 Task: Add a signature Genevieve Ramirez containing Best wishes for a happy Memorial Day, Genevieve Ramirez to email address softage.5@softage.net and add a folder Skincare
Action: Mouse moved to (367, 689)
Screenshot: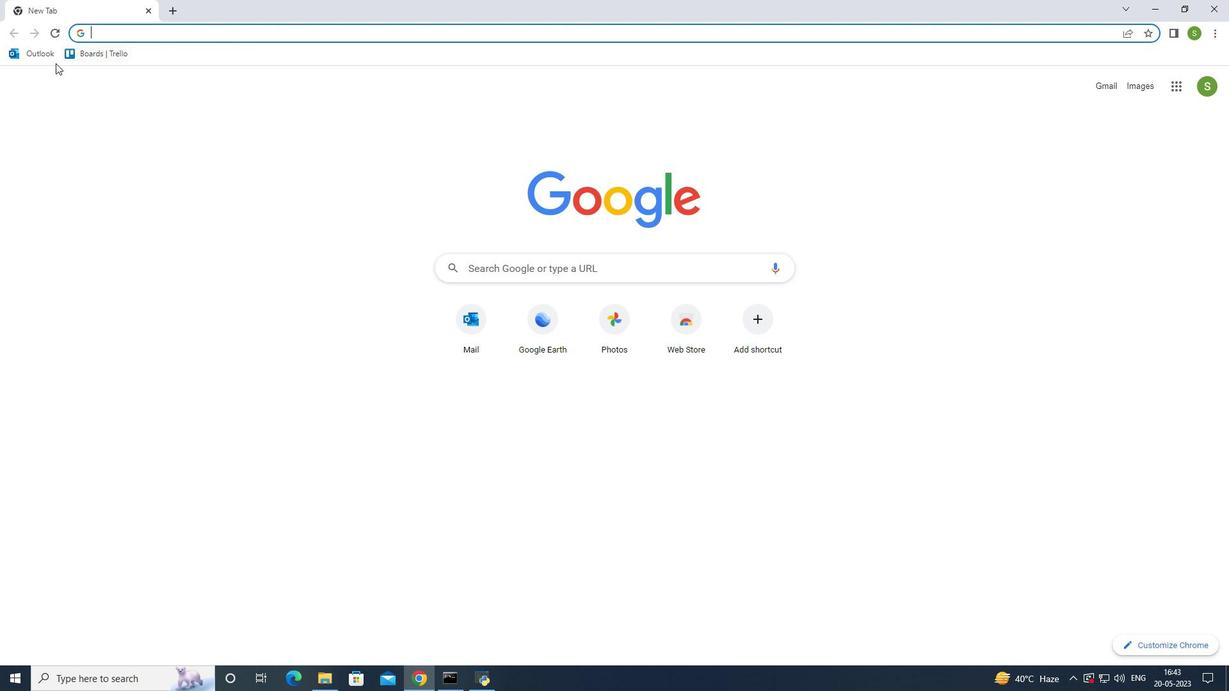 
Action: Mouse pressed left at (367, 689)
Screenshot: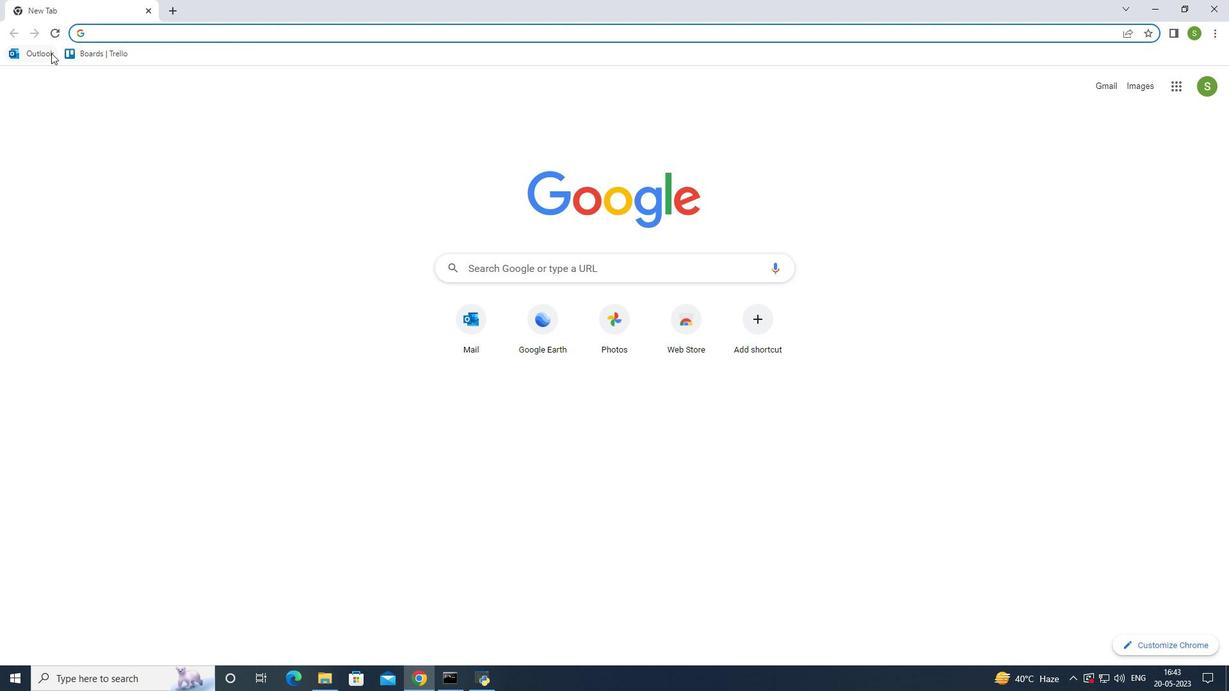 
Action: Mouse moved to (388, 682)
Screenshot: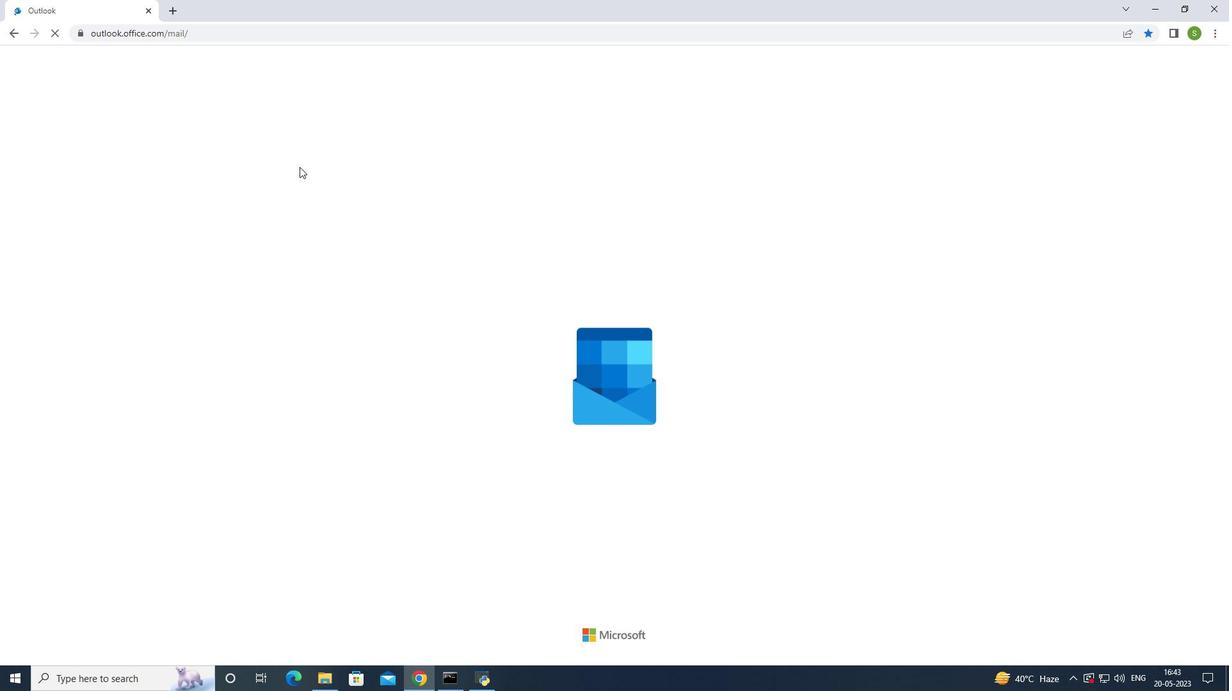 
Action: Mouse pressed left at (388, 682)
Screenshot: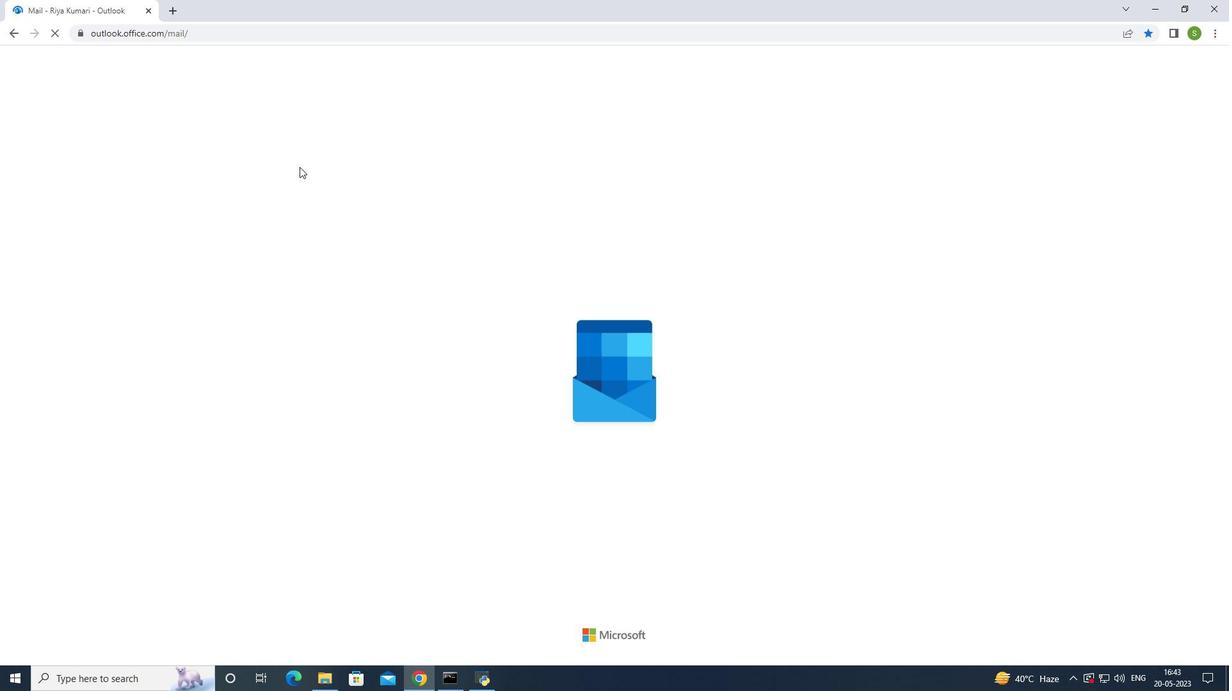 
Action: Mouse moved to (514, 333)
Screenshot: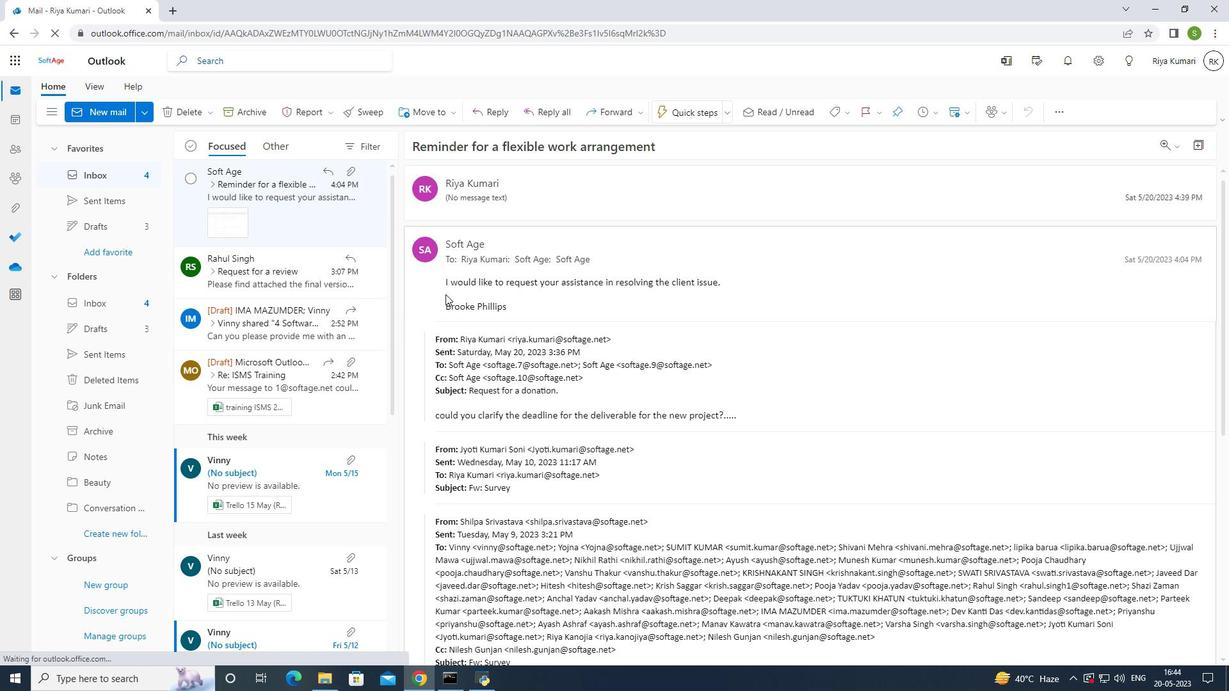 
Action: Mouse pressed left at (514, 333)
Screenshot: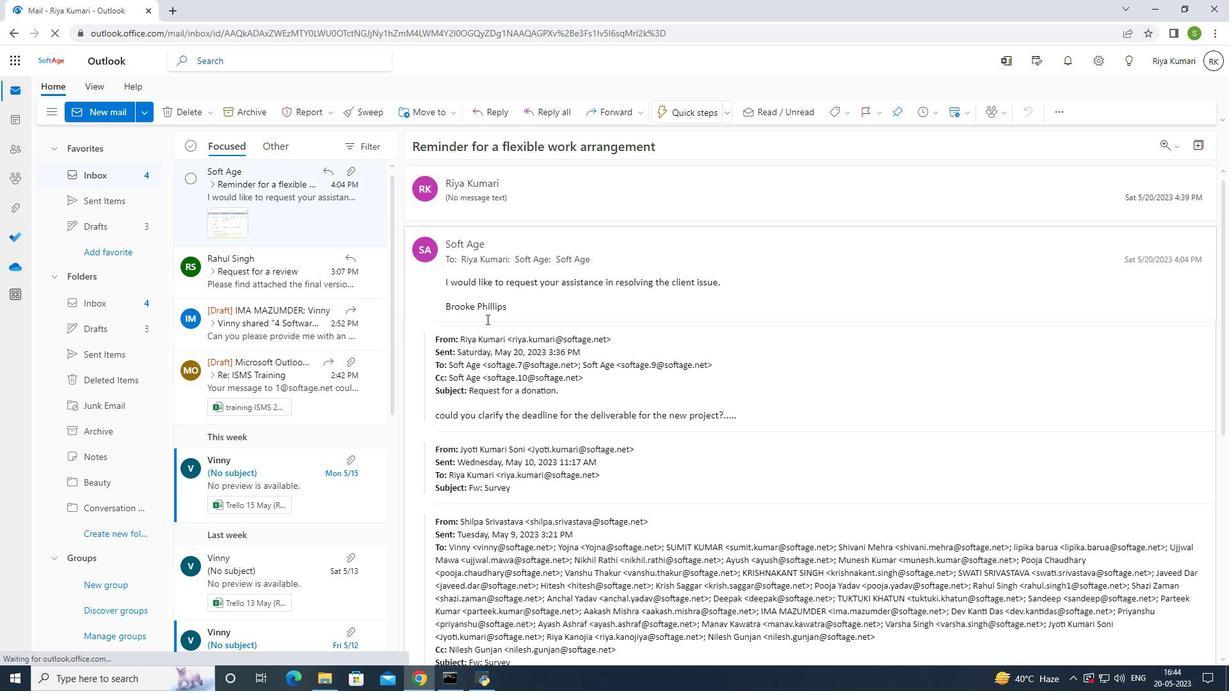 
Action: Mouse moved to (108, 111)
Screenshot: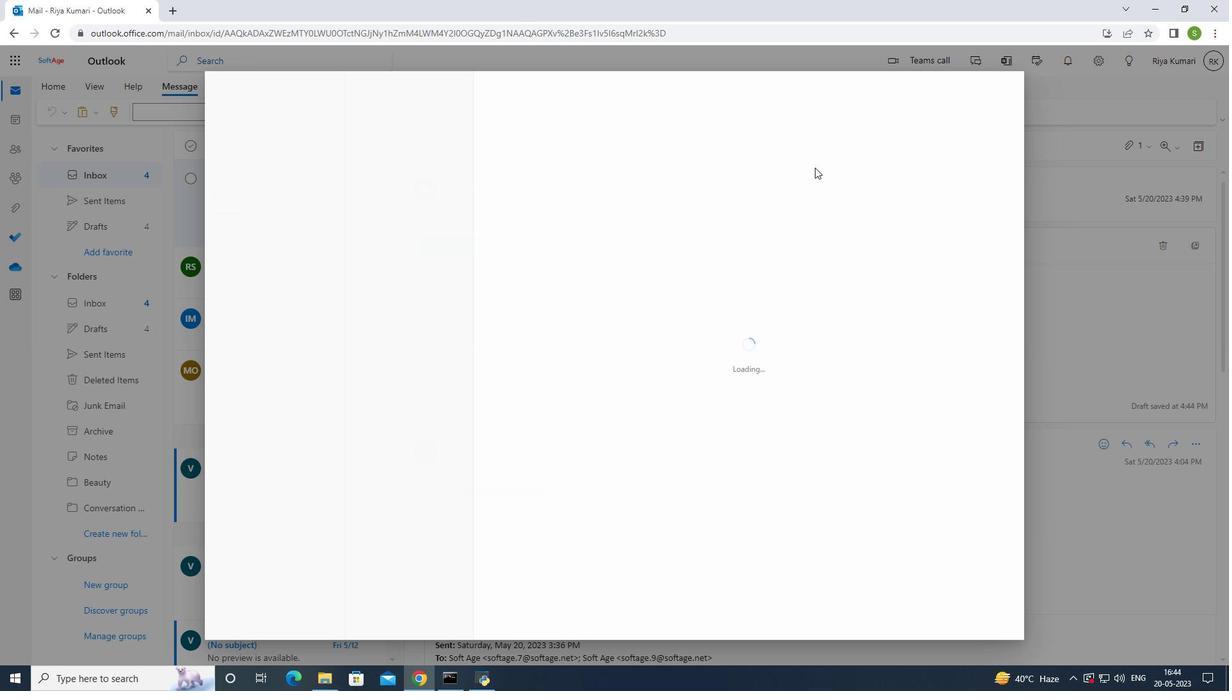 
Action: Mouse pressed left at (108, 111)
Screenshot: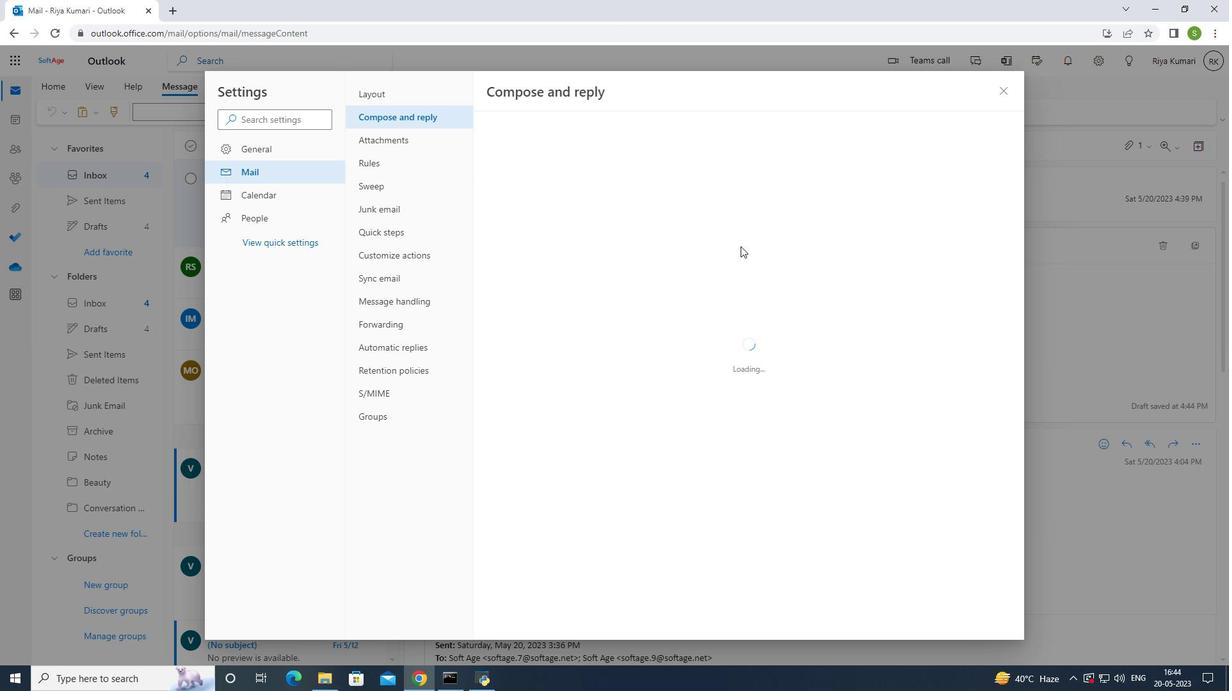 
Action: Mouse moved to (493, 322)
Screenshot: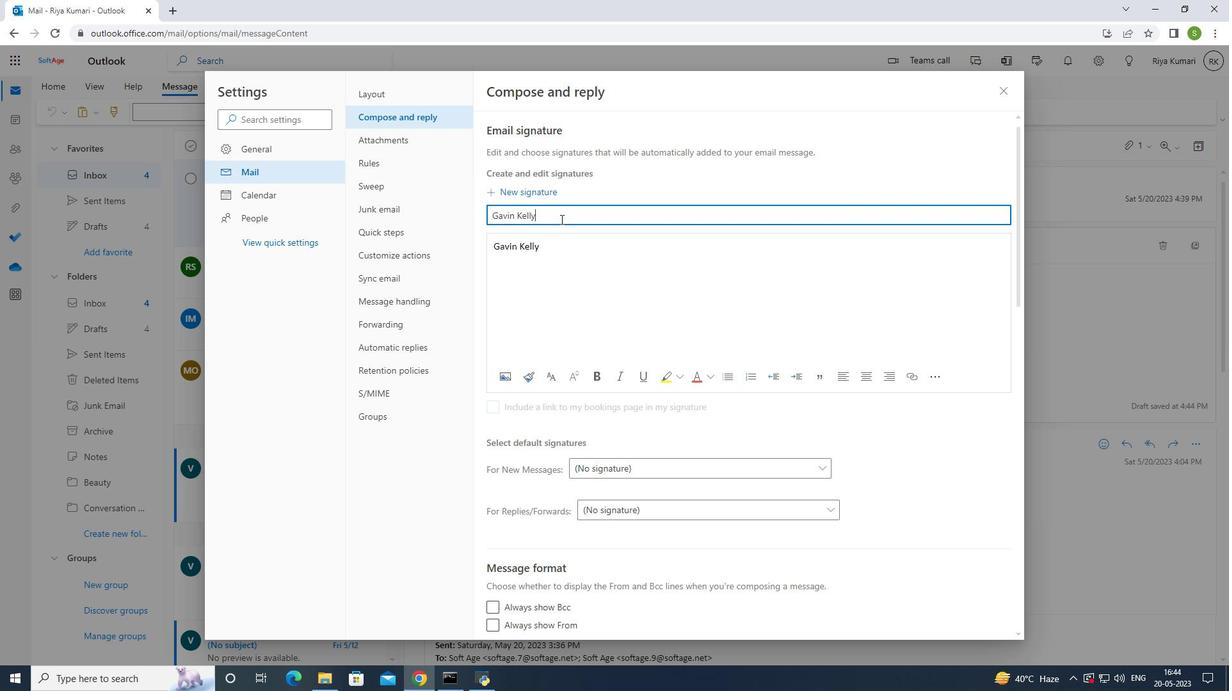 
Action: Mouse pressed left at (493, 322)
Screenshot: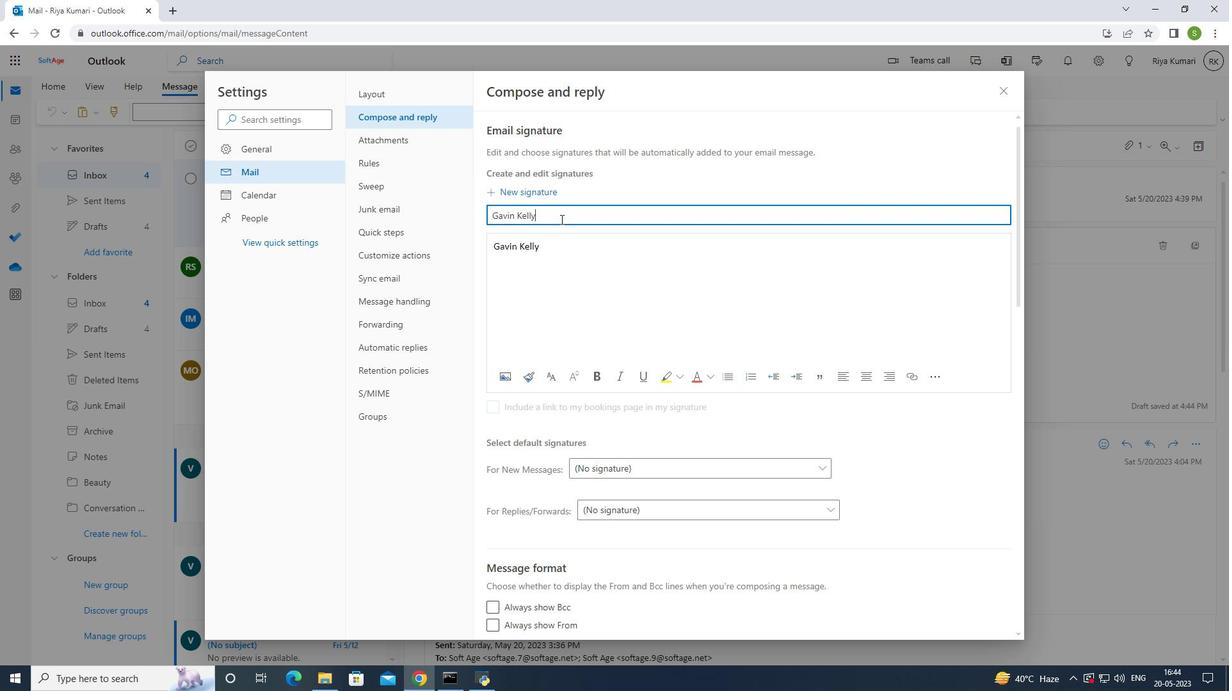 
Action: Mouse moved to (833, 114)
Screenshot: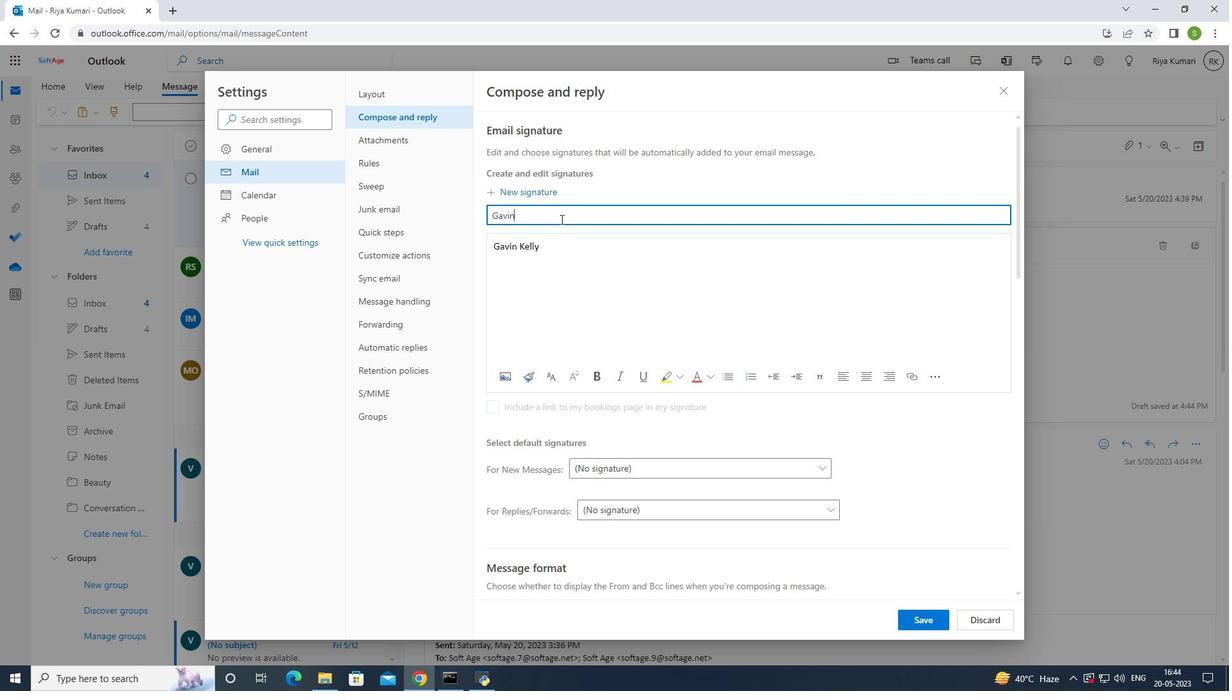 
Action: Mouse pressed left at (833, 114)
Screenshot: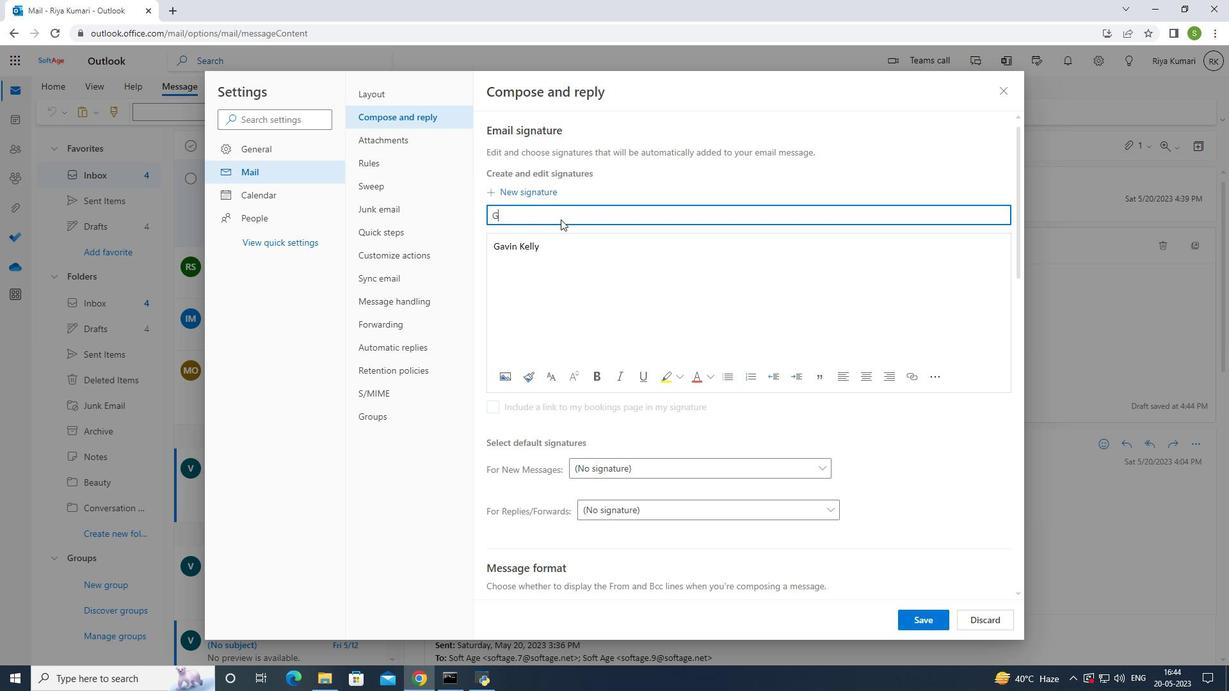 
Action: Mouse moved to (826, 141)
Screenshot: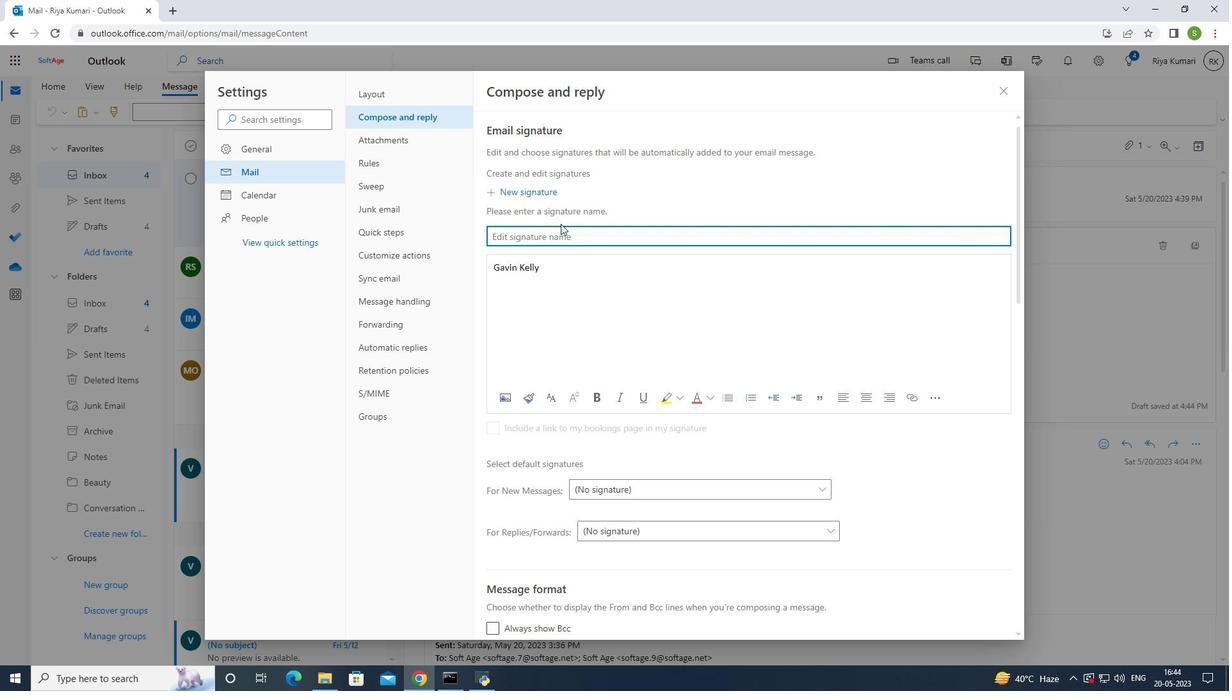 
Action: Mouse pressed left at (826, 141)
Screenshot: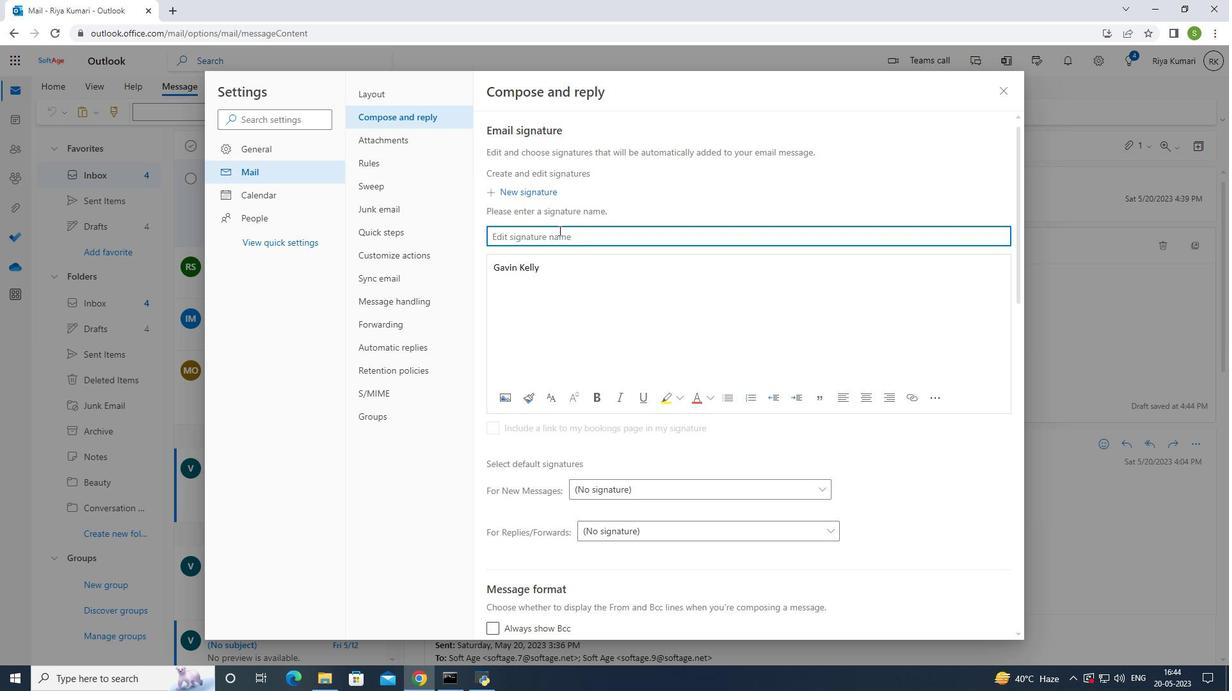 
Action: Mouse moved to (550, 217)
Screenshot: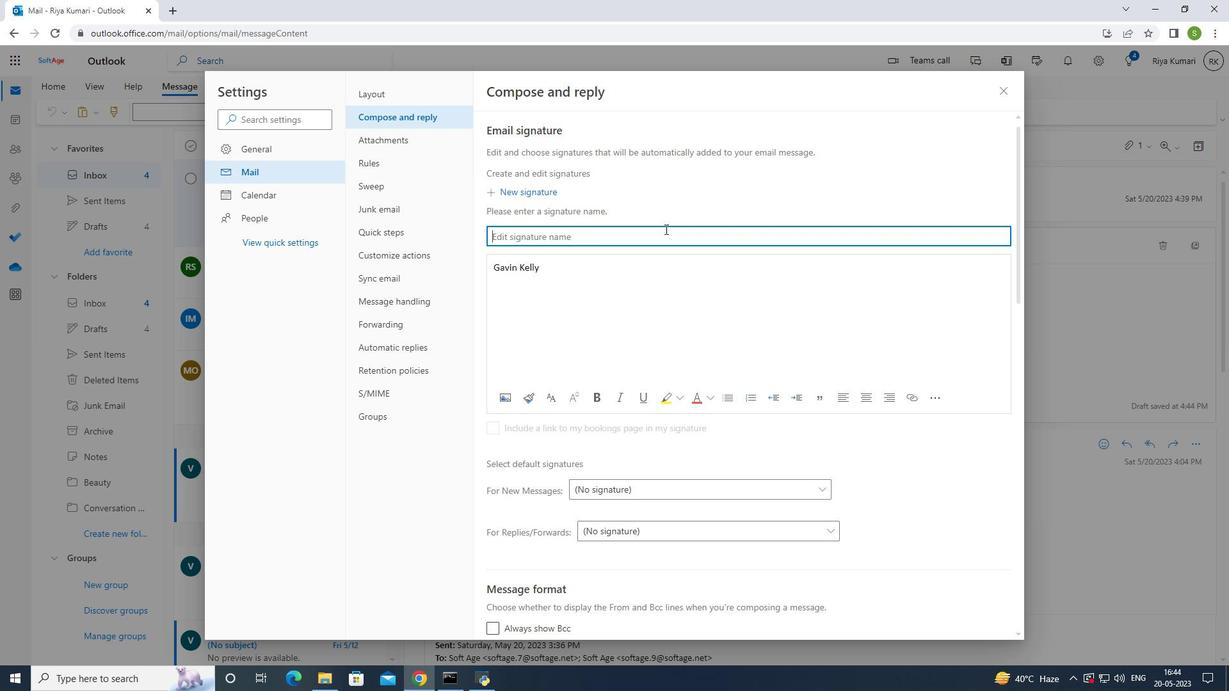 
Action: Mouse pressed left at (550, 217)
Screenshot: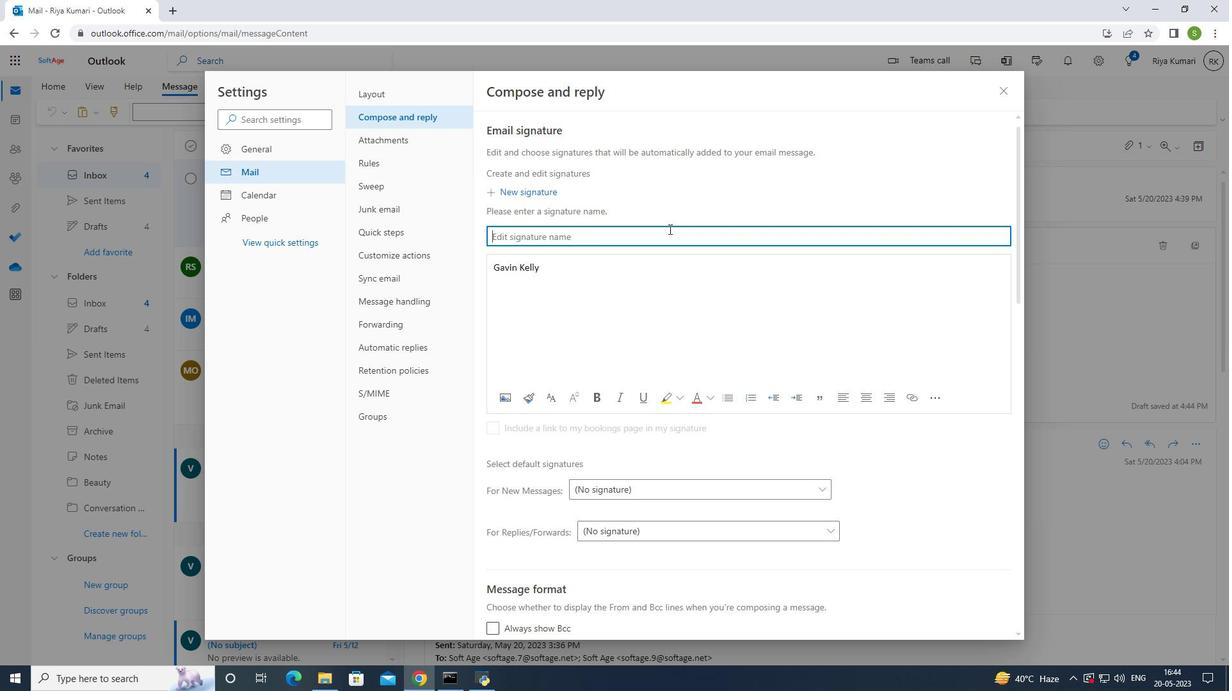 
Action: Key pressed <Key.caps_lock>G<Key.caps_lock>enevieve<Key.space><Key.caps_lock>R<Key.caps_lock>amirez
Screenshot: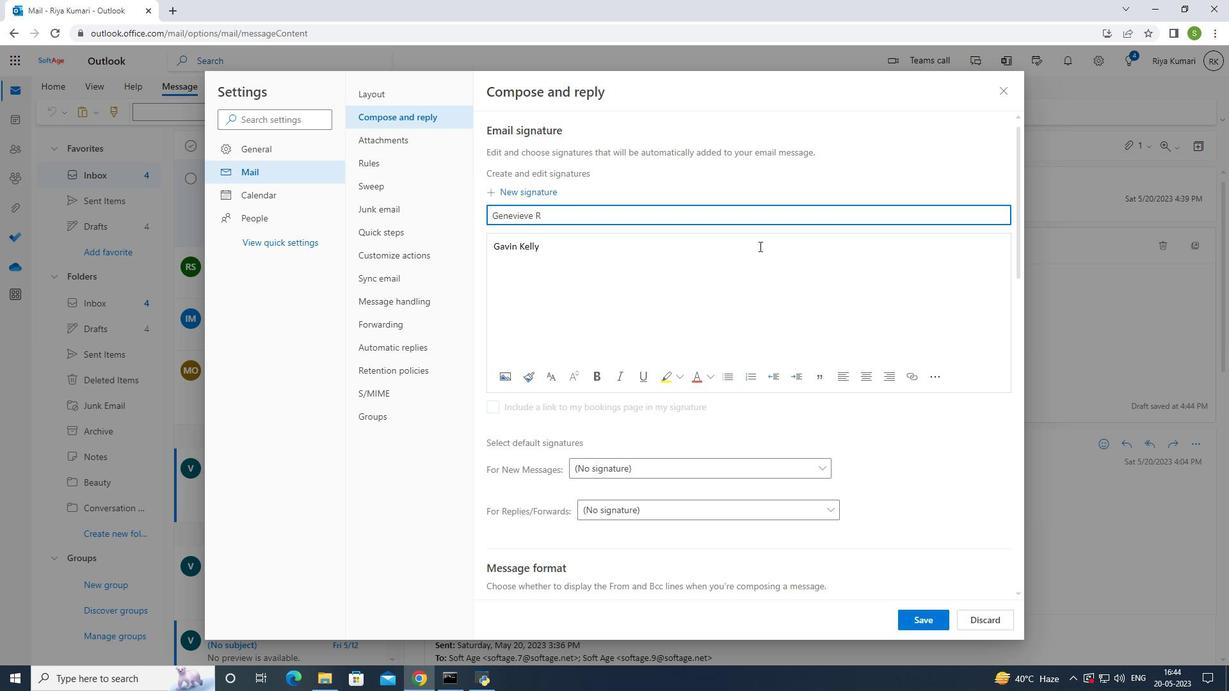 
Action: Mouse moved to (544, 245)
Screenshot: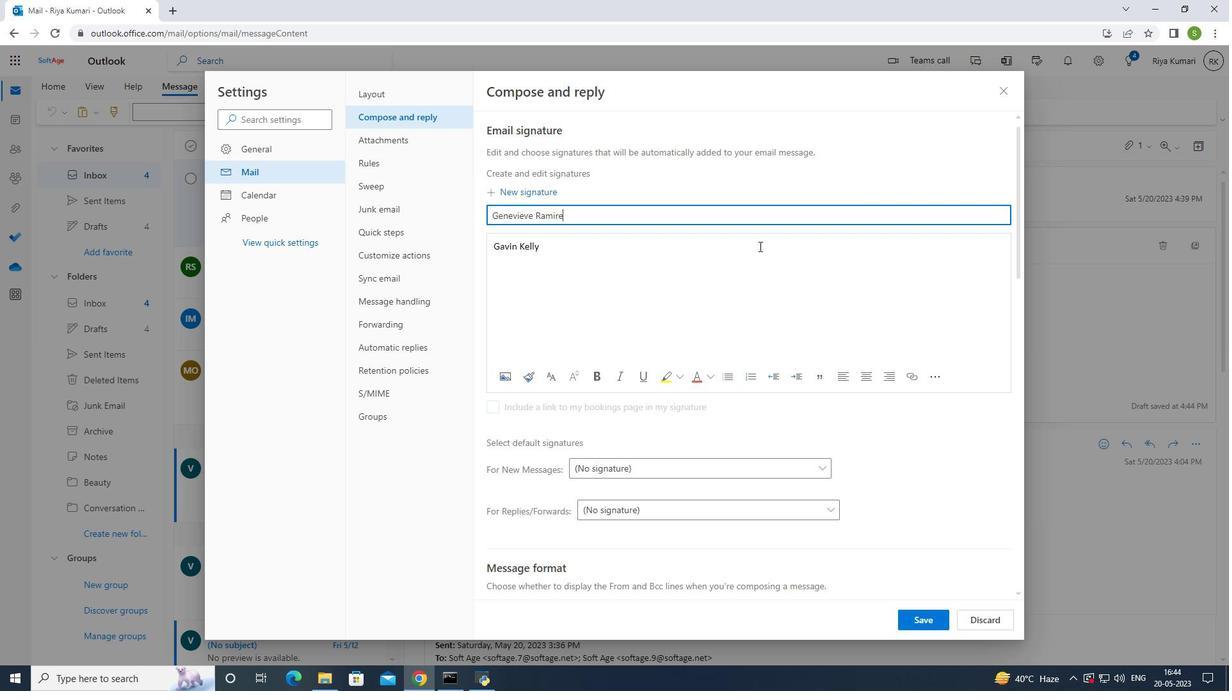 
Action: Mouse pressed left at (544, 245)
Screenshot: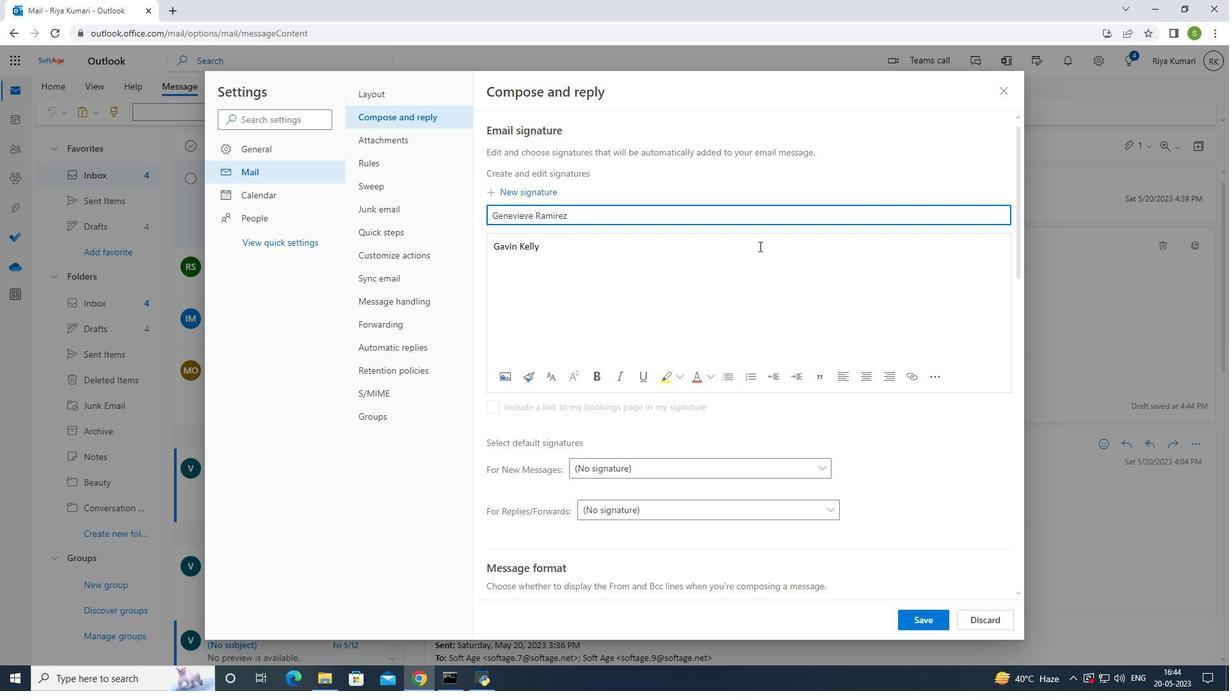 
Action: Mouse moved to (518, 262)
Screenshot: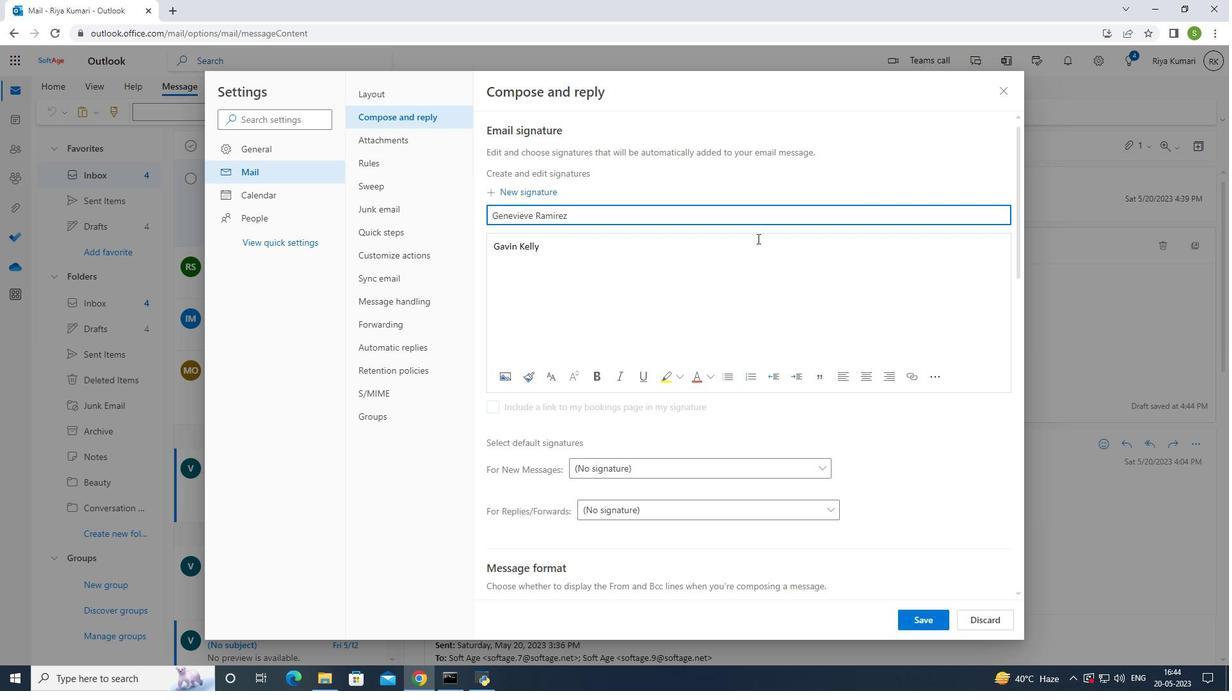 
Action: Key pressed <Key.caps_lock>G<Key.caps_lock>enevieve<Key.space><Key.caps_lock>R<Key.caps_lock>amirez
Screenshot: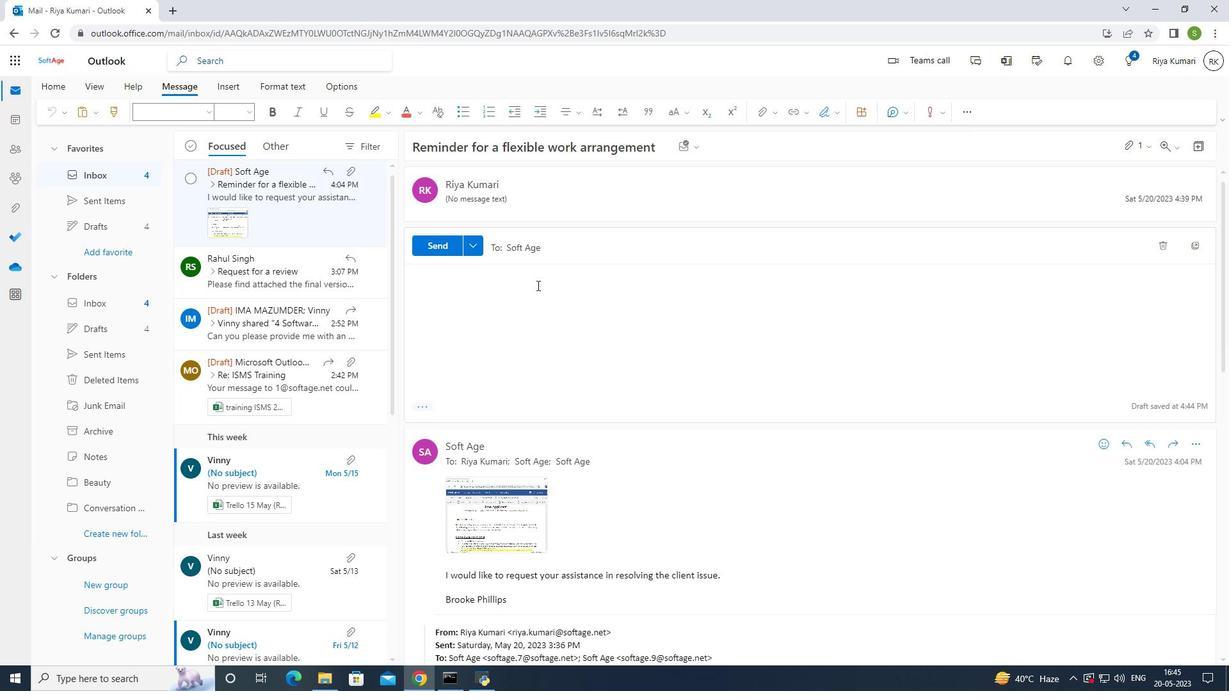 
Action: Mouse moved to (927, 620)
Screenshot: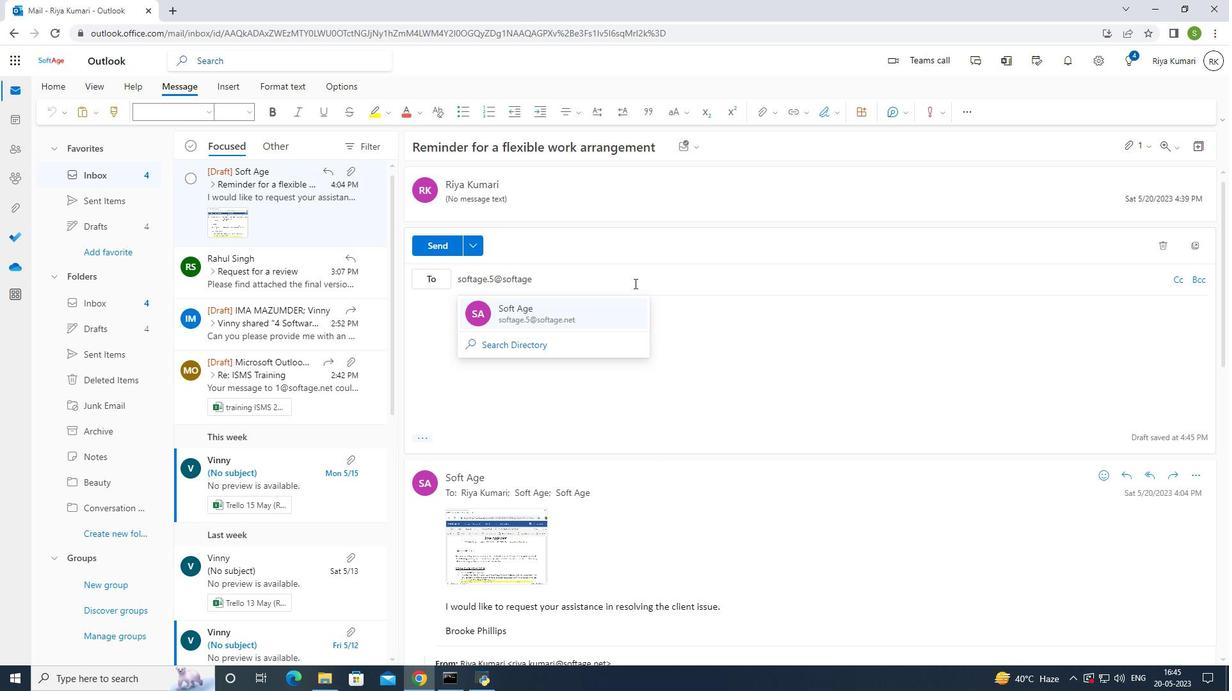 
Action: Mouse pressed left at (927, 620)
Screenshot: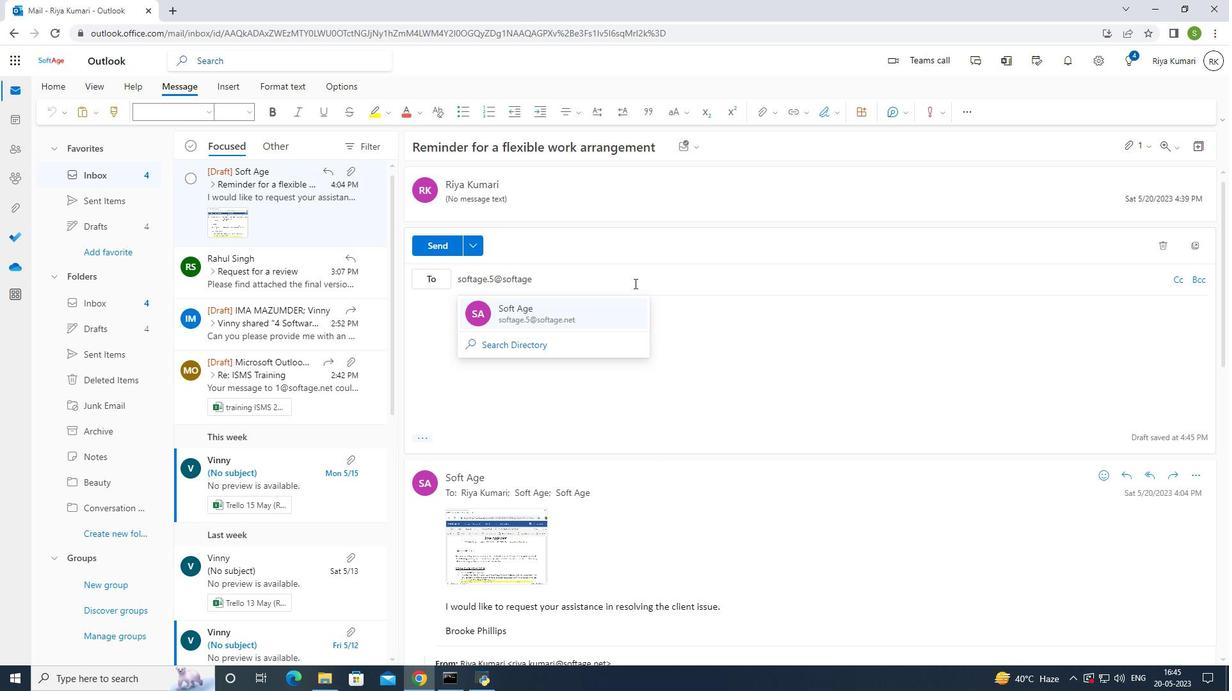 
Action: Mouse moved to (1003, 93)
Screenshot: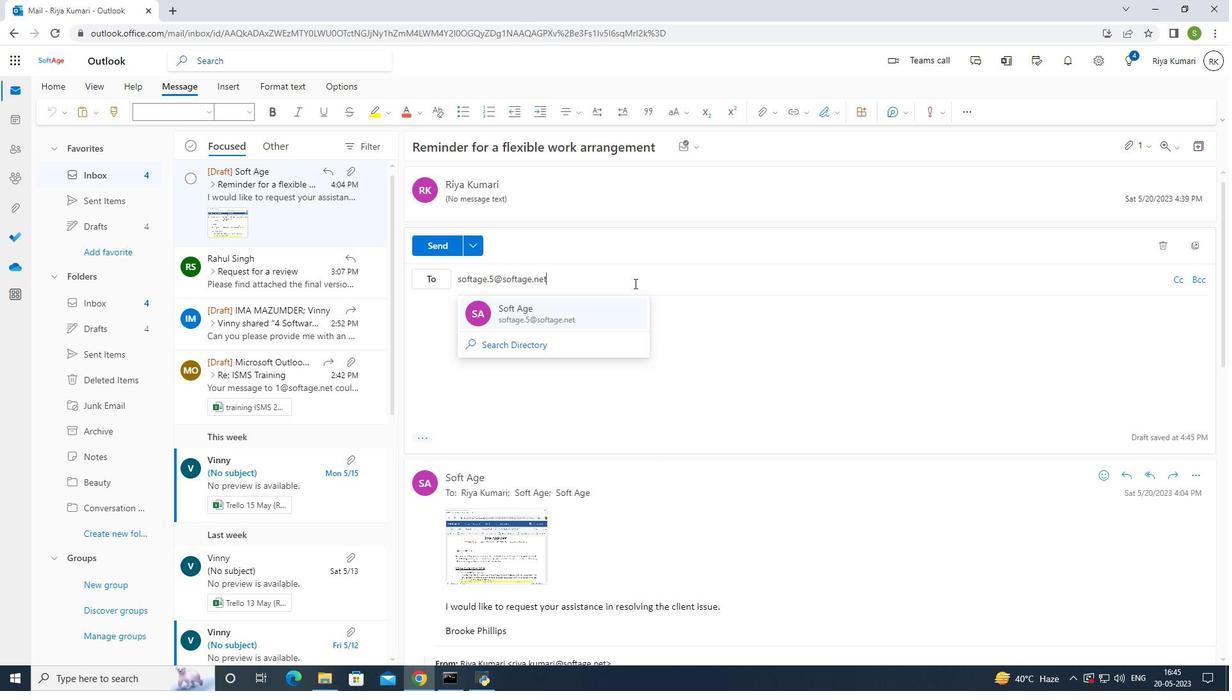 
Action: Mouse pressed left at (1003, 93)
Screenshot: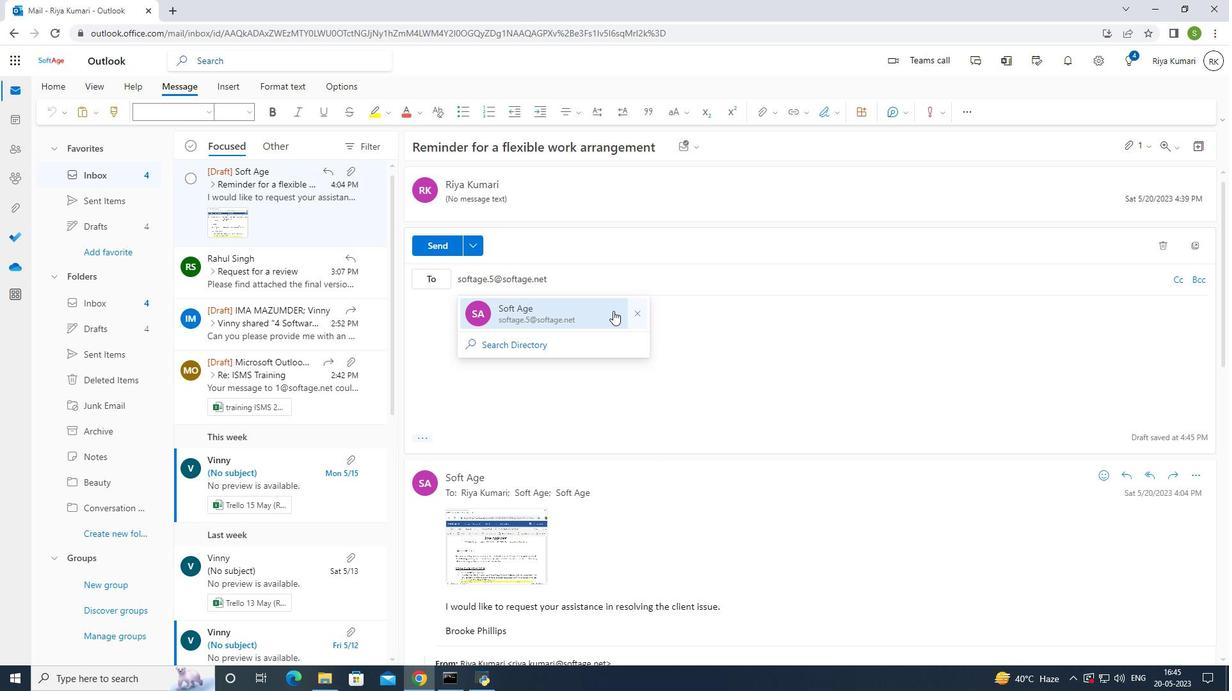 
Action: Mouse moved to (1202, 102)
Screenshot: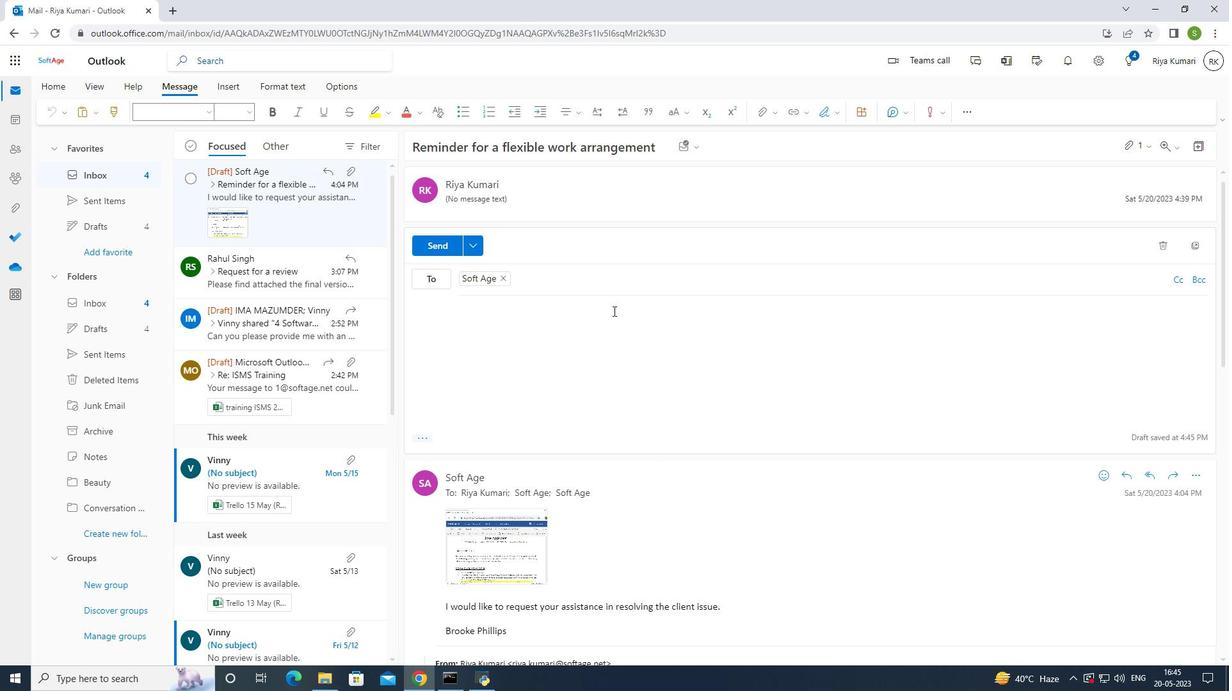 
Action: Mouse pressed left at (1202, 102)
Screenshot: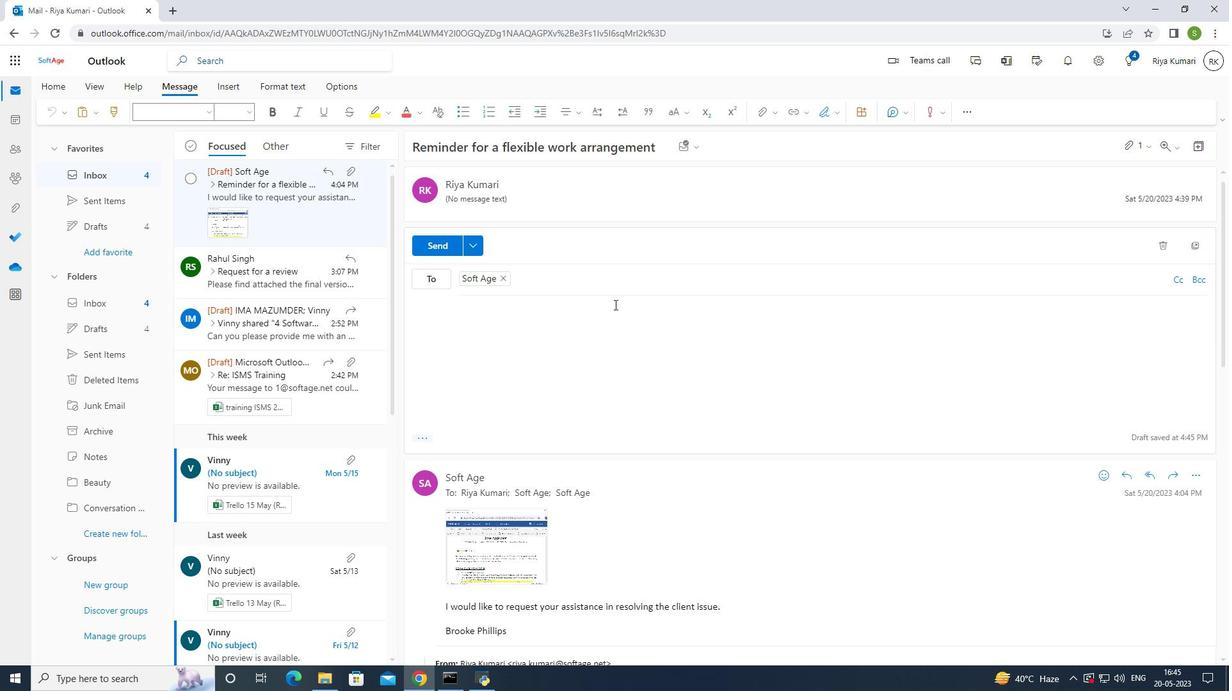 
Action: Mouse moved to (831, 112)
Screenshot: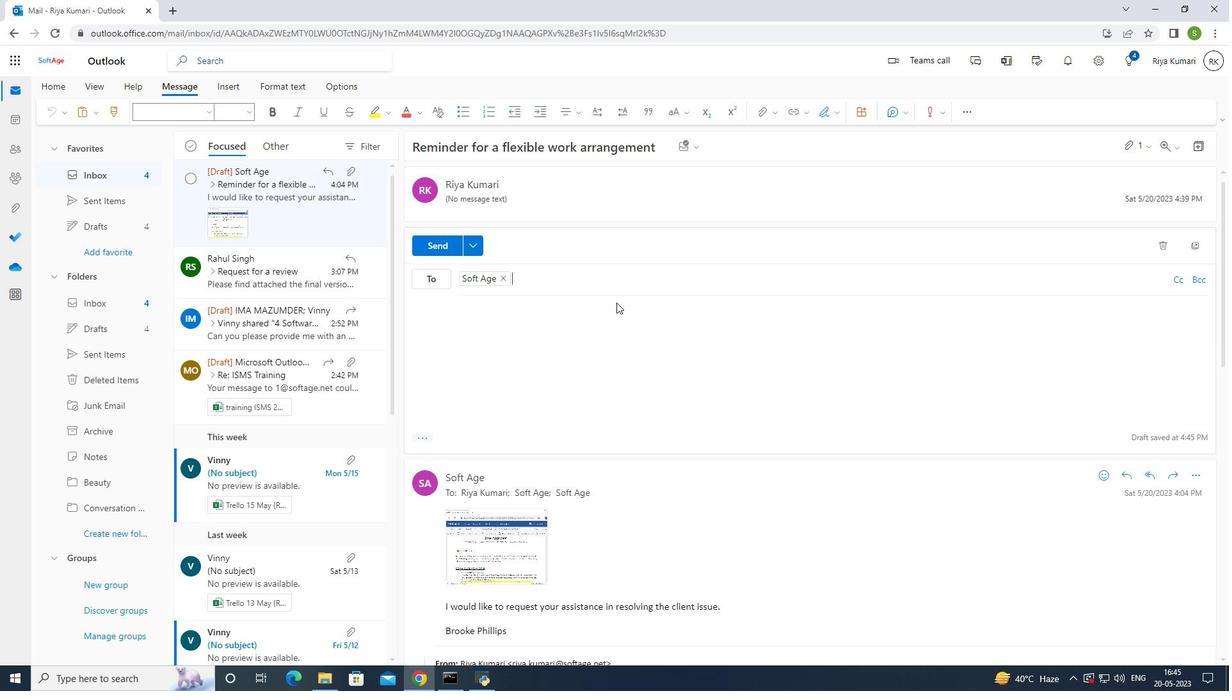 
Action: Mouse pressed left at (831, 112)
Screenshot: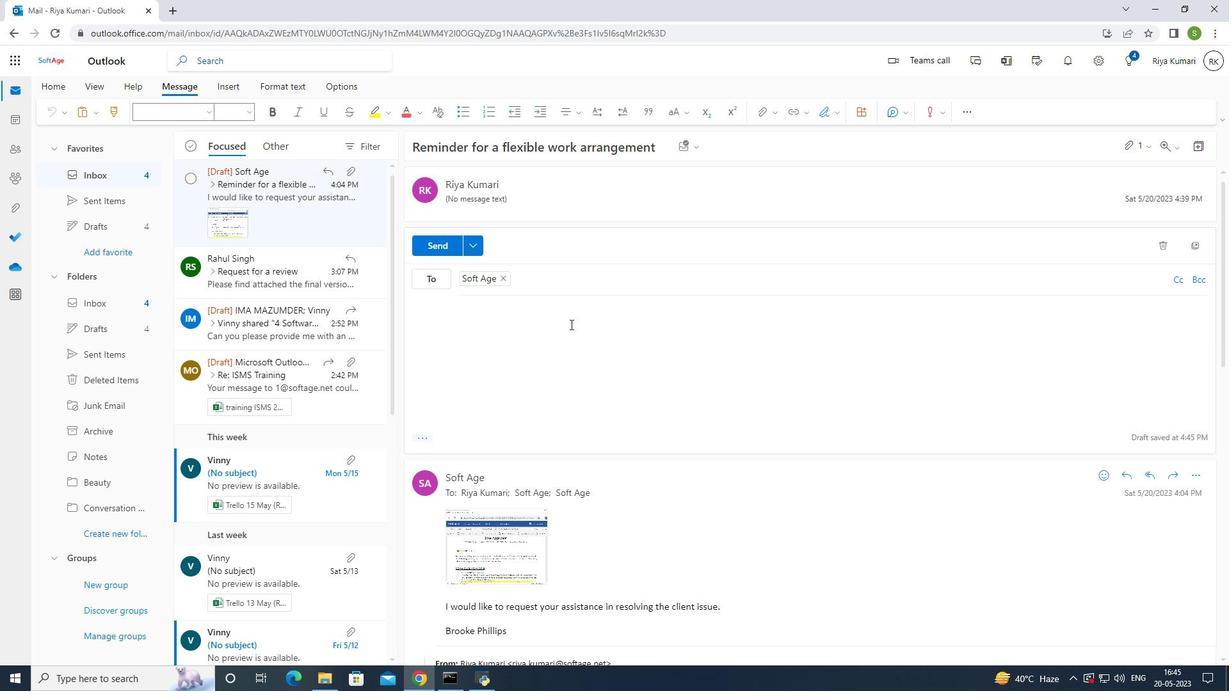 
Action: Mouse moved to (810, 140)
Screenshot: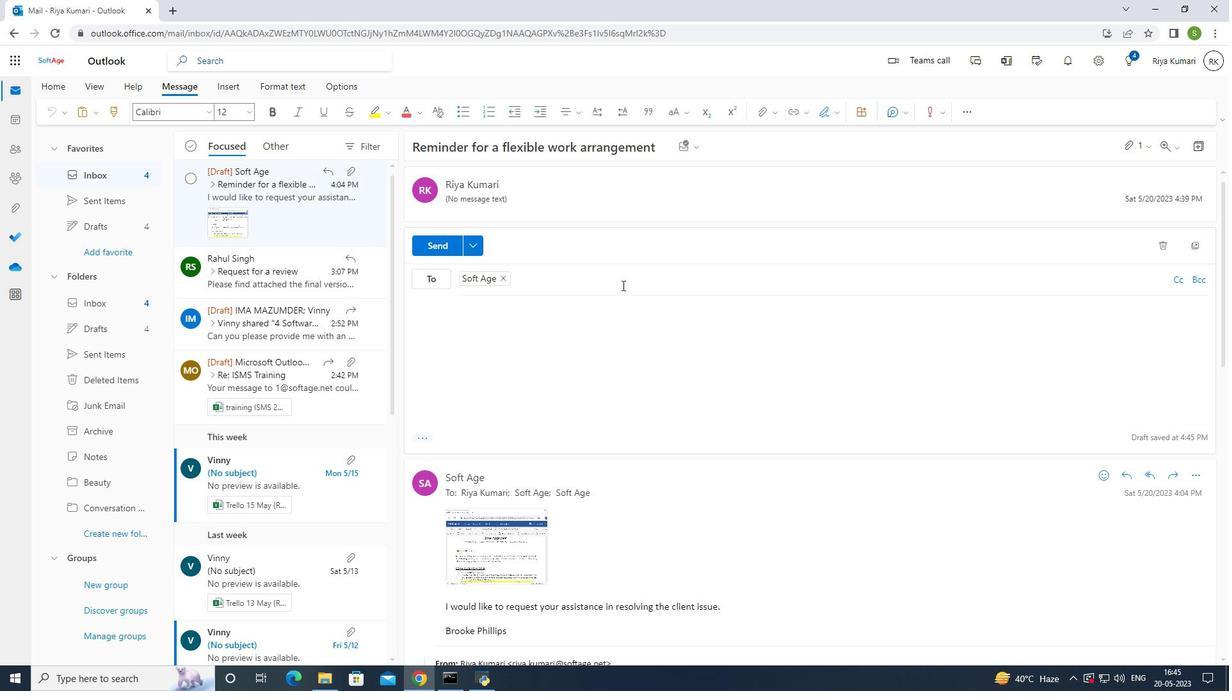 
Action: Mouse pressed left at (810, 140)
Screenshot: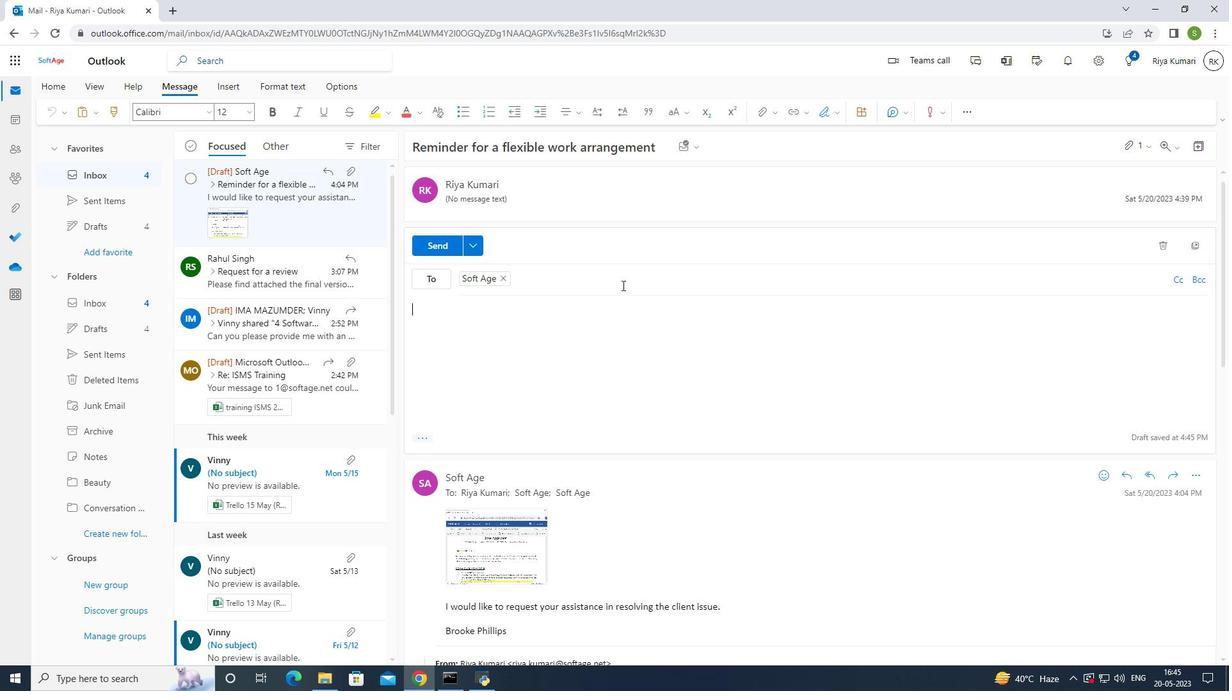 
Action: Mouse moved to (432, 281)
Screenshot: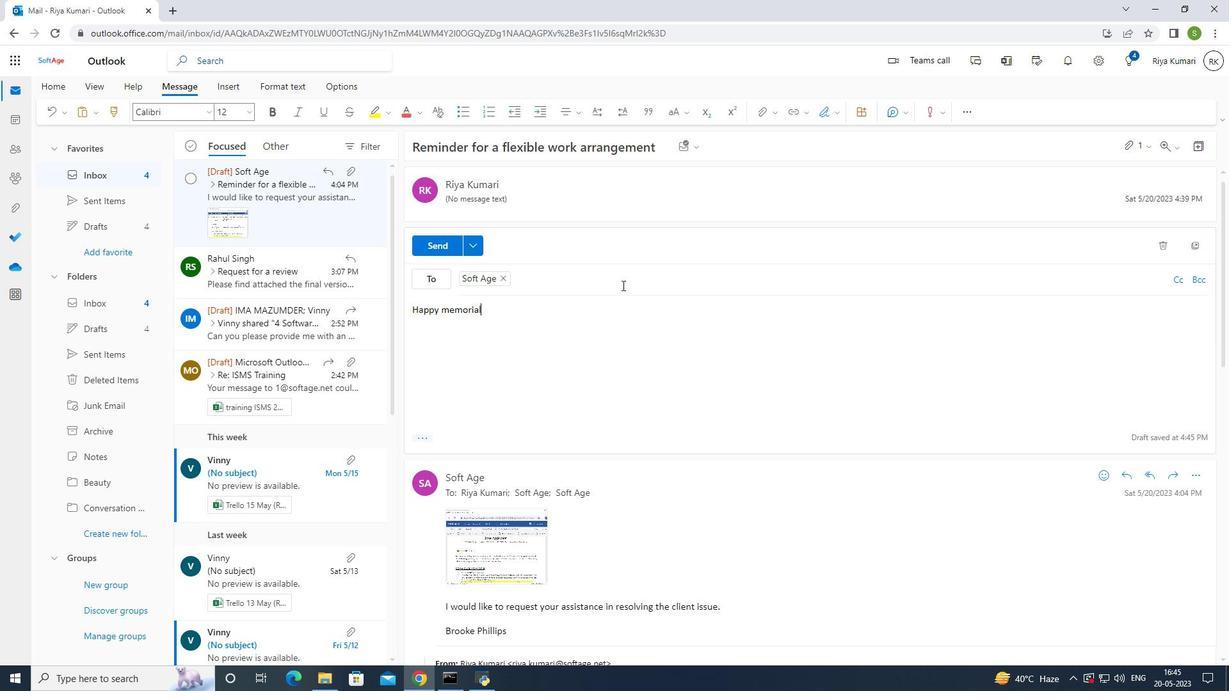 
Action: Key pressed <Key.caps_lock>B<Key.caps_lock>est<Key.space>wishesfor<Key.backspace><Key.backspace><Key.backspace><Key.space>for<Key.space>a<Key.space>happy<Key.space><Key.caps_lock>M<Key.caps_lock>emorial<Key.space><Key.caps_lock>D<Key.caps_lock>ay,
Screenshot: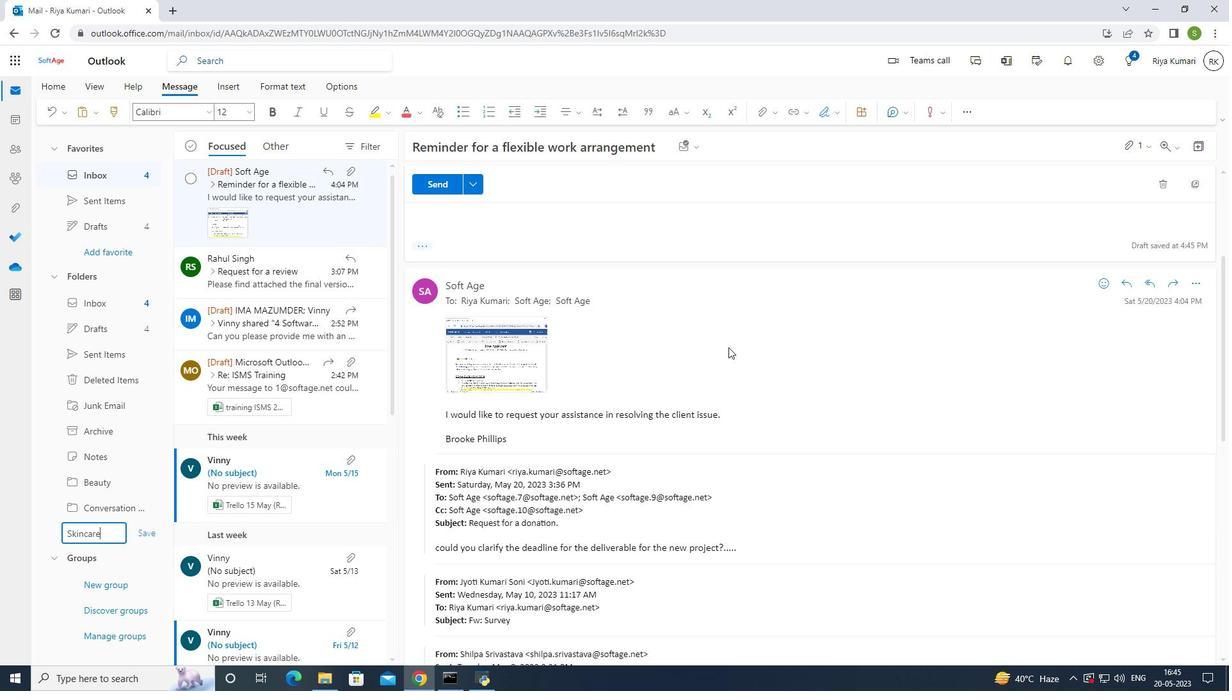 
Action: Mouse moved to (511, 189)
Screenshot: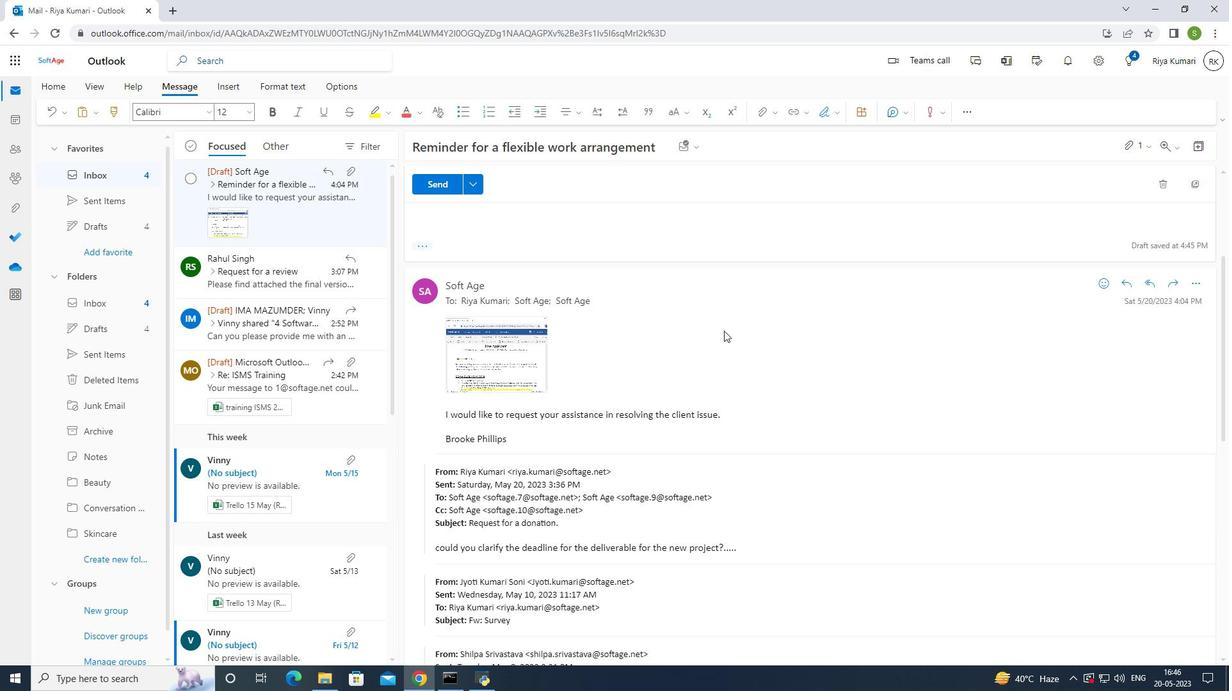 
Action: Mouse pressed left at (511, 189)
Screenshot: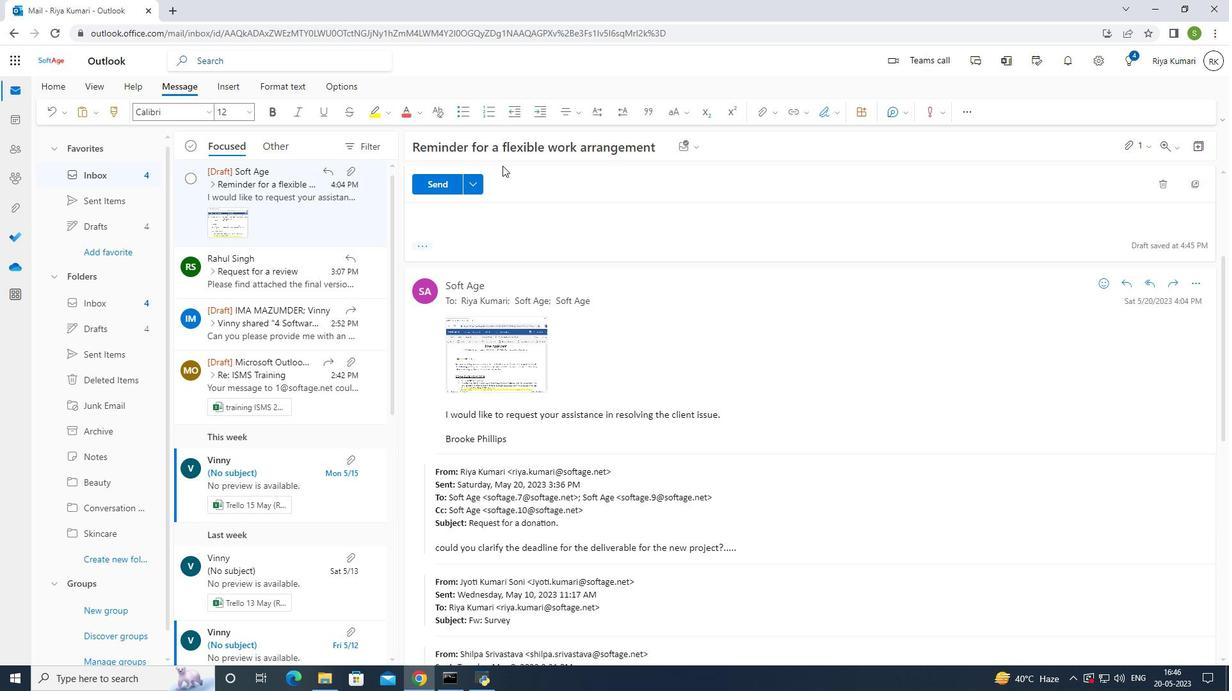 
Action: Key pressed softage.5<Key.shift>@softage.net
Screenshot: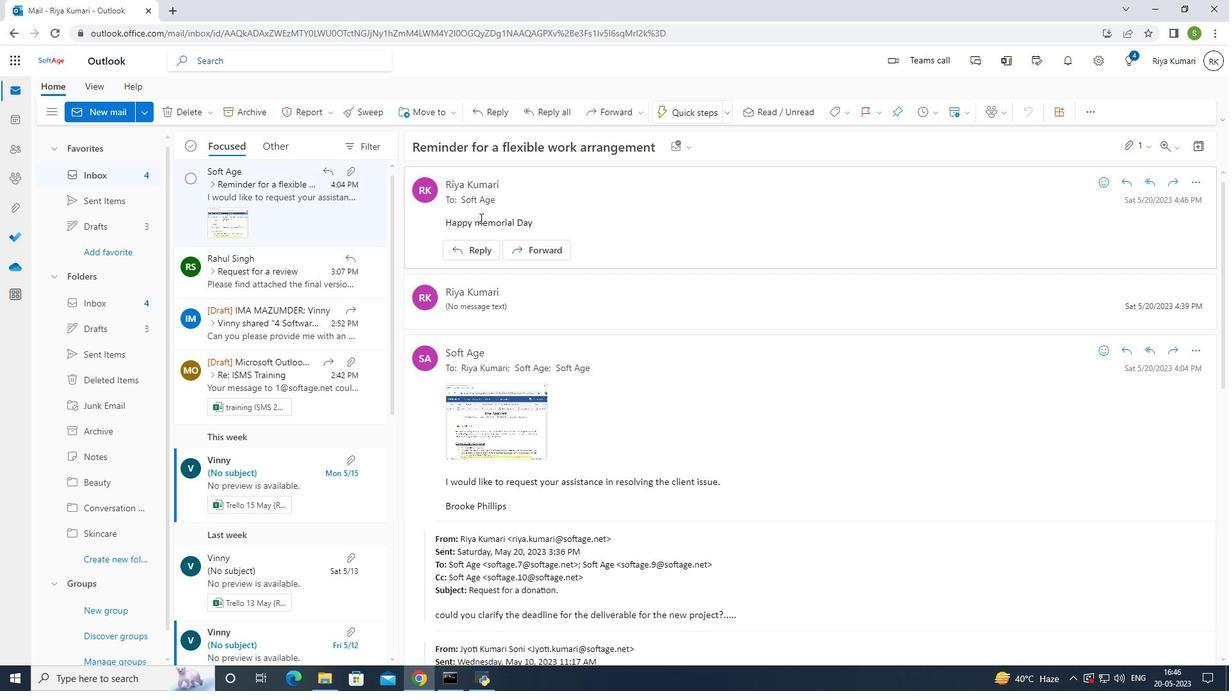 
Action: Mouse moved to (523, 211)
Screenshot: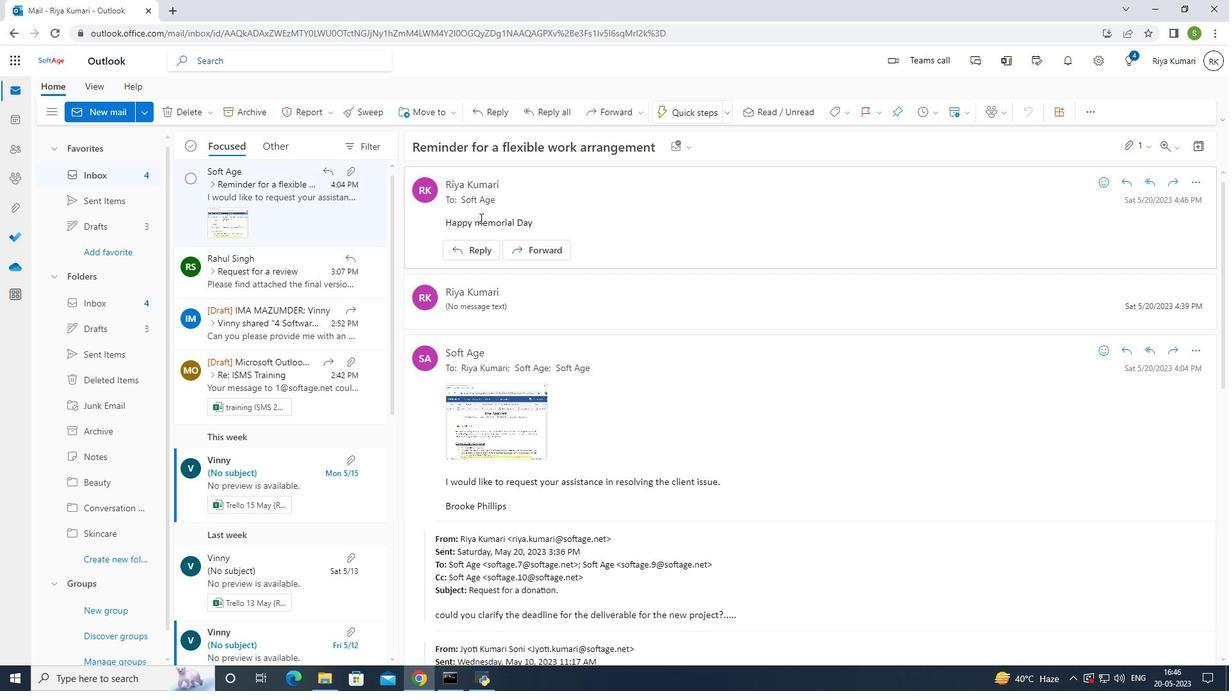 
Action: Mouse pressed left at (523, 211)
Screenshot: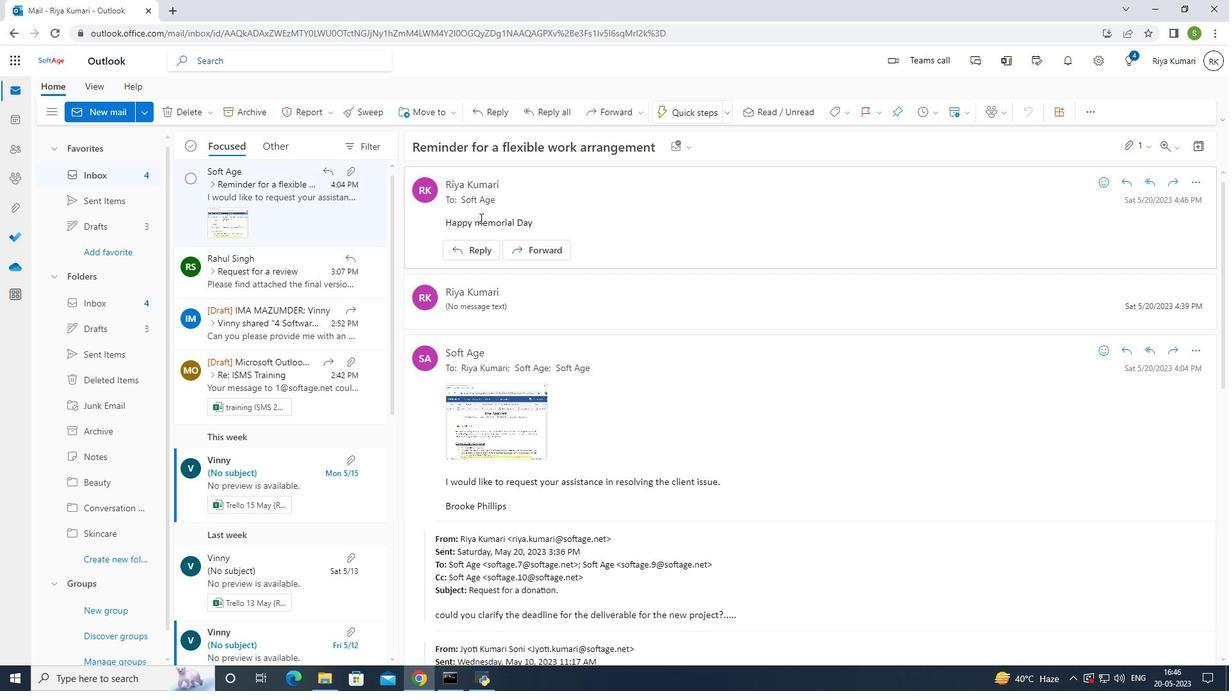 
Action: Mouse moved to (128, 536)
Screenshot: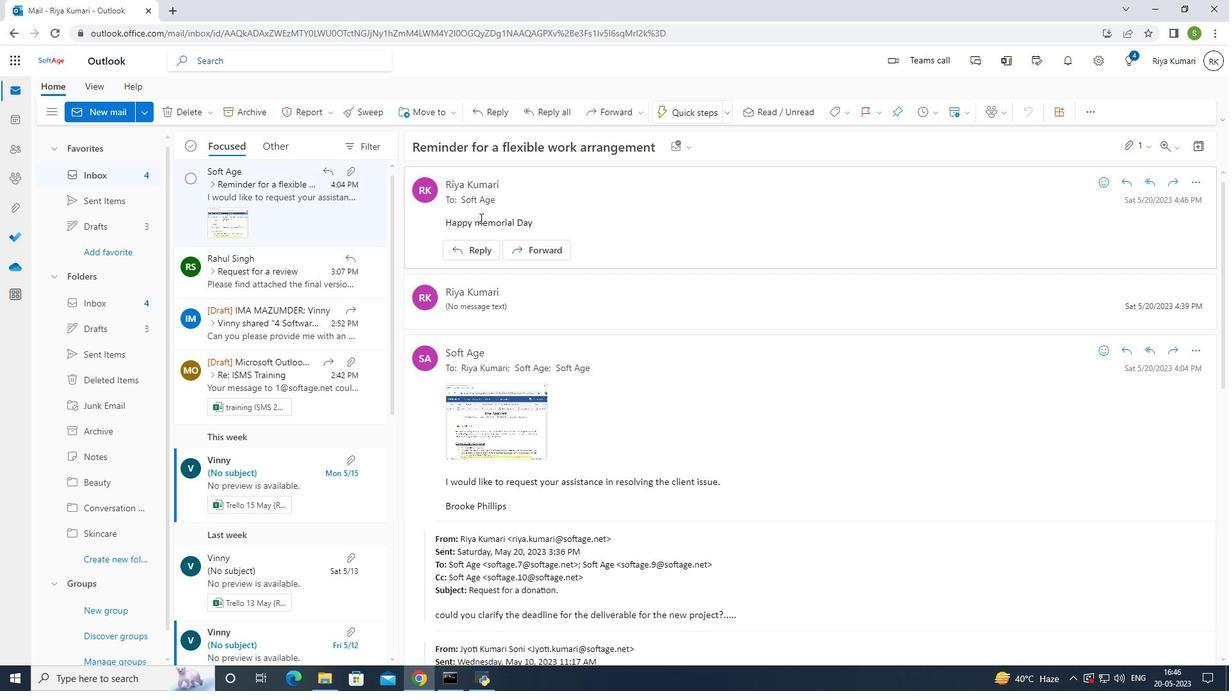 
Action: Mouse pressed left at (128, 536)
Screenshot: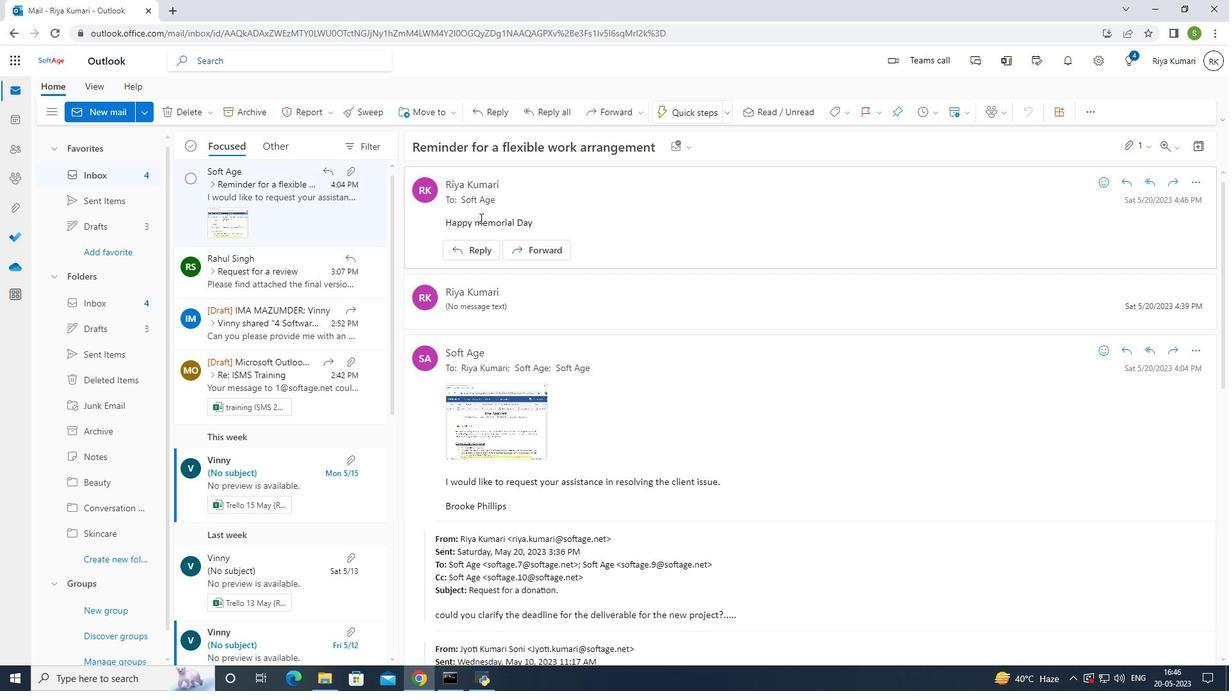 
Action: Mouse moved to (113, 532)
Screenshot: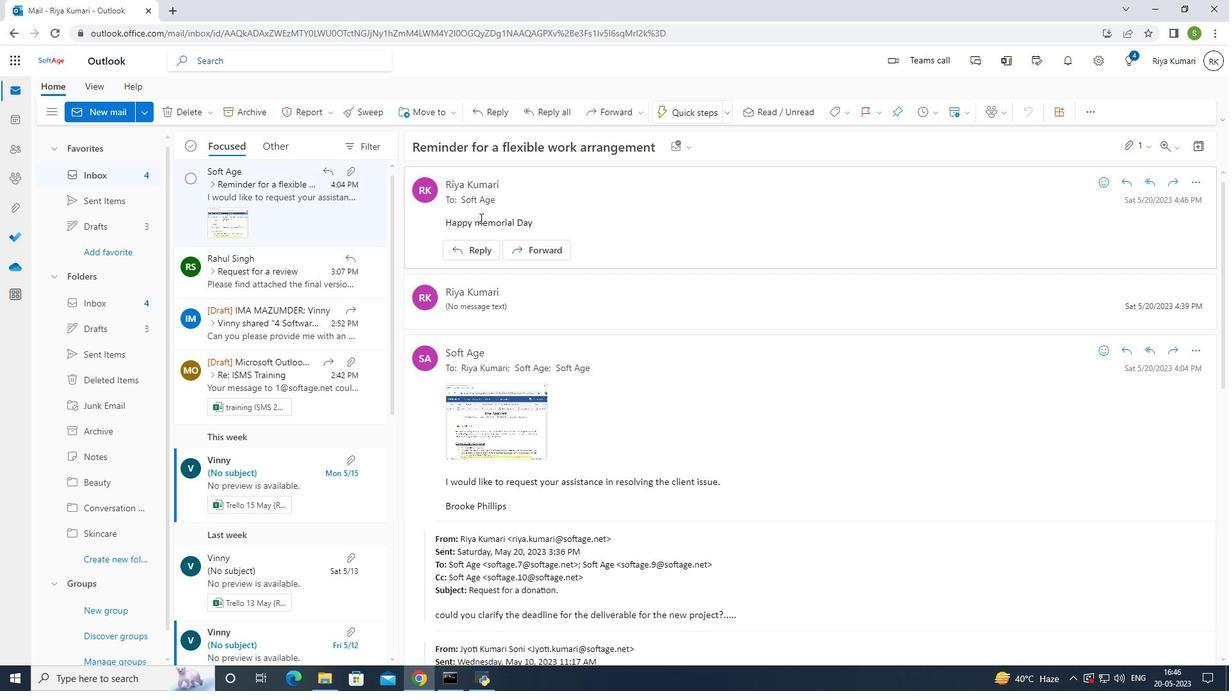 
Action: Mouse pressed left at (113, 532)
Screenshot: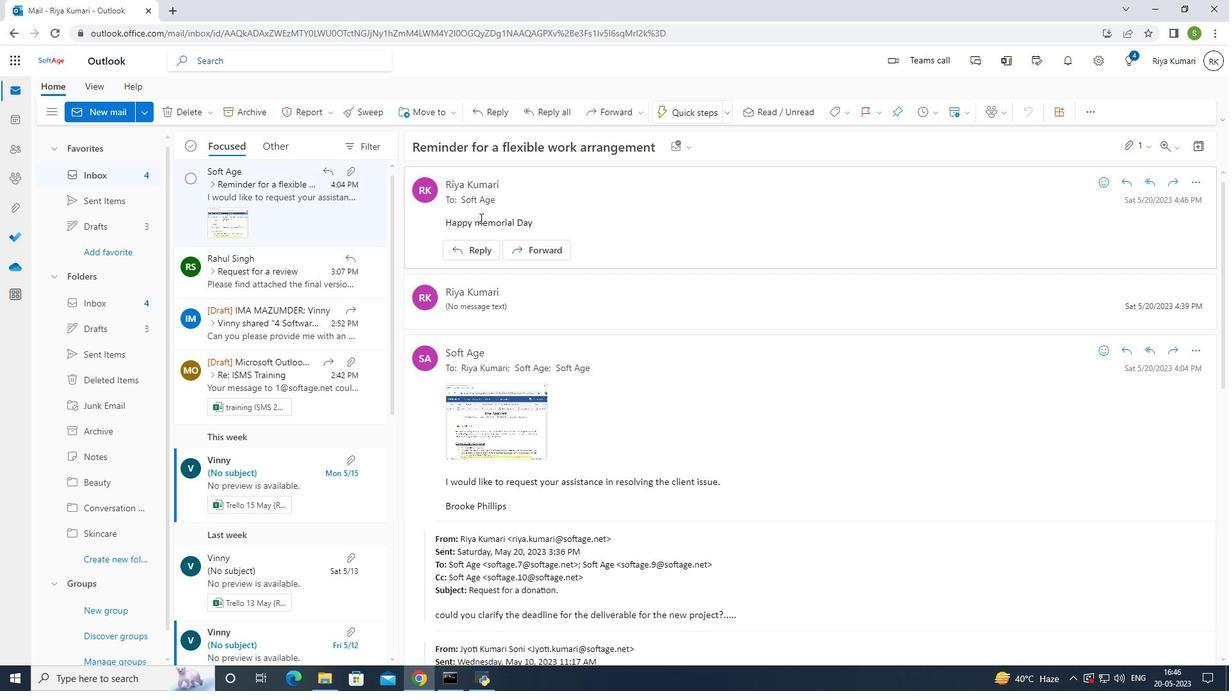 
Action: Key pressed <Key.caps_lock>S<Key.caps_lock>kincare
Screenshot: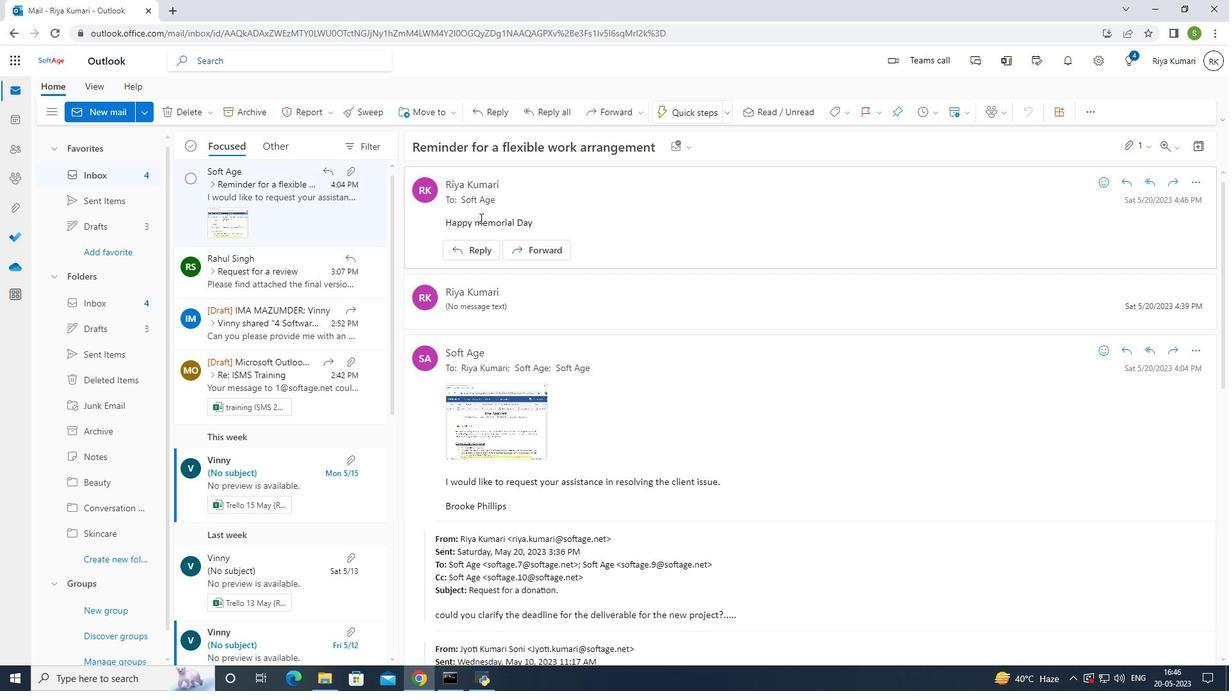 
Action: Mouse moved to (149, 536)
Screenshot: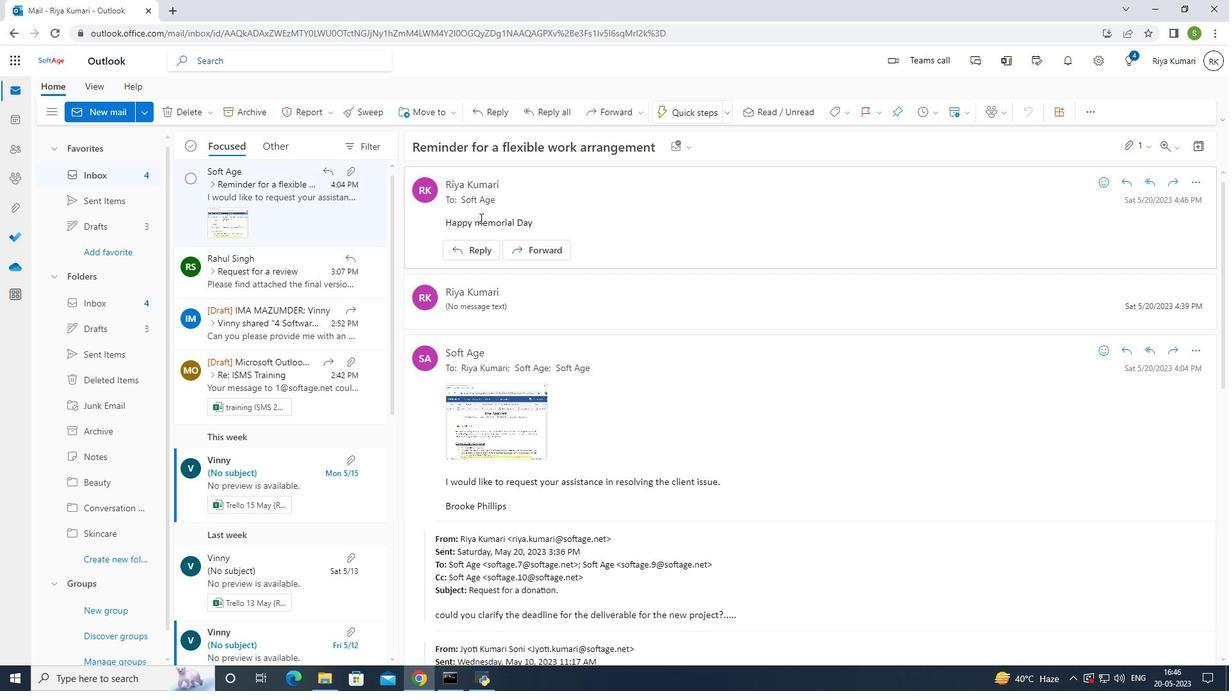 
Action: Mouse pressed left at (149, 536)
Screenshot: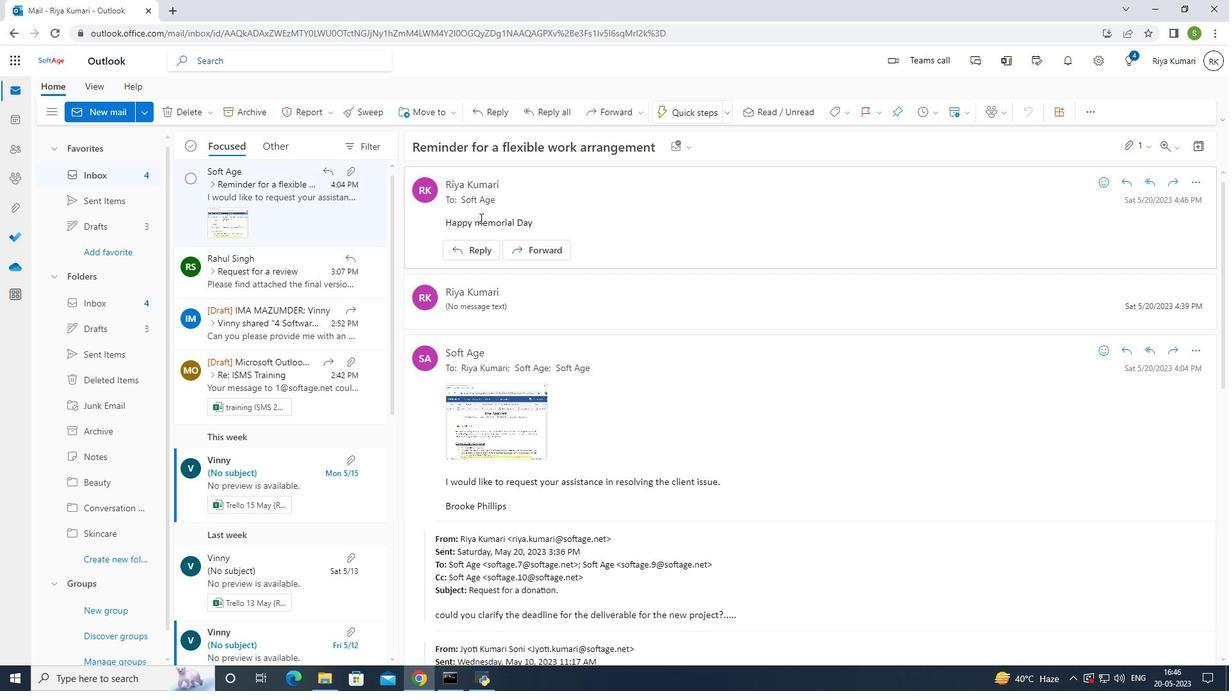 
Action: Mouse moved to (687, 386)
Screenshot: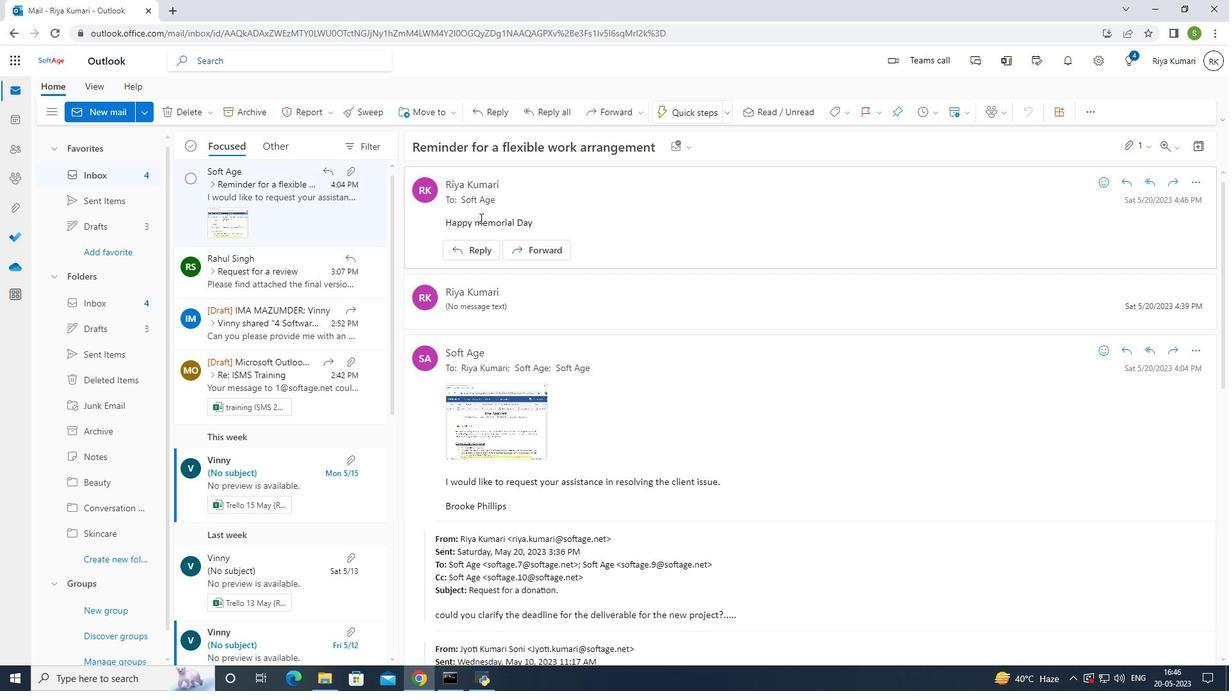 
Action: Mouse pressed left at (687, 386)
Screenshot: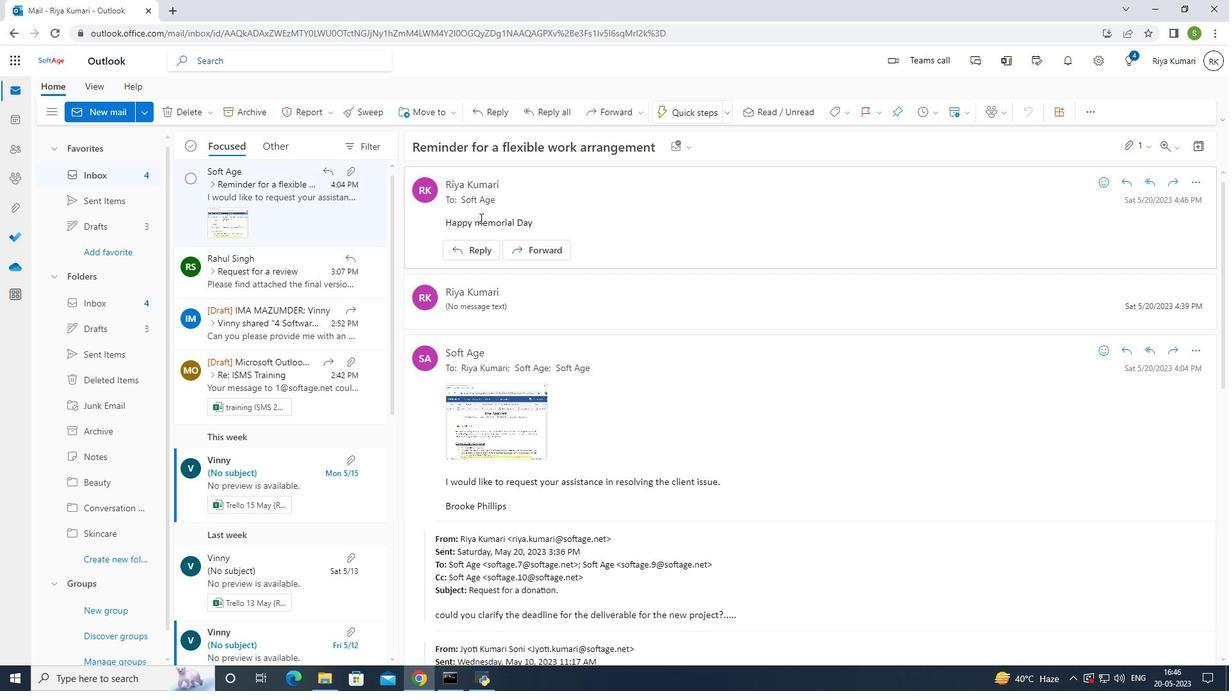 
Action: Mouse moved to (514, 336)
Screenshot: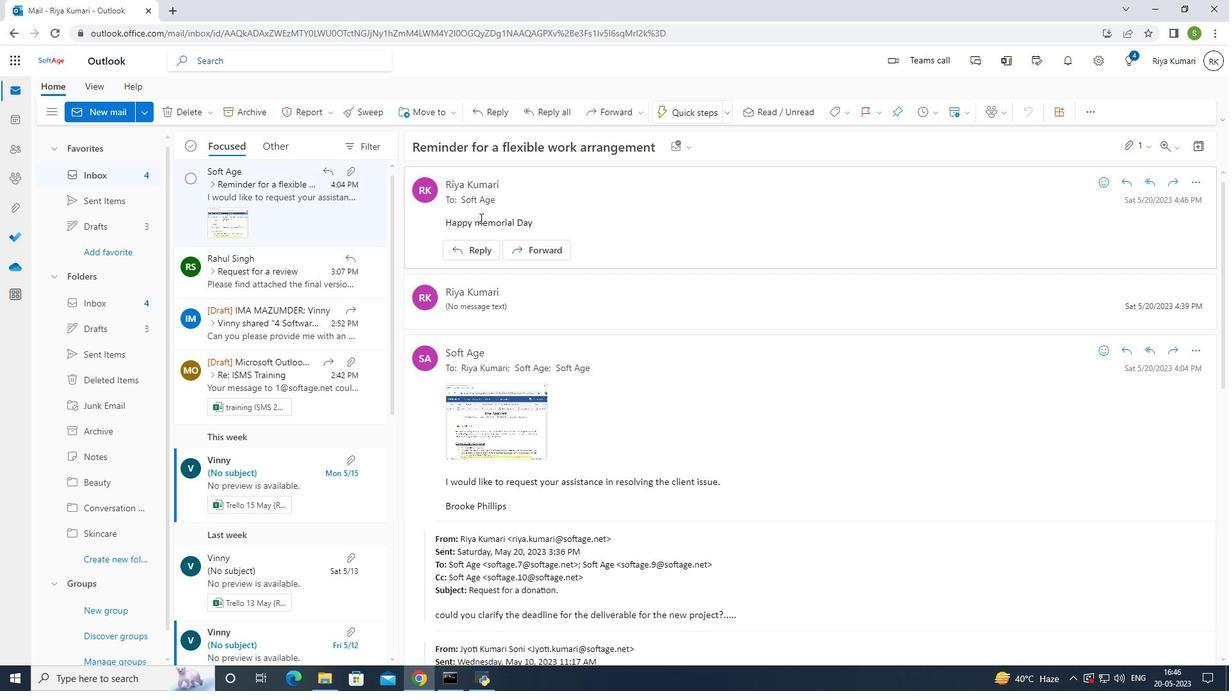 
Action: Mouse pressed left at (514, 336)
Screenshot: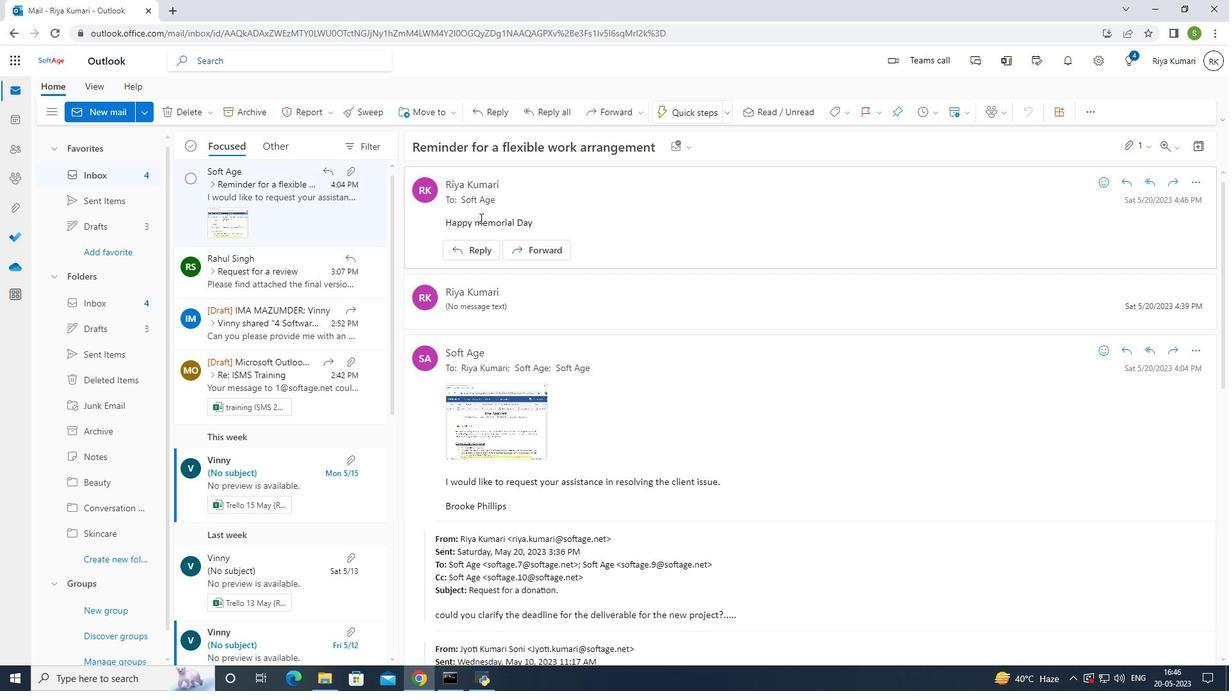 
Action: Mouse moved to (449, 174)
Screenshot: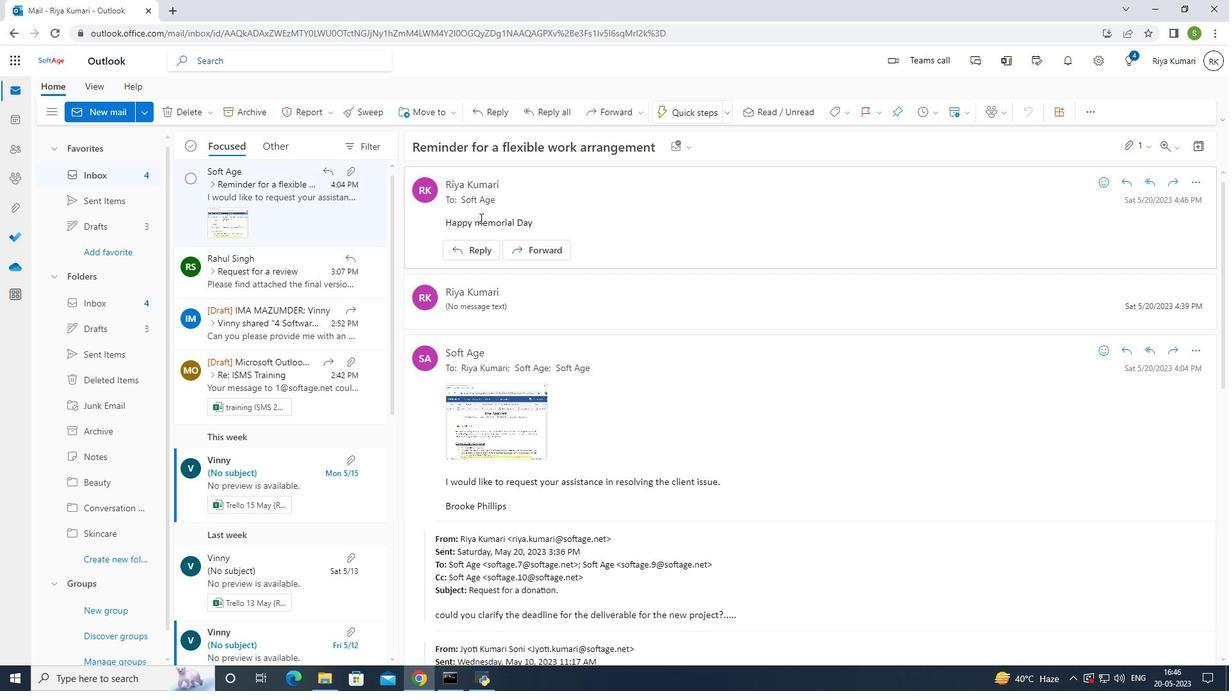 
Action: Mouse pressed left at (449, 174)
Screenshot: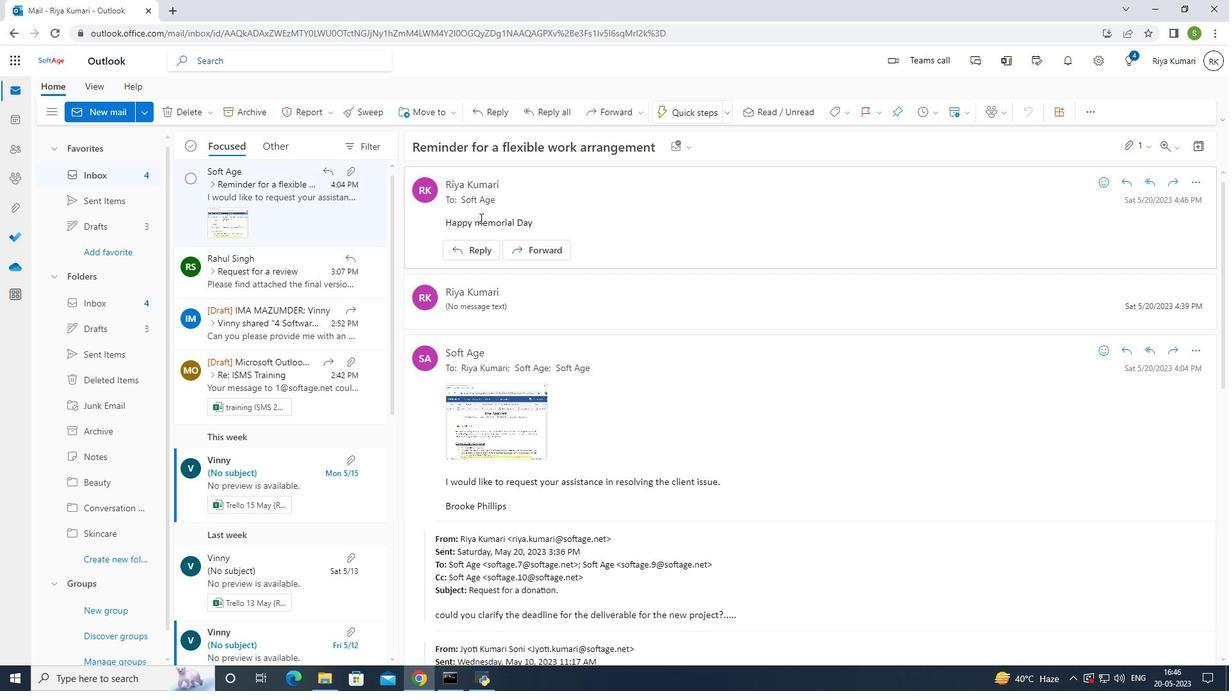
Action: Mouse moved to (609, 390)
Screenshot: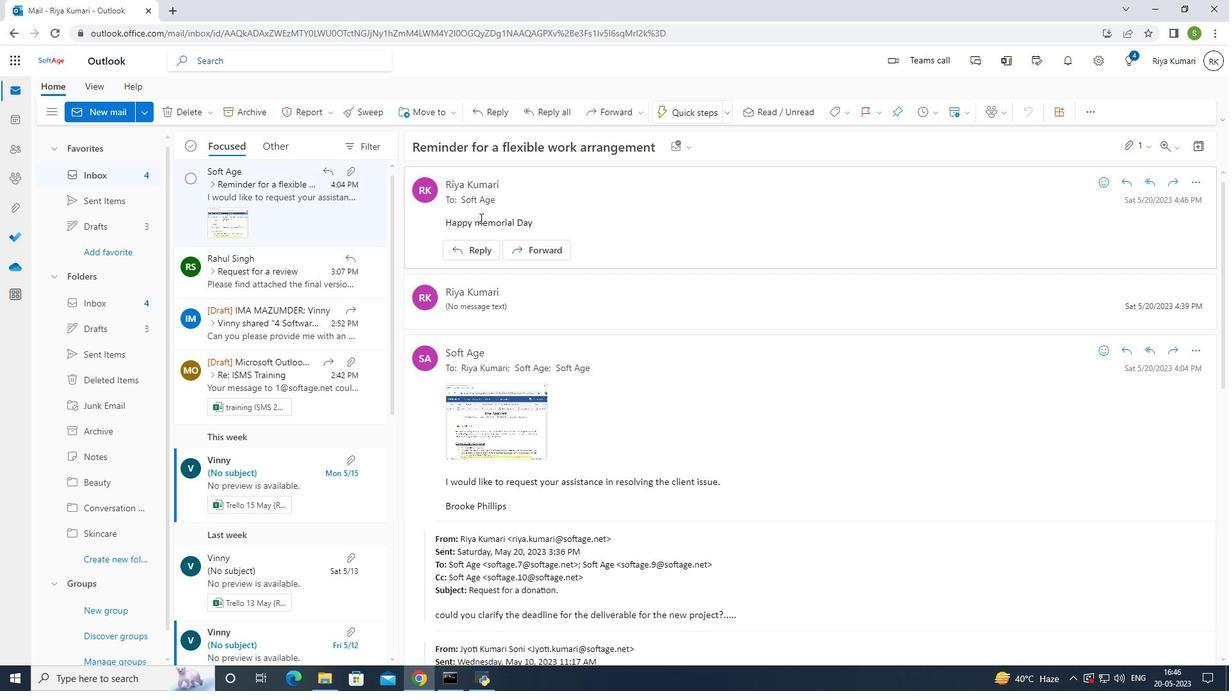 
Action: Mouse pressed left at (609, 390)
Screenshot: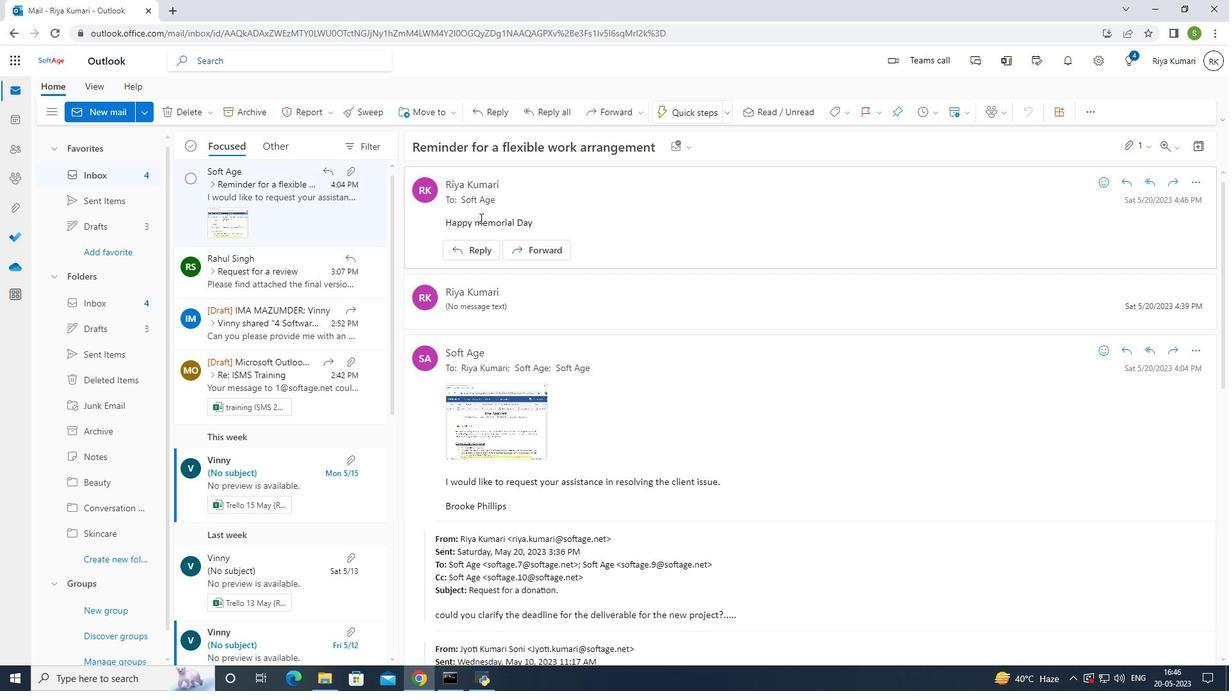 
Action: Mouse moved to (50, 57)
Screenshot: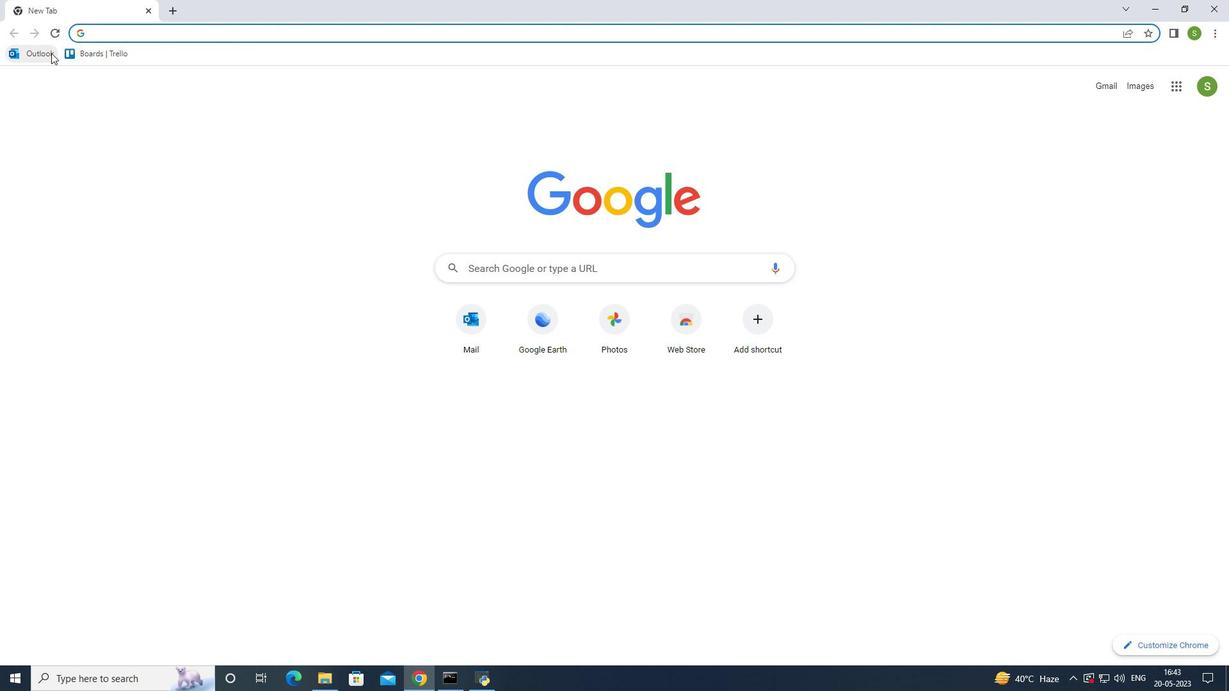 
Action: Mouse pressed left at (50, 57)
Screenshot: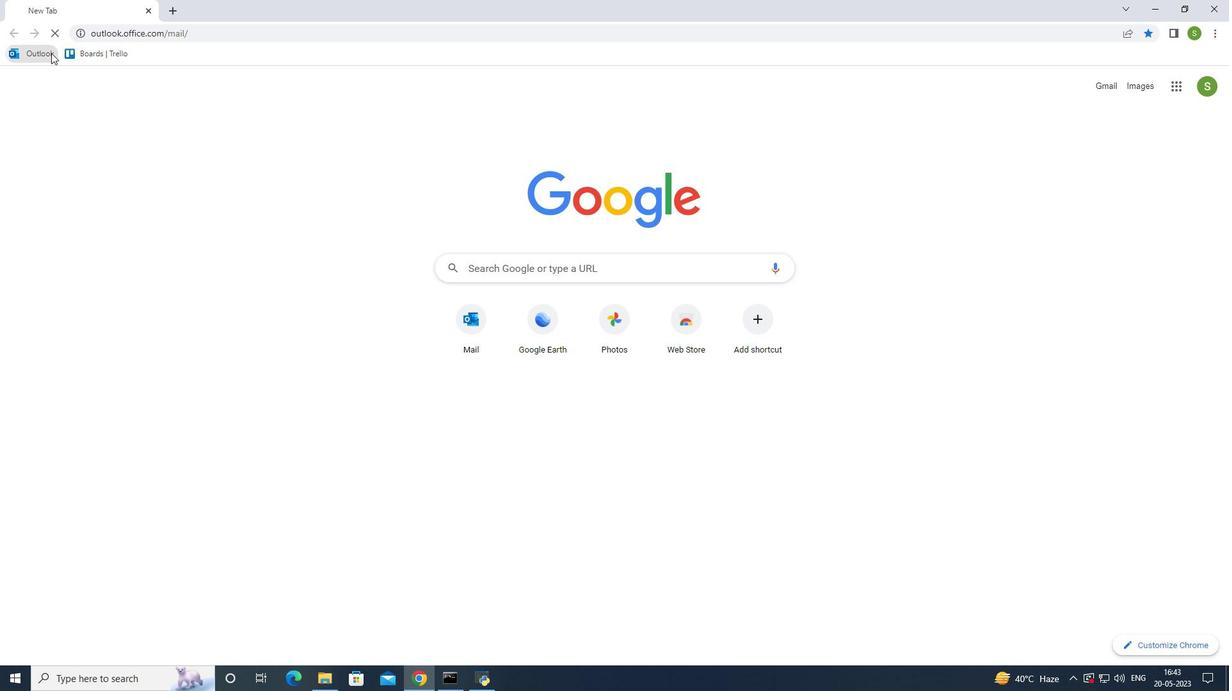 
Action: Mouse moved to (279, 188)
Screenshot: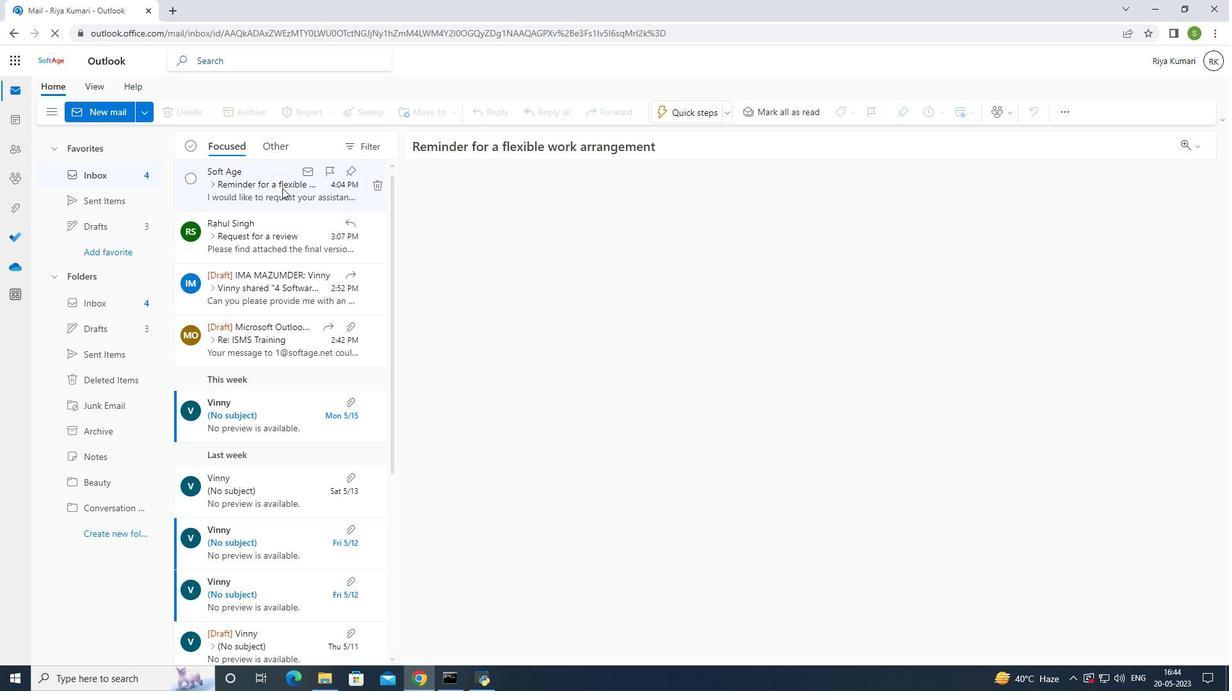 
Action: Mouse pressed left at (279, 188)
Screenshot: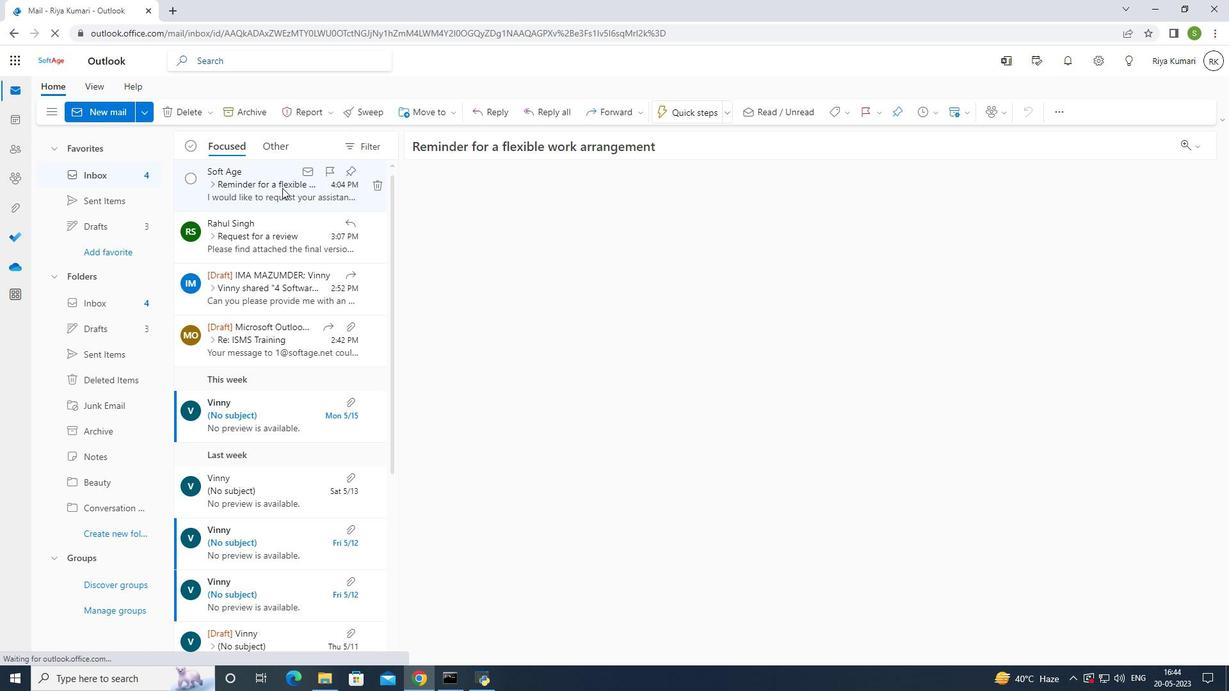 
Action: Mouse moved to (1202, 188)
Screenshot: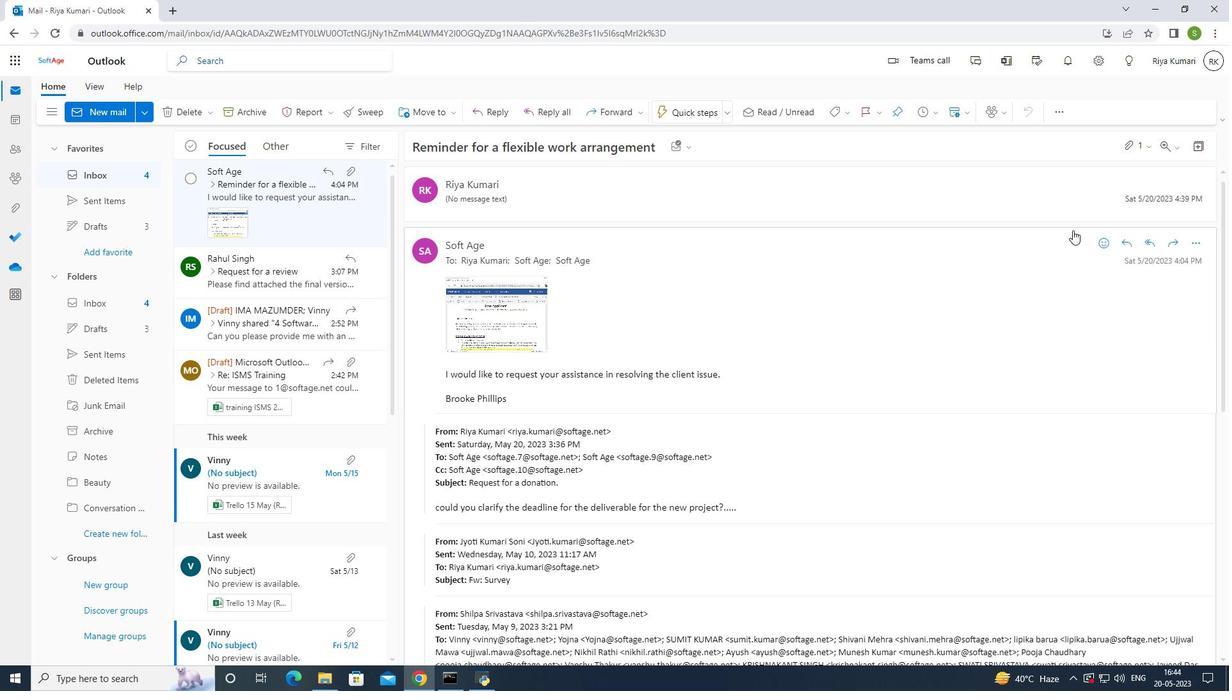 
Action: Mouse pressed left at (1202, 188)
Screenshot: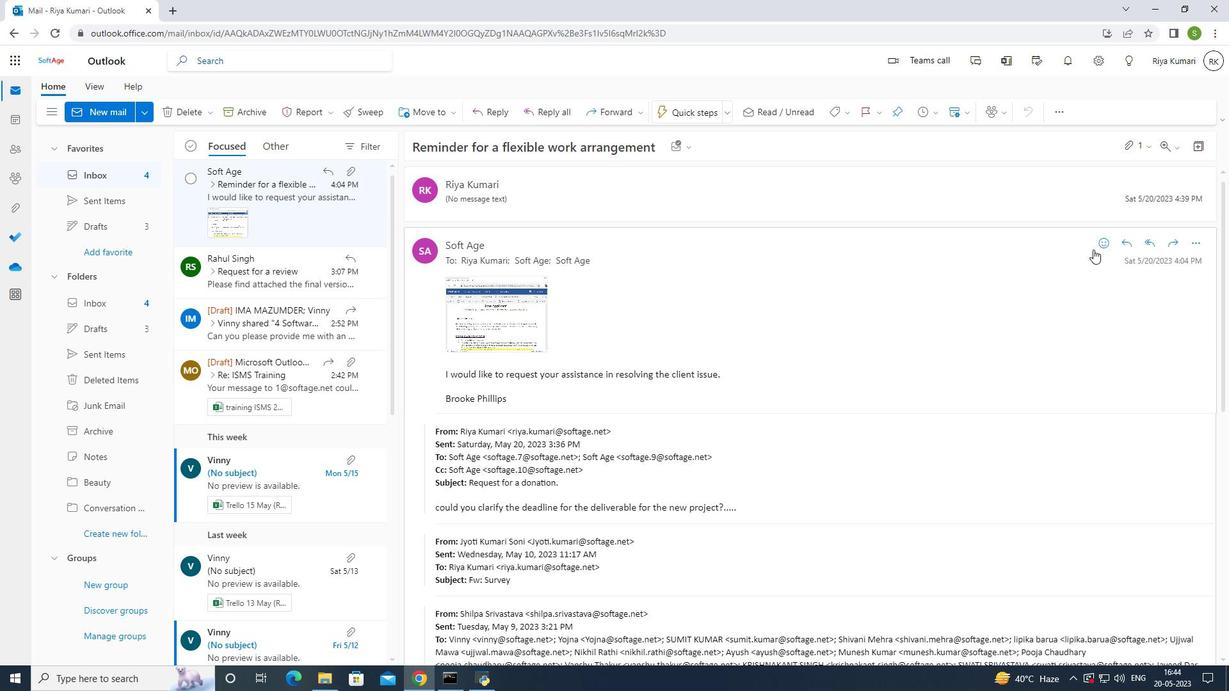 
Action: Mouse moved to (624, 199)
Screenshot: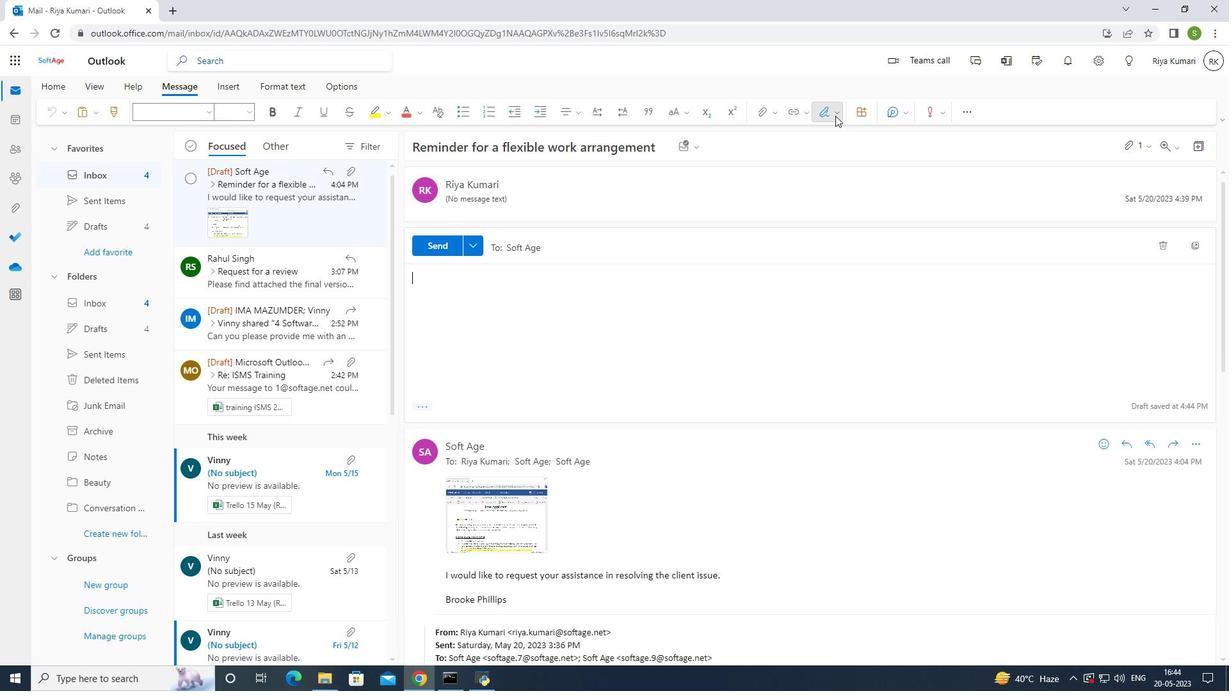 
Action: Mouse pressed left at (624, 199)
Screenshot: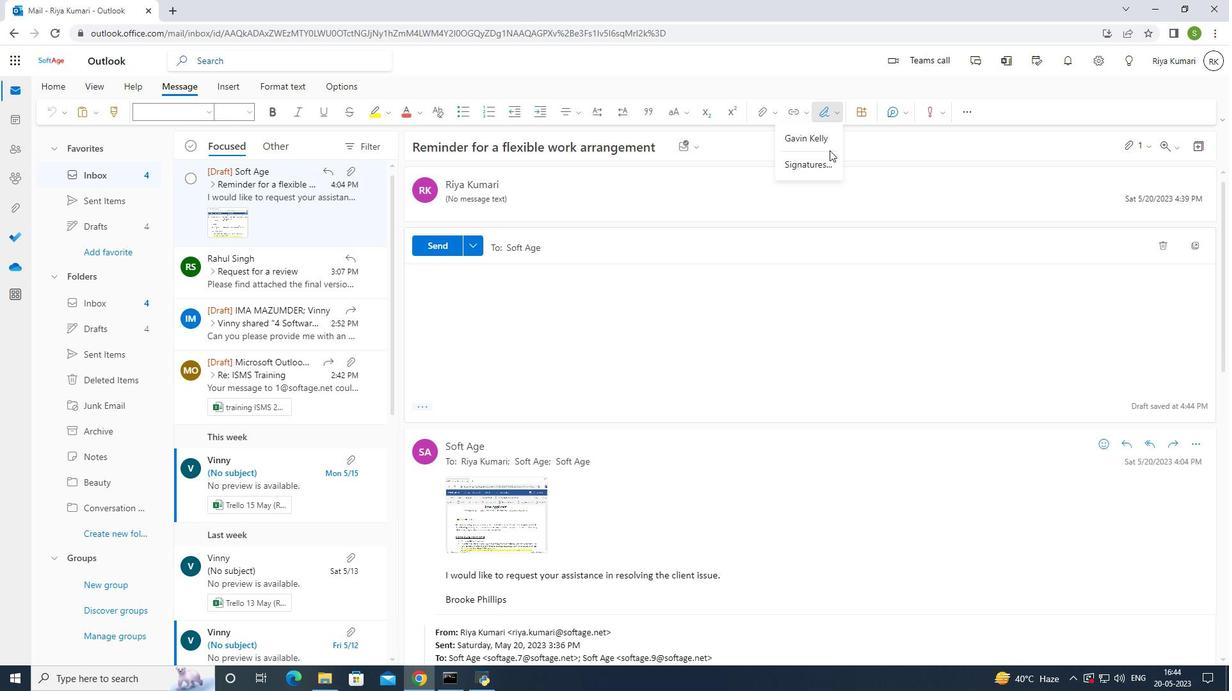 
Action: Mouse moved to (910, 220)
Screenshot: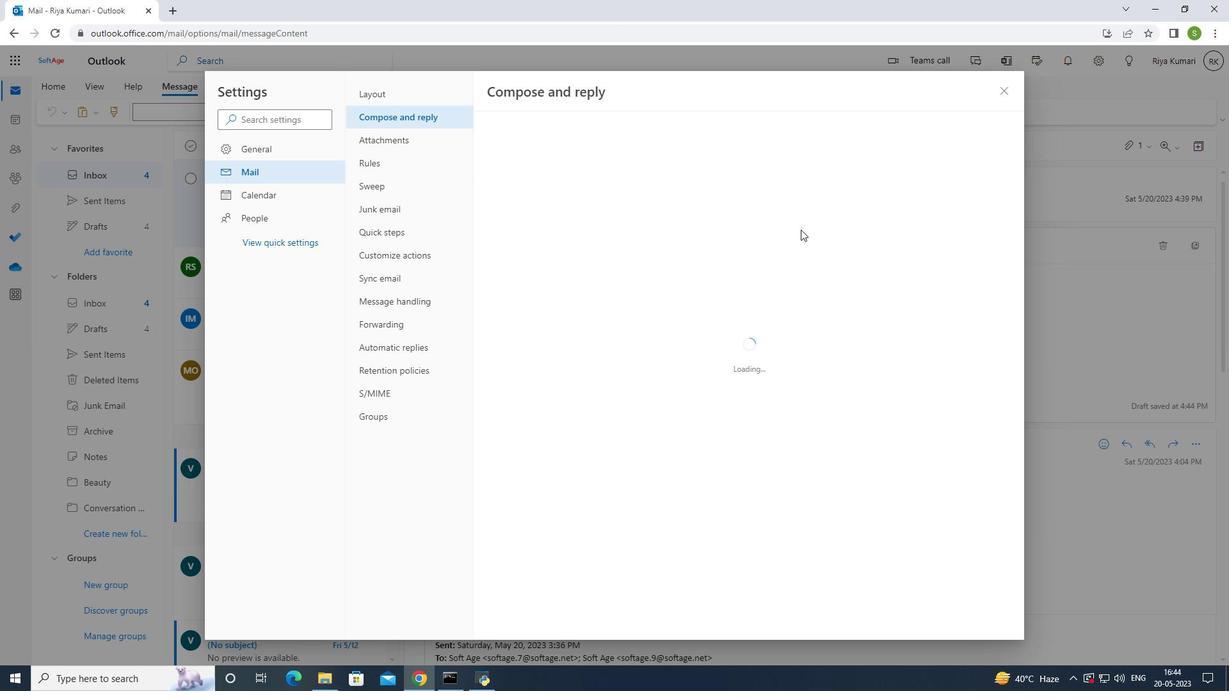
Action: Mouse pressed left at (910, 220)
Screenshot: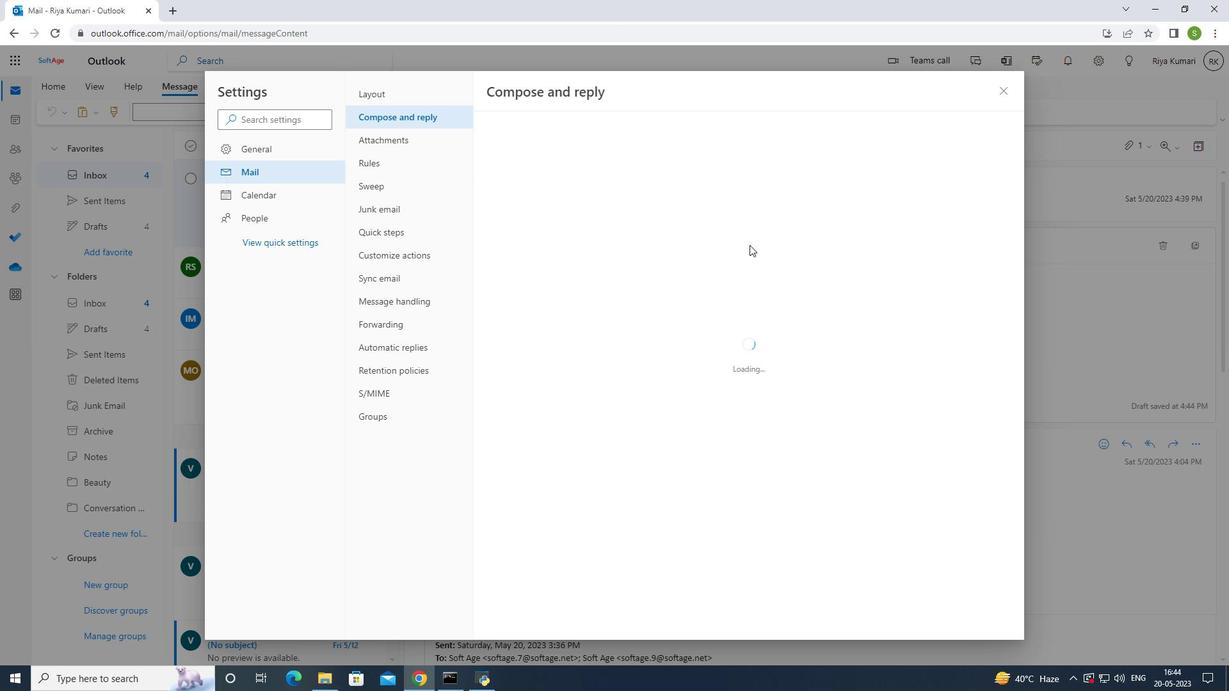 
Action: Mouse moved to (53, 55)
Screenshot: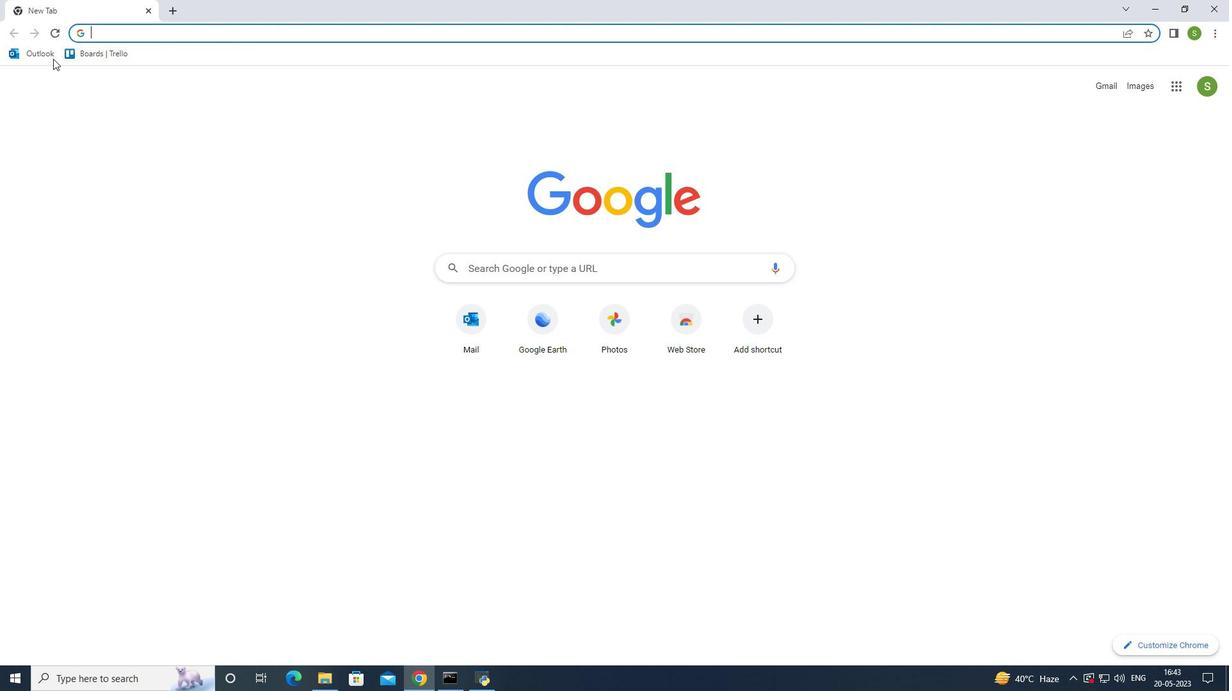 
Action: Mouse pressed left at (53, 55)
Screenshot: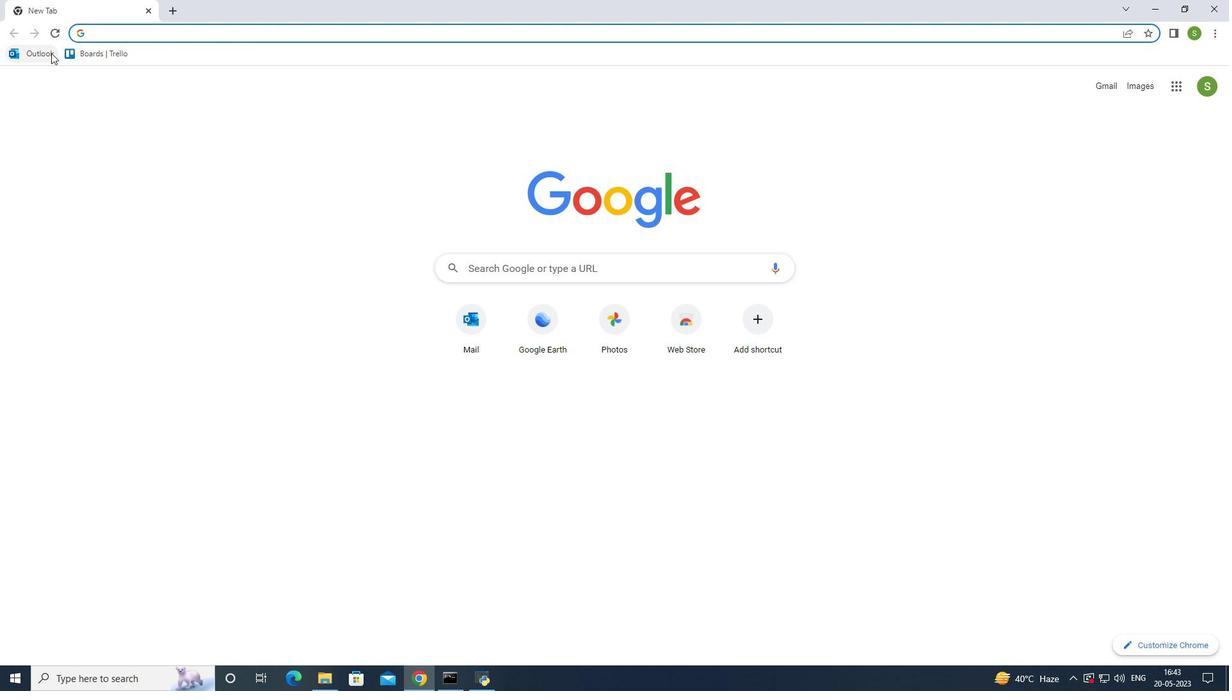 
Action: Mouse moved to (284, 190)
Screenshot: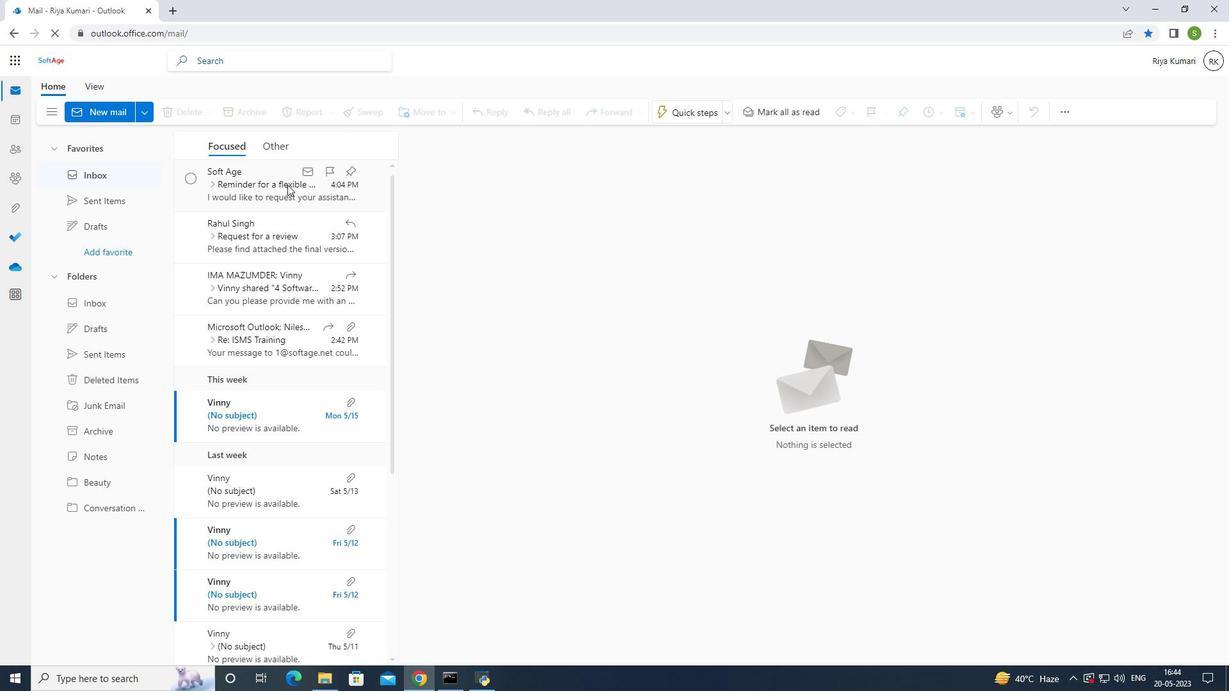 
Action: Mouse pressed left at (284, 190)
Screenshot: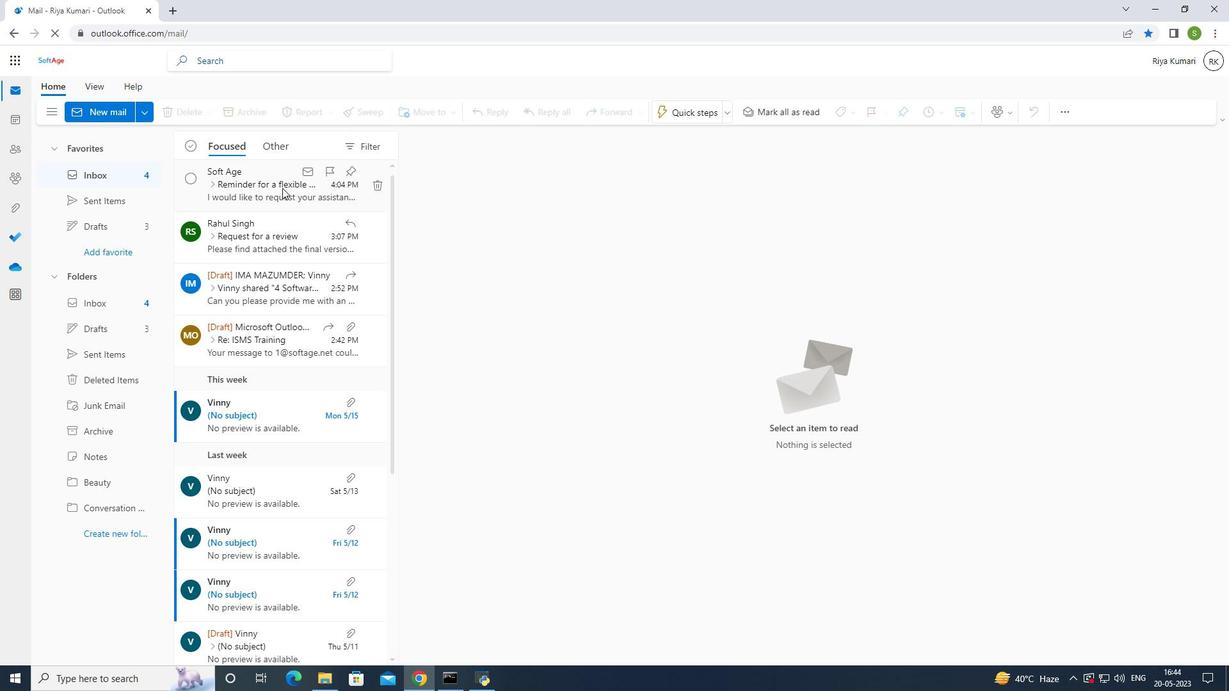 
Action: Mouse moved to (1125, 244)
Screenshot: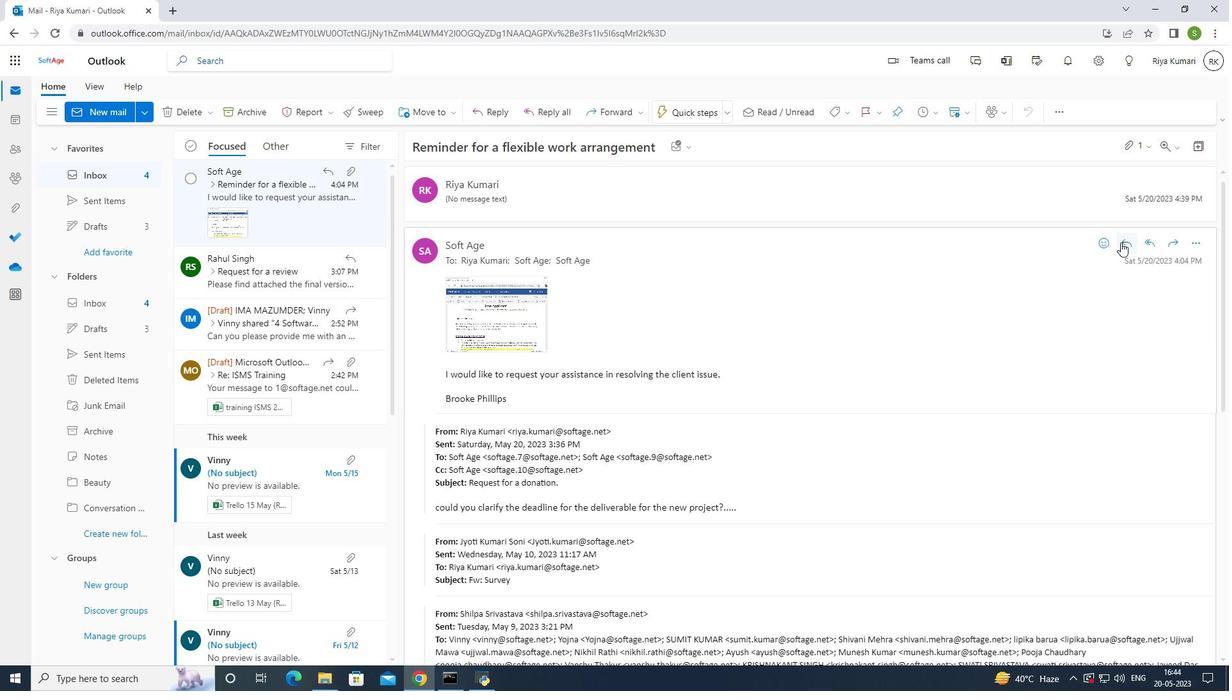 
Action: Mouse pressed left at (1125, 244)
Screenshot: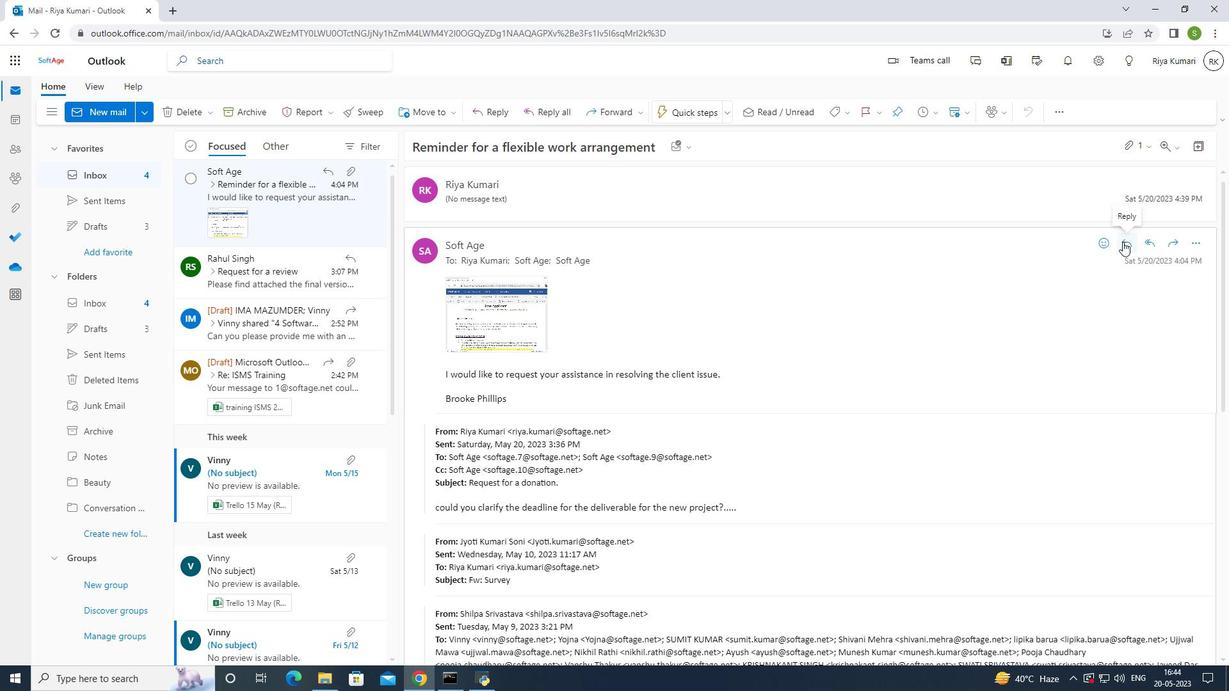 
Action: Mouse moved to (837, 117)
Screenshot: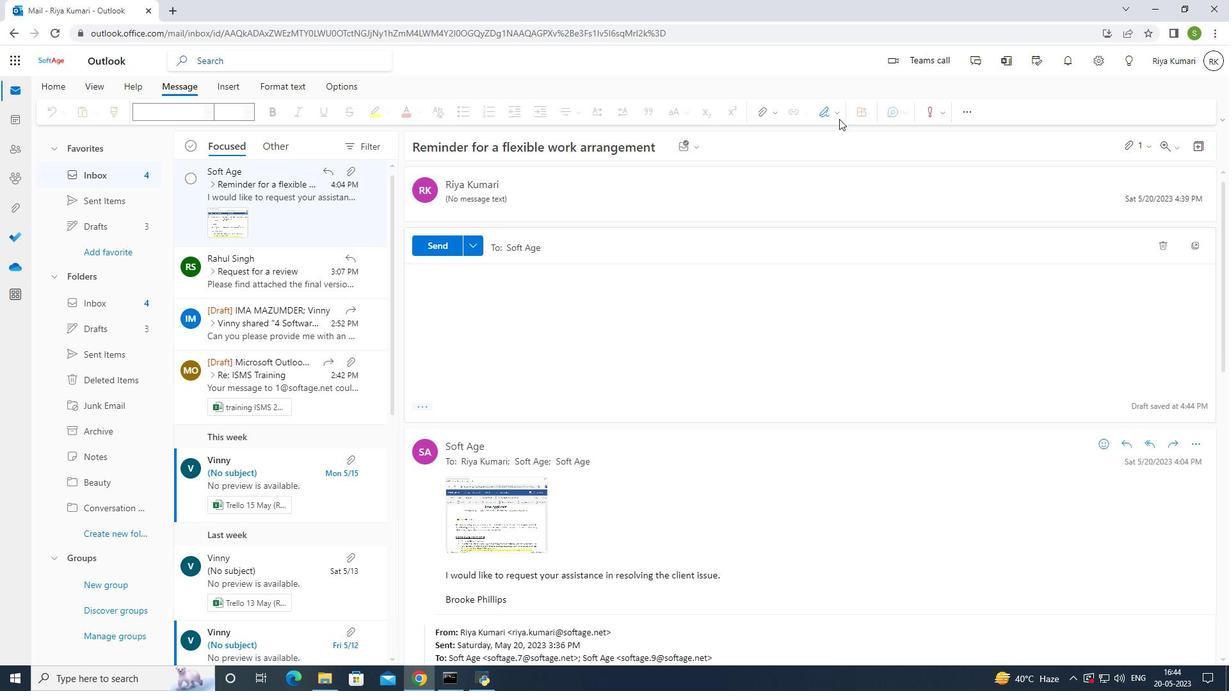 
Action: Mouse pressed left at (837, 117)
Screenshot: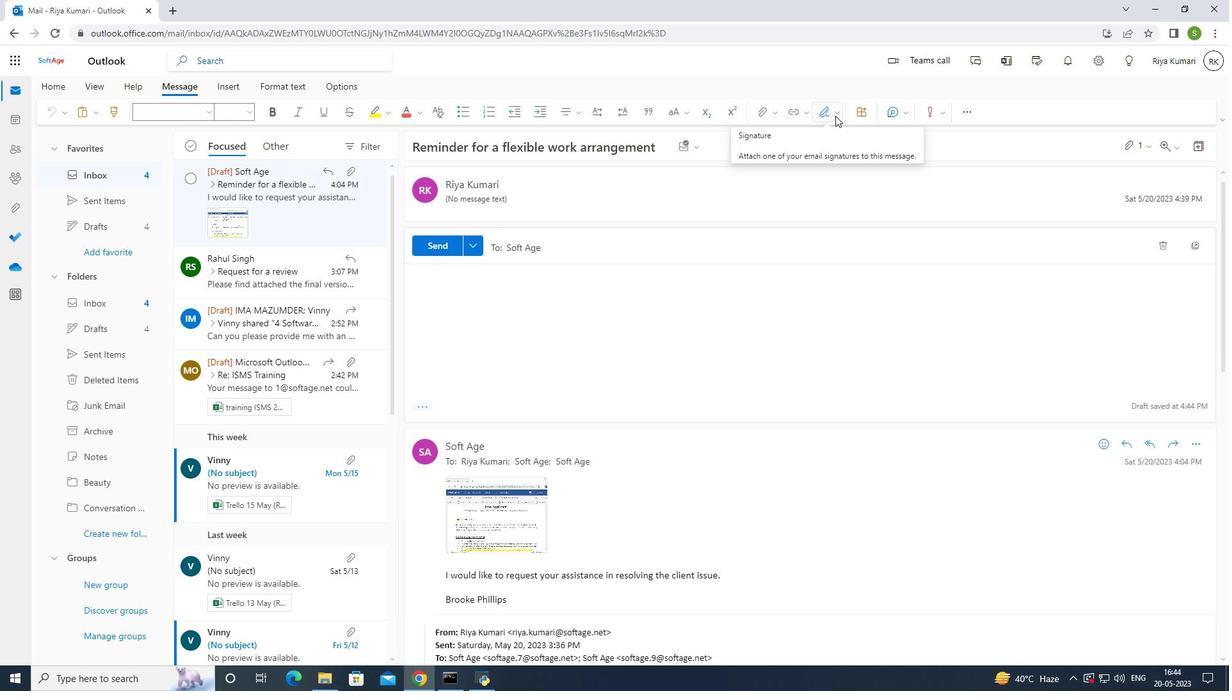 
Action: Mouse moved to (816, 169)
Screenshot: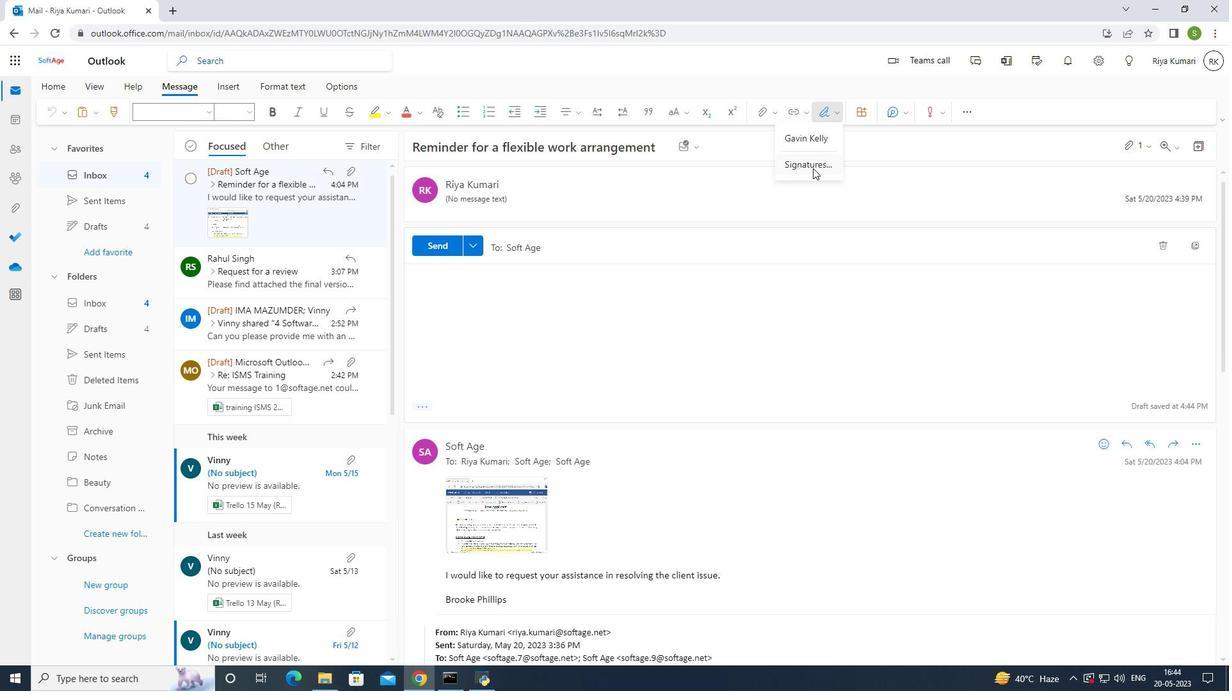 
Action: Mouse pressed left at (816, 169)
Screenshot: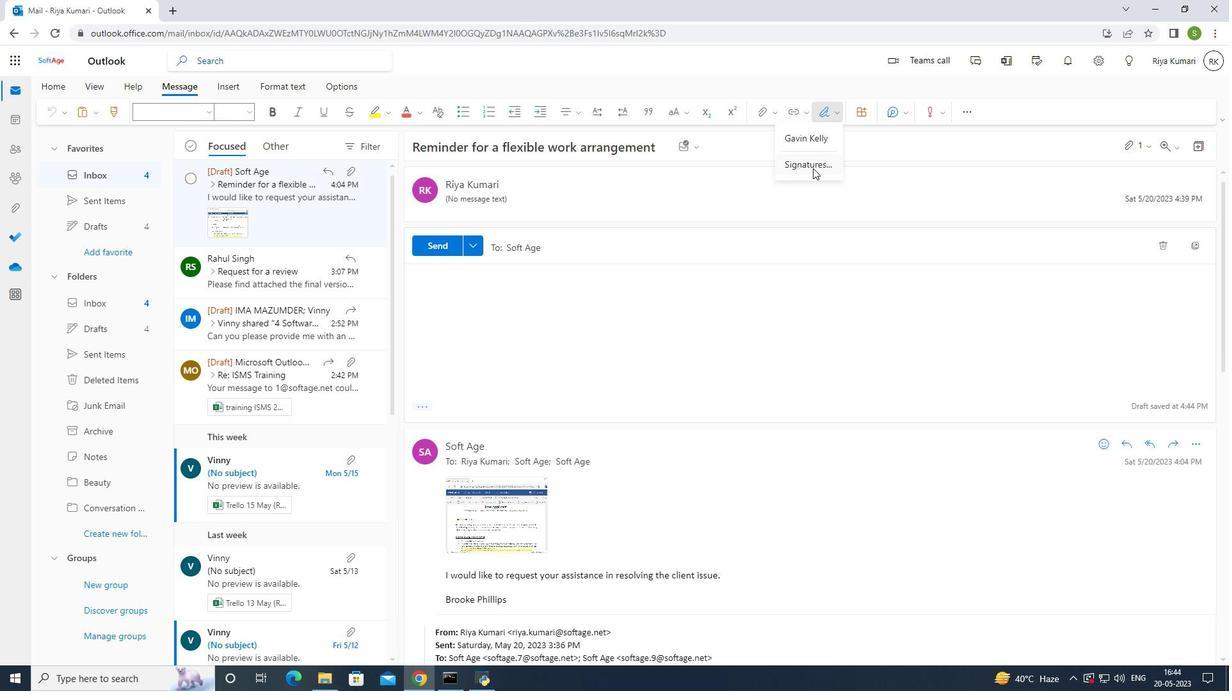 
Action: Mouse moved to (598, 218)
Screenshot: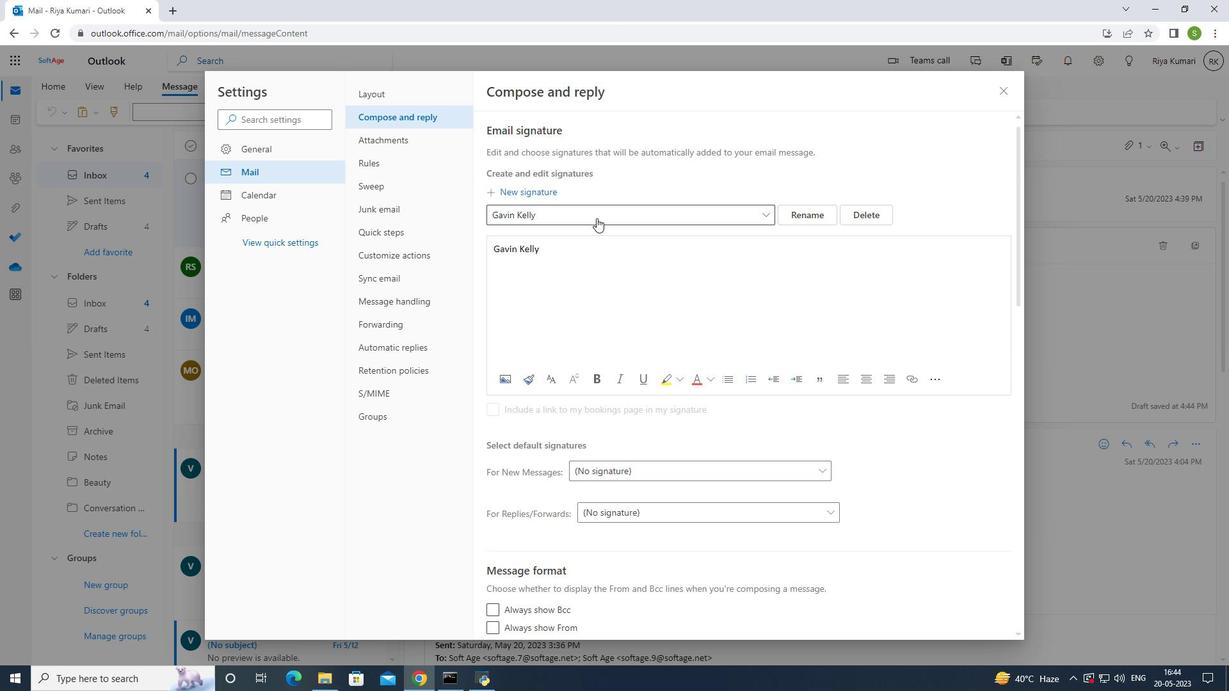 
Action: Mouse pressed left at (598, 218)
Screenshot: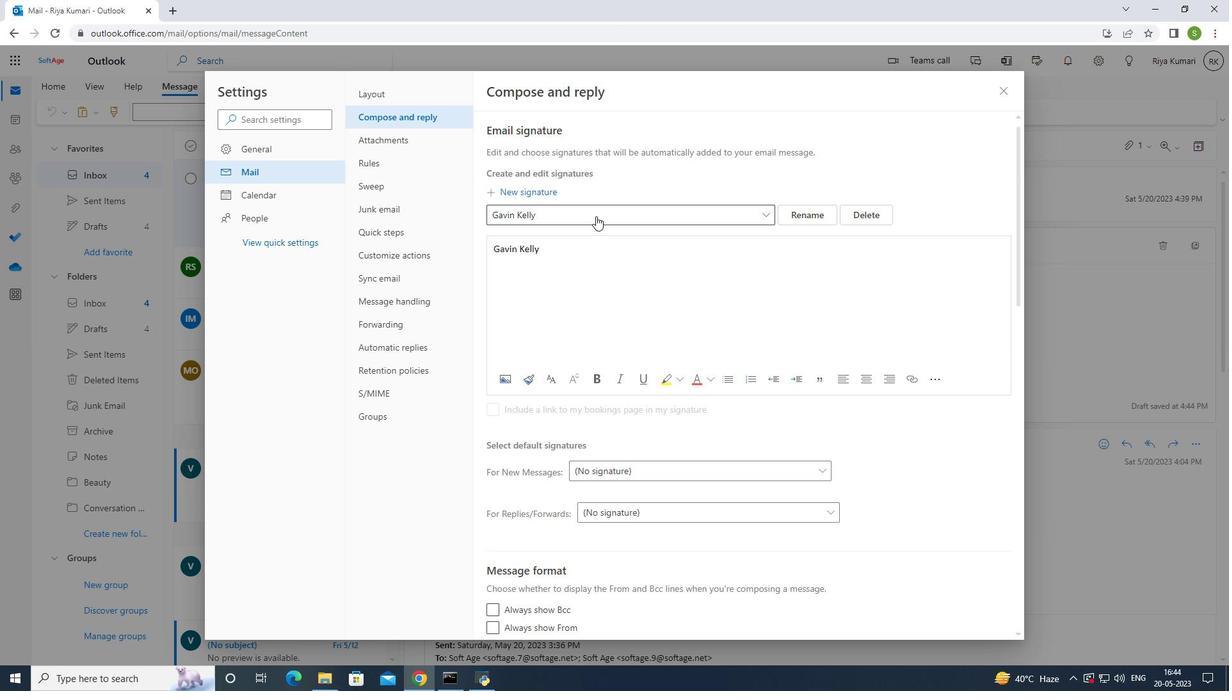 
Action: Mouse moved to (809, 214)
Screenshot: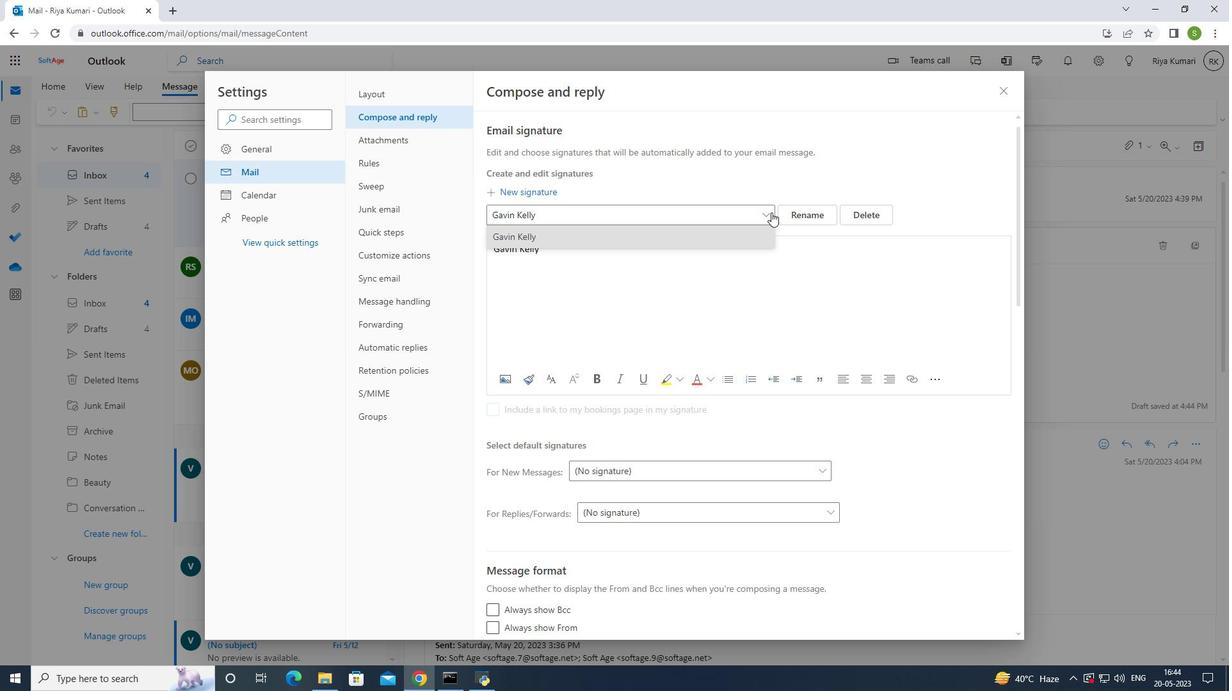 
Action: Mouse pressed left at (809, 214)
Screenshot: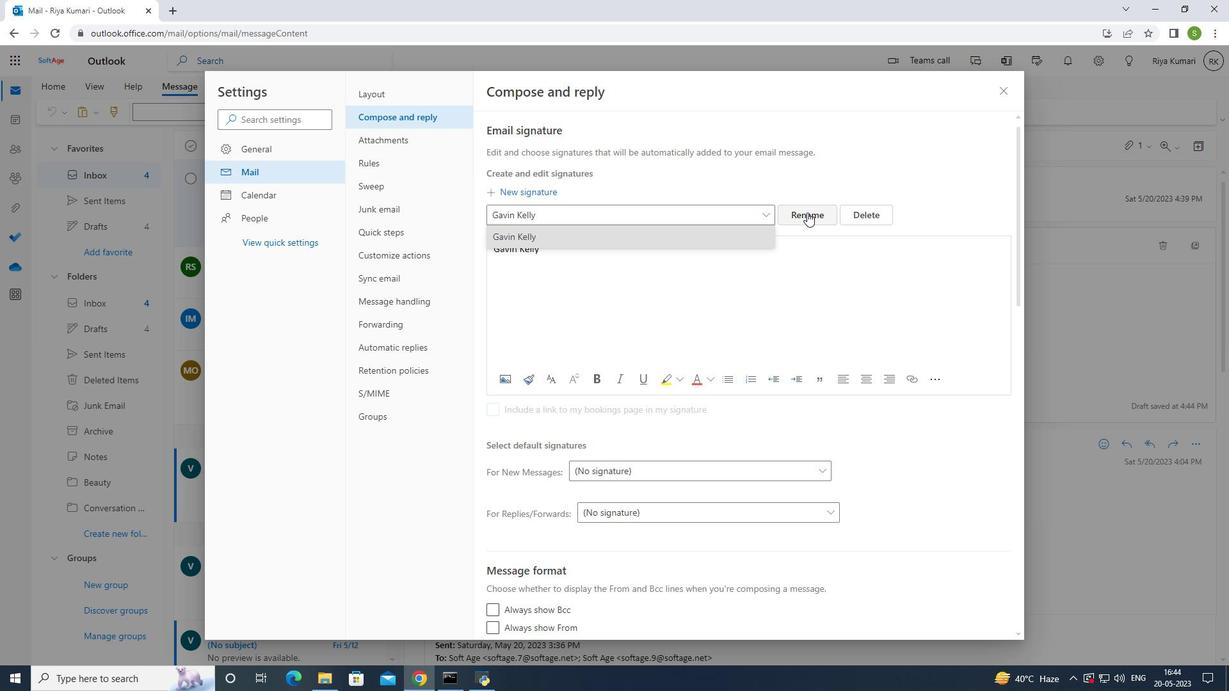 
Action: Mouse moved to (563, 221)
Screenshot: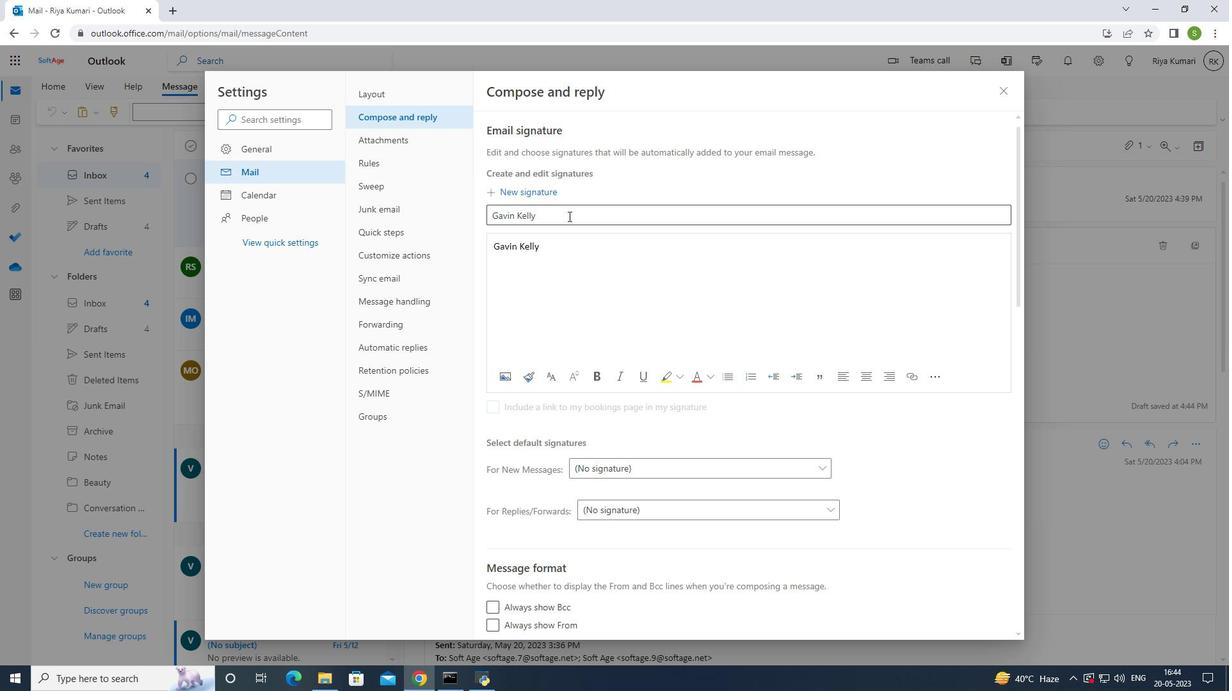
Action: Mouse pressed left at (563, 221)
Screenshot: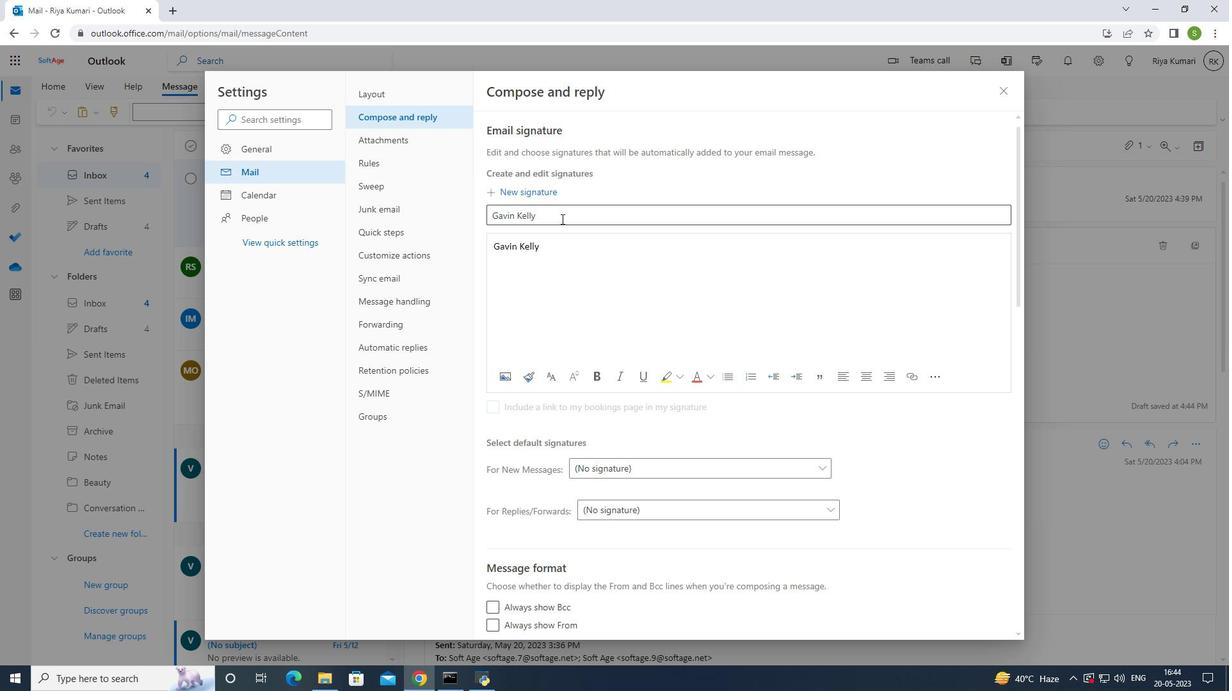 
Action: Key pressed <Key.backspace><Key.backspace><Key.backspace><Key.backspace><Key.backspace><Key.backspace><Key.backspace><Key.backspace><Key.backspace><Key.backspace><Key.backspace><Key.backspace><Key.backspace><Key.backspace><Key.backspace><Key.backspace><Key.backspace>
Screenshot: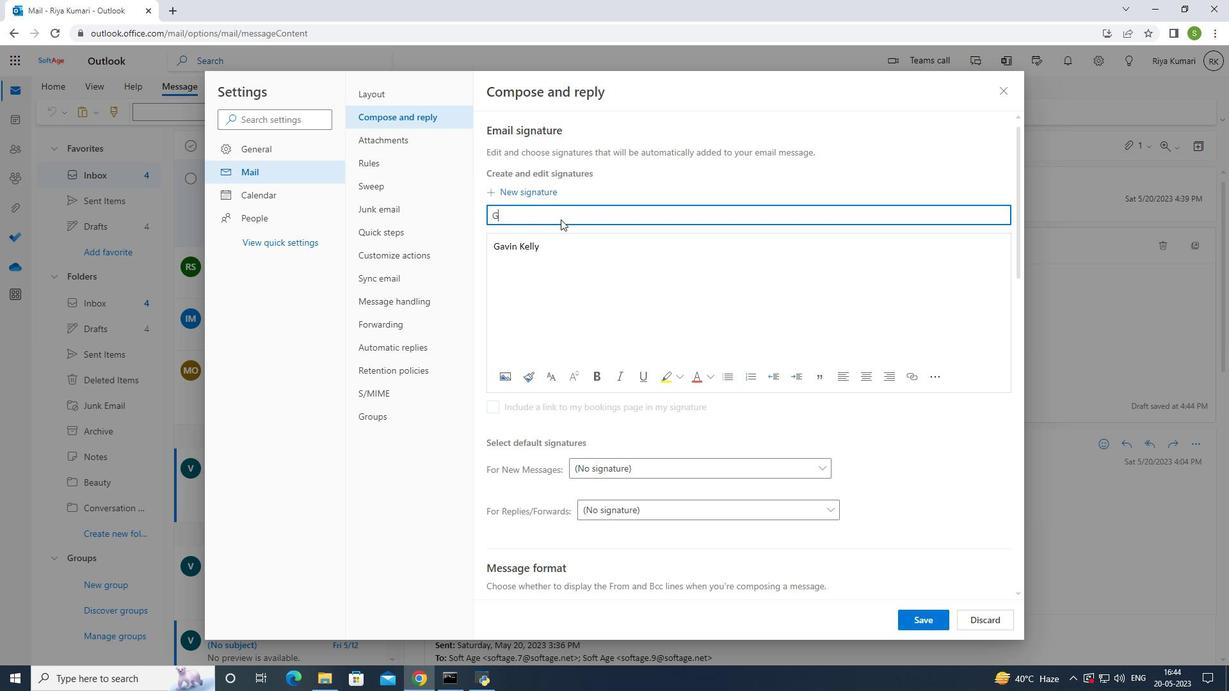 
Action: Mouse moved to (561, 232)
Screenshot: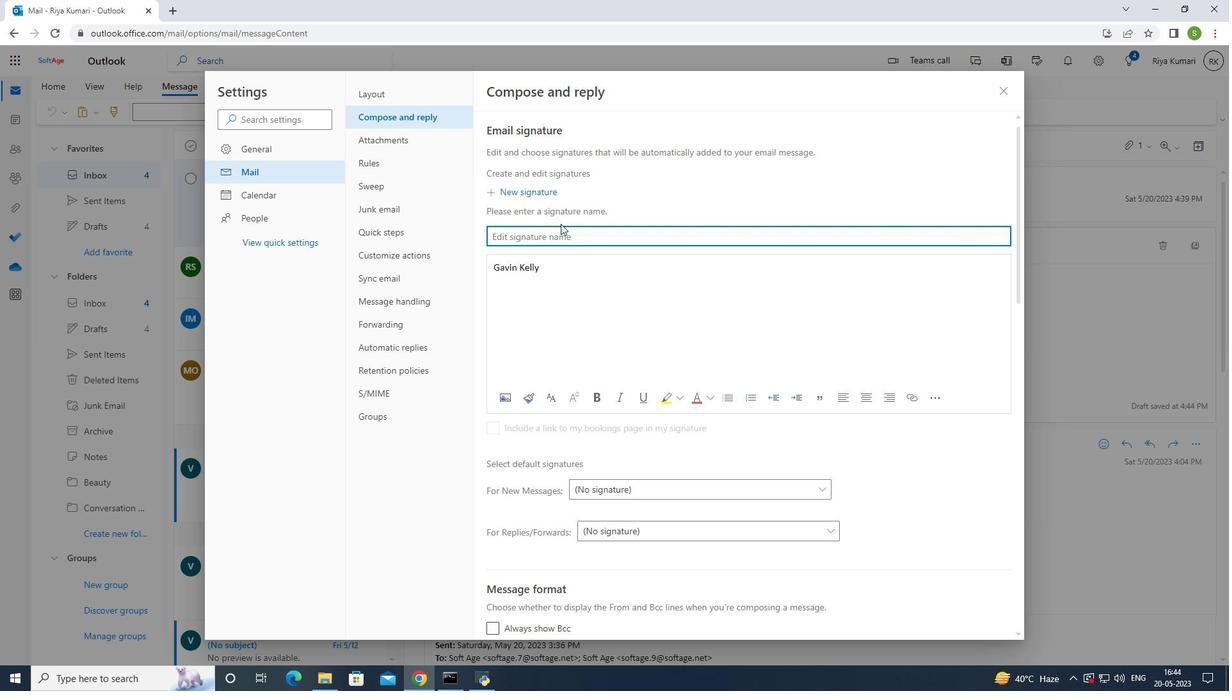
Action: Mouse pressed left at (561, 232)
Screenshot: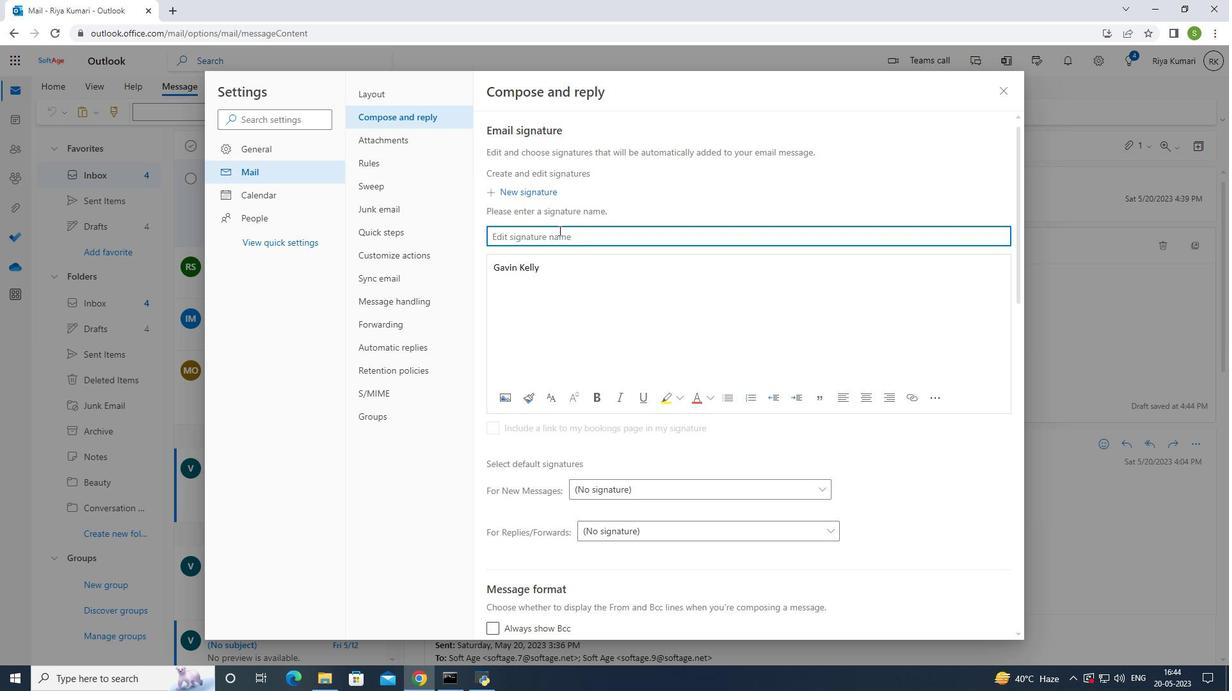 
Action: Mouse moved to (761, 248)
Screenshot: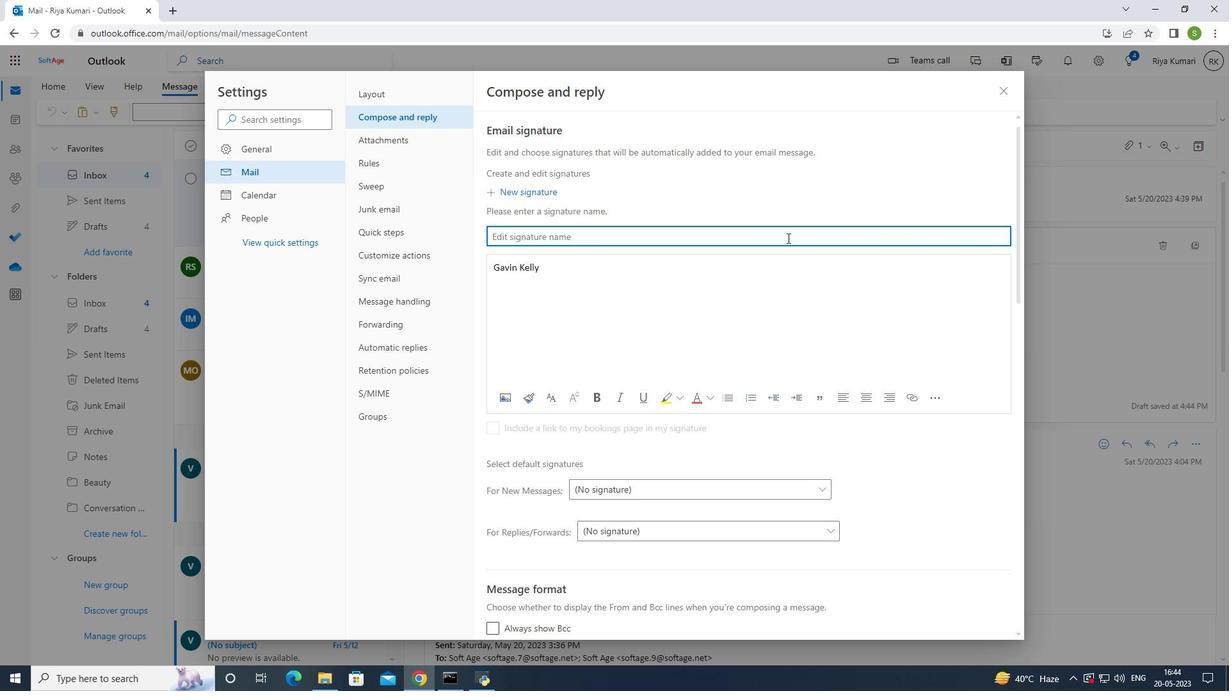 
Action: Key pressed <Key.shift><Key.shift><Key.shift><Key.shift><Key.shift><Key.shift><Key.shift><Key.shift><Key.shift><Key.shift><Key.shift><Key.shift><Key.shift><Key.shift><Key.shift><Key.shift><Key.shift><Key.shift>Ge<Key.space>ne<Key.backspace><Key.backspace><Key.backspace>nevieve<Key.space><Key.shift>Ramirez
Screenshot: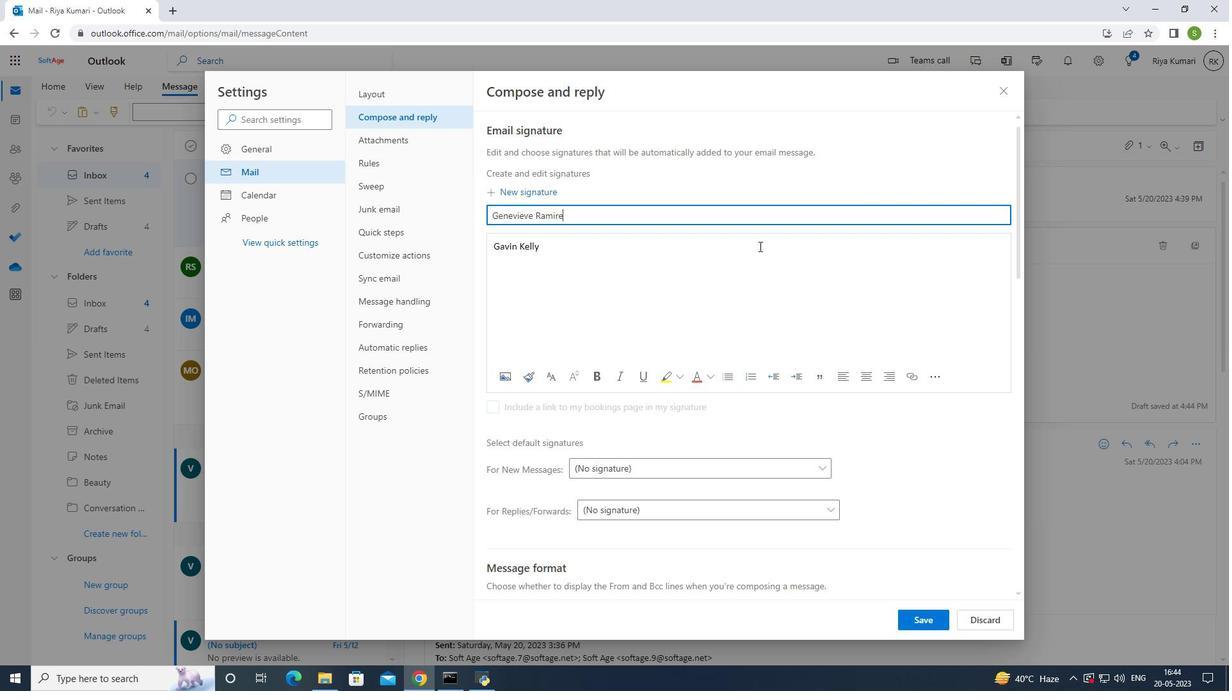 
Action: Mouse moved to (637, 237)
Screenshot: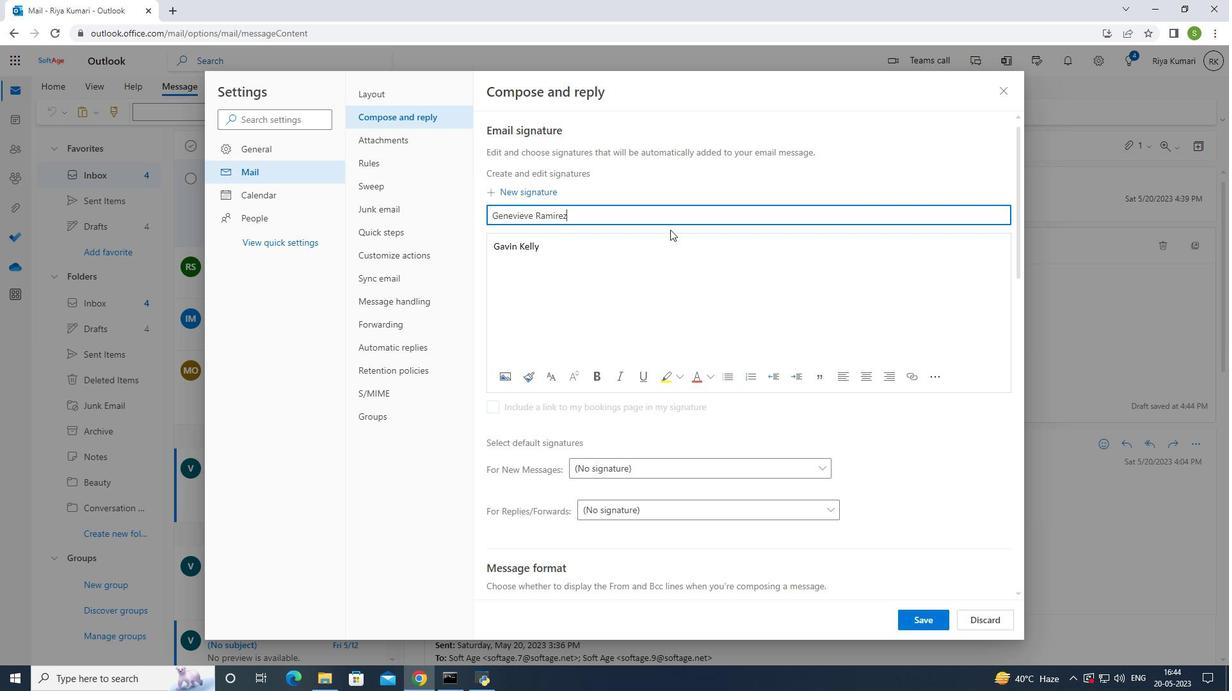 
Action: Key pressed ctrl+A
Screenshot: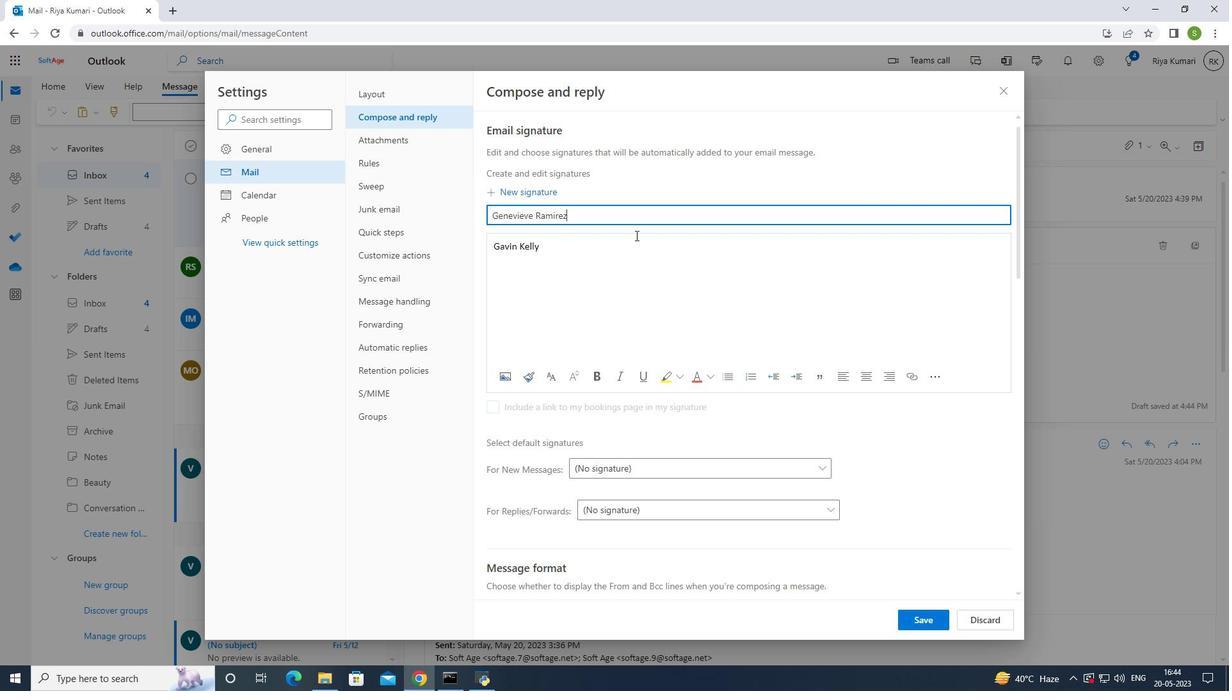 
Action: Mouse moved to (637, 244)
Screenshot: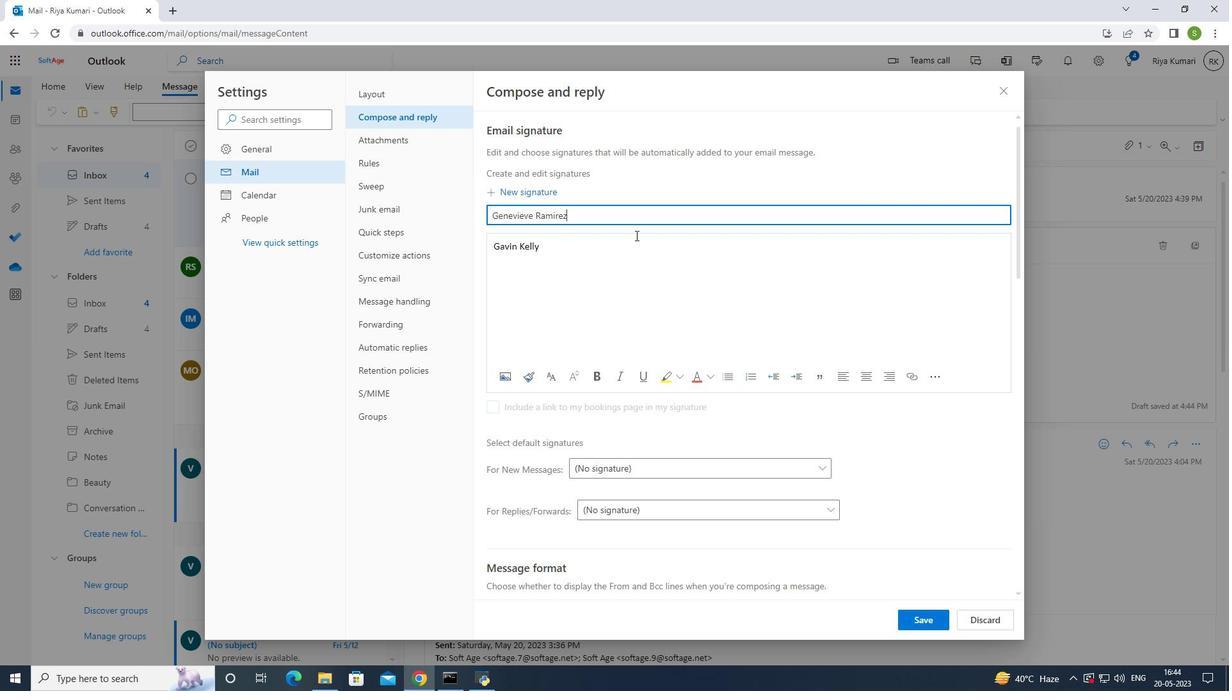 
Action: Key pressed <'\x03'>
Screenshot: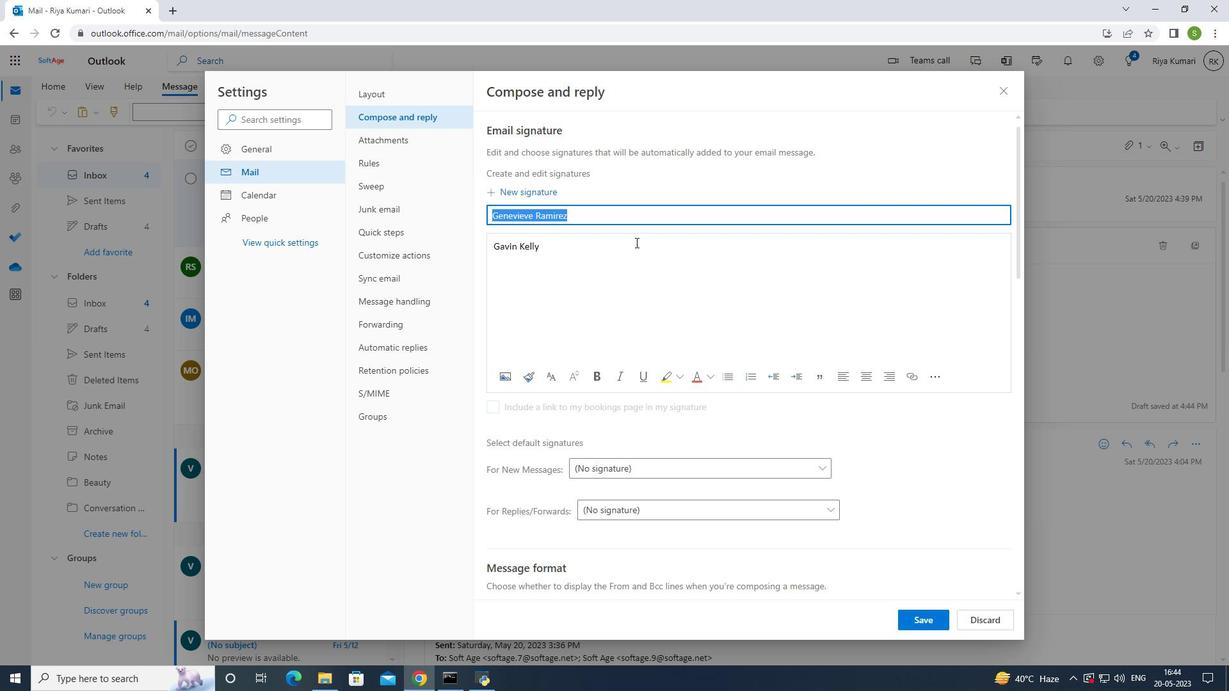 
Action: Mouse moved to (549, 247)
Screenshot: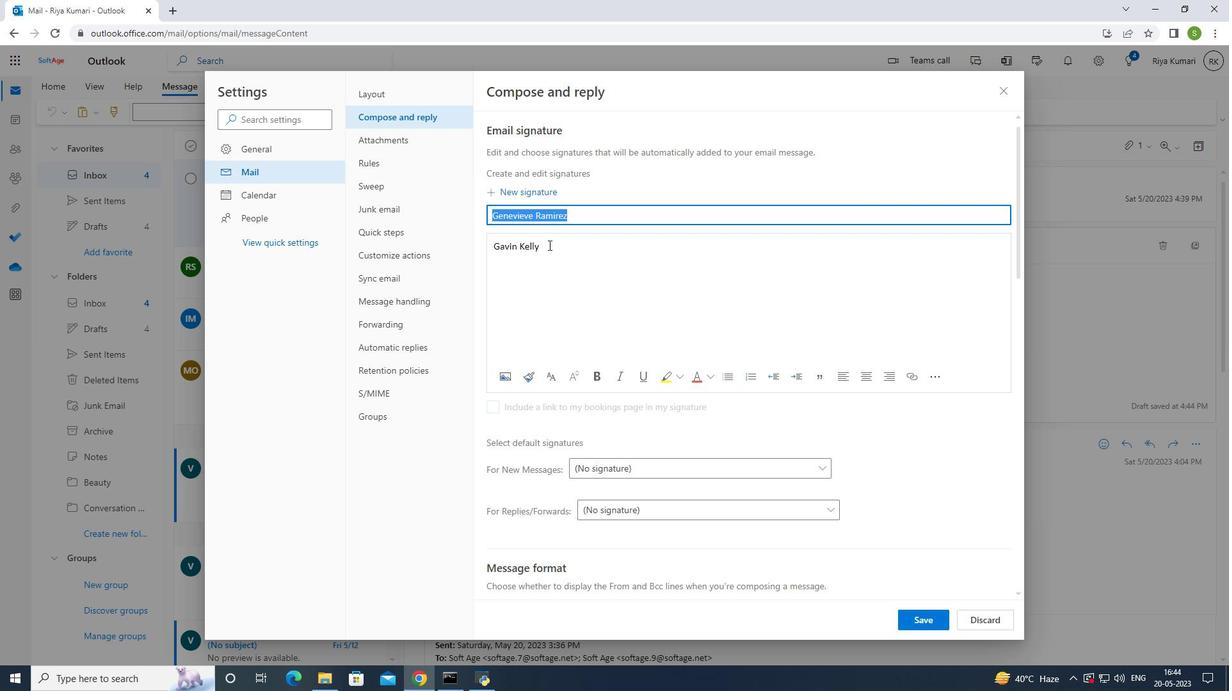 
Action: Mouse pressed left at (549, 247)
Screenshot: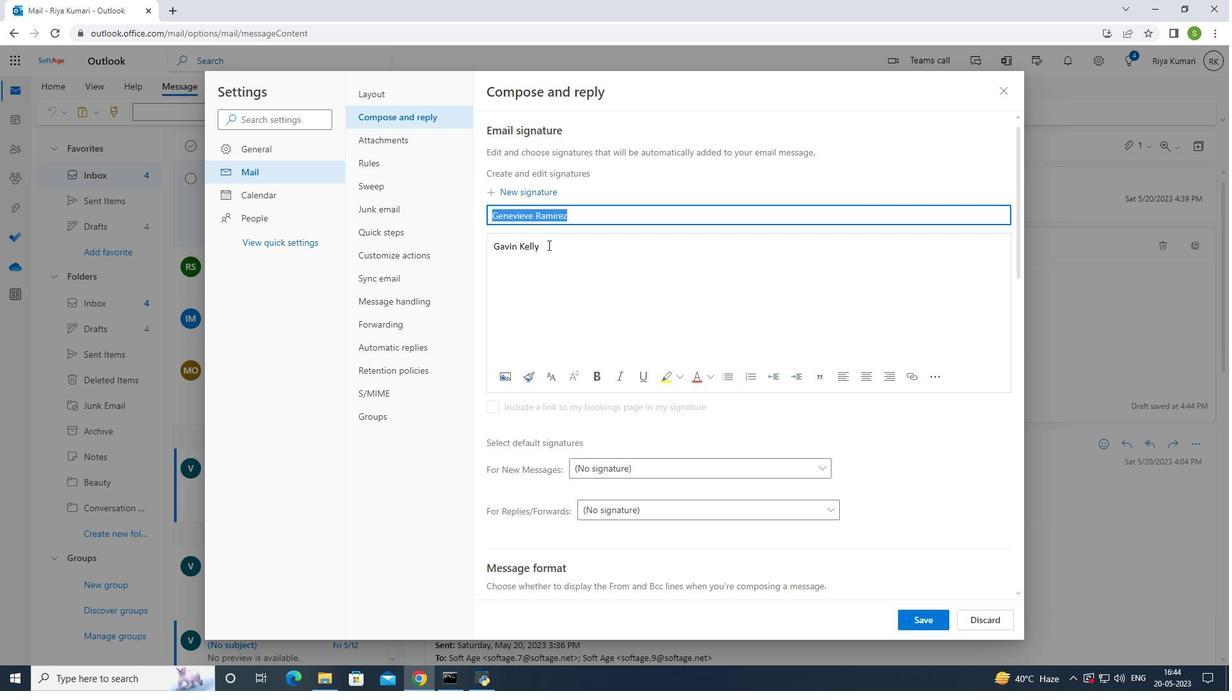 
Action: Mouse moved to (577, 256)
Screenshot: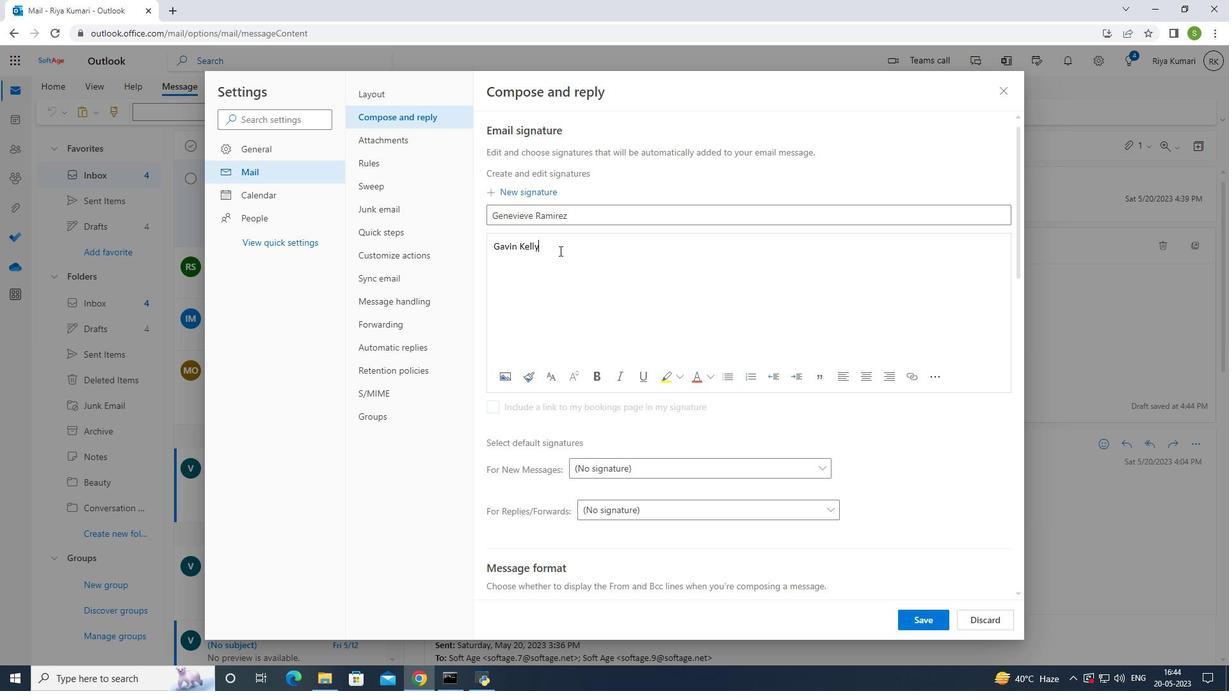 
Action: Key pressed <Key.backspace><Key.backspace><Key.backspace><Key.backspace><Key.backspace><Key.backspace><Key.backspace><Key.backspace><Key.backspace><Key.backspace><Key.backspace><Key.backspace><Key.backspace><Key.backspace><Key.backspace><Key.backspace><Key.backspace><Key.backspace>ctrl+V
Screenshot: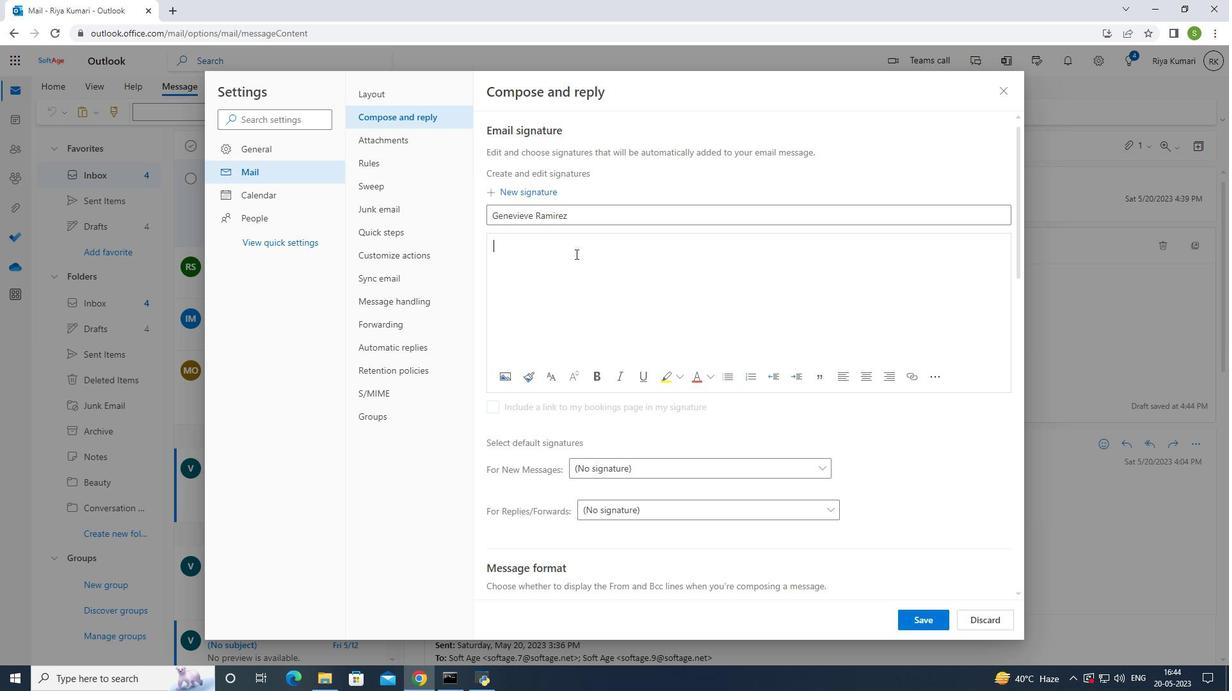 
Action: Mouse moved to (916, 624)
Screenshot: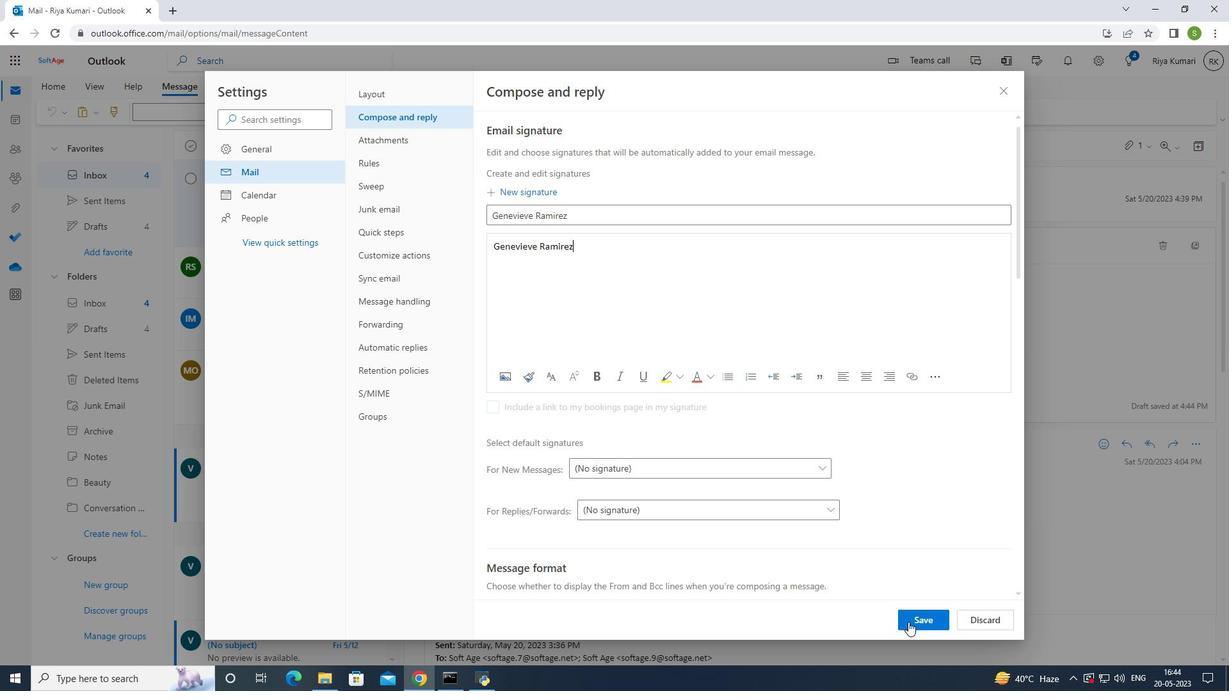 
Action: Mouse pressed left at (916, 624)
Screenshot: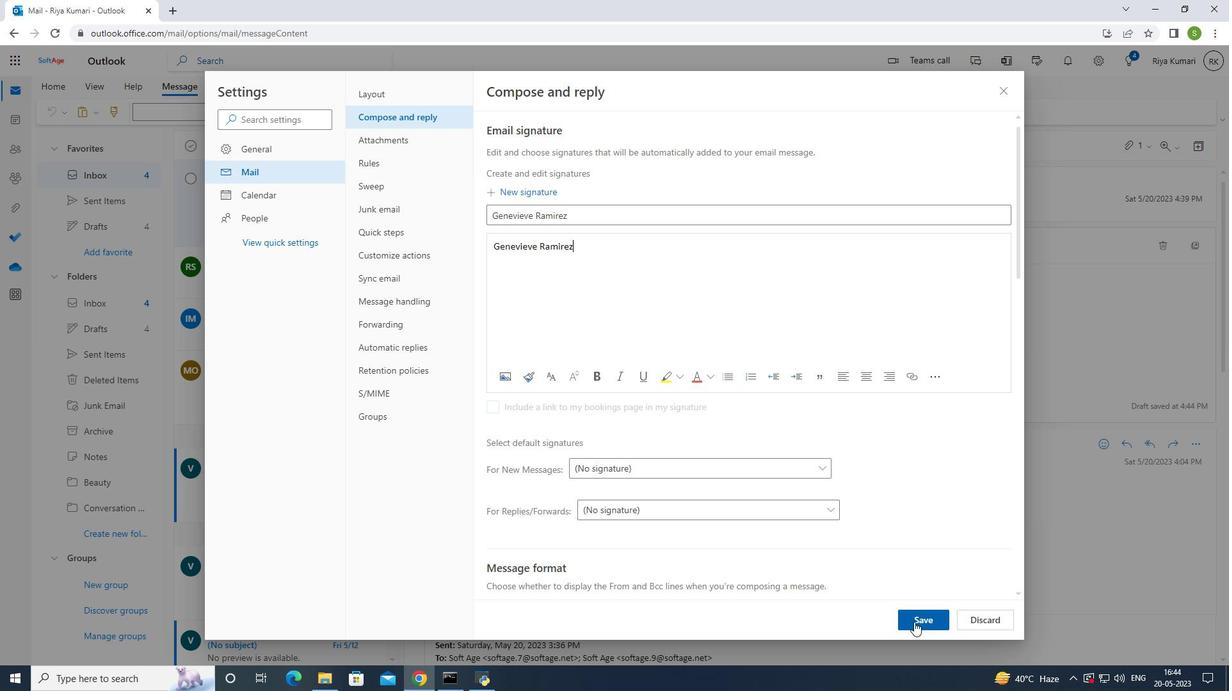 
Action: Mouse moved to (1004, 98)
Screenshot: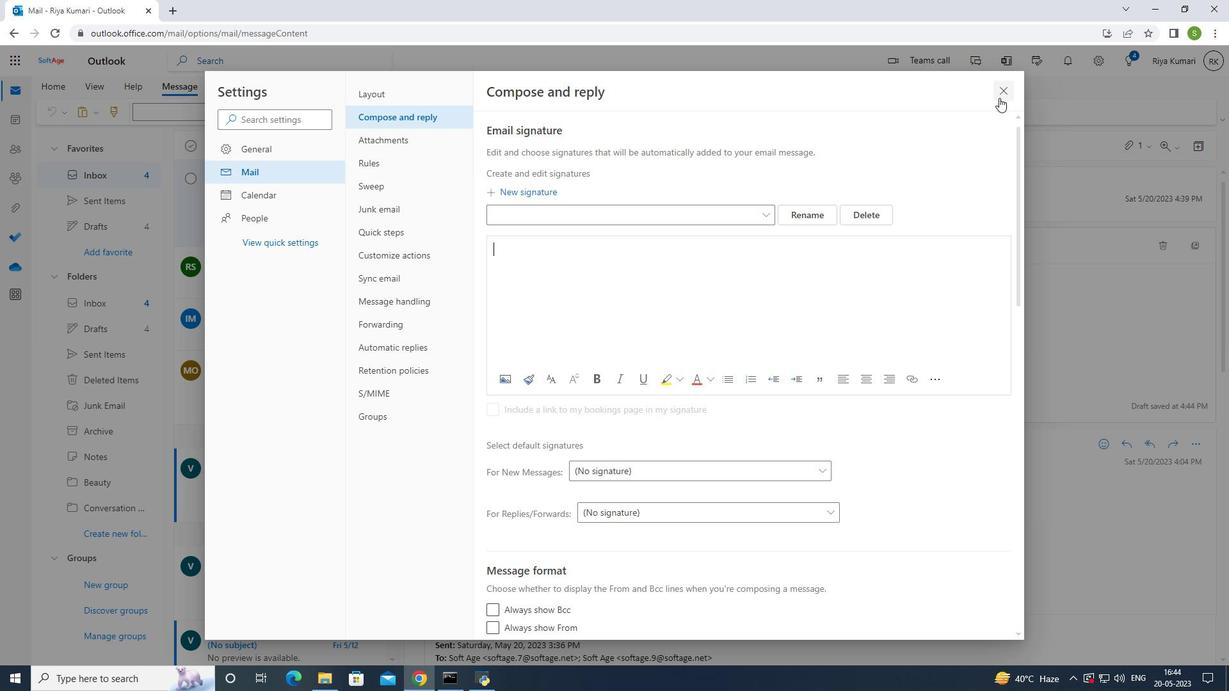 
Action: Mouse pressed left at (1004, 98)
Screenshot: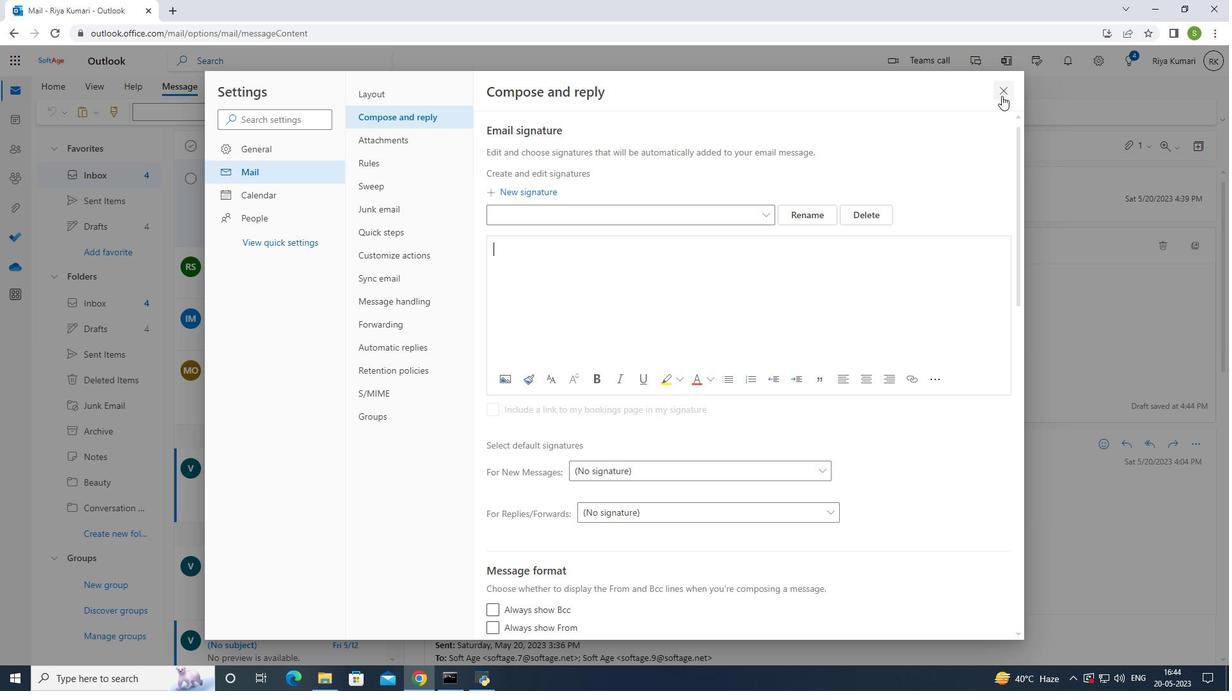 
Action: Mouse moved to (560, 245)
Screenshot: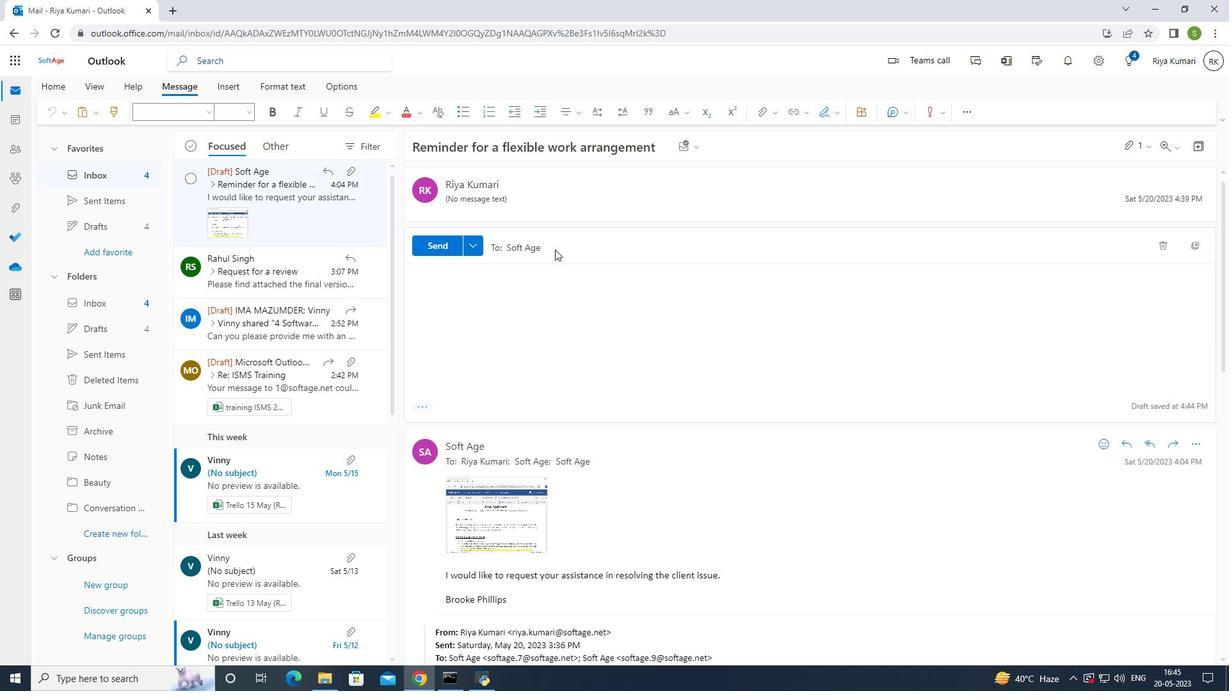 
Action: Mouse pressed left at (560, 245)
Screenshot: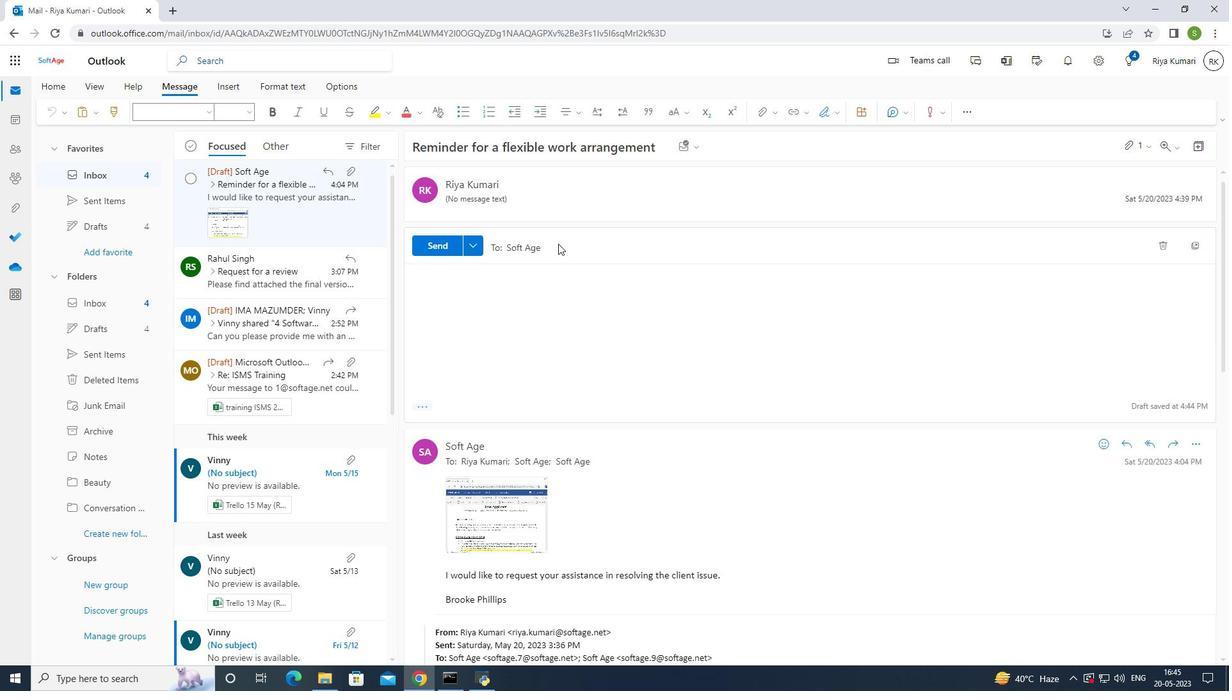 
Action: Mouse moved to (505, 281)
Screenshot: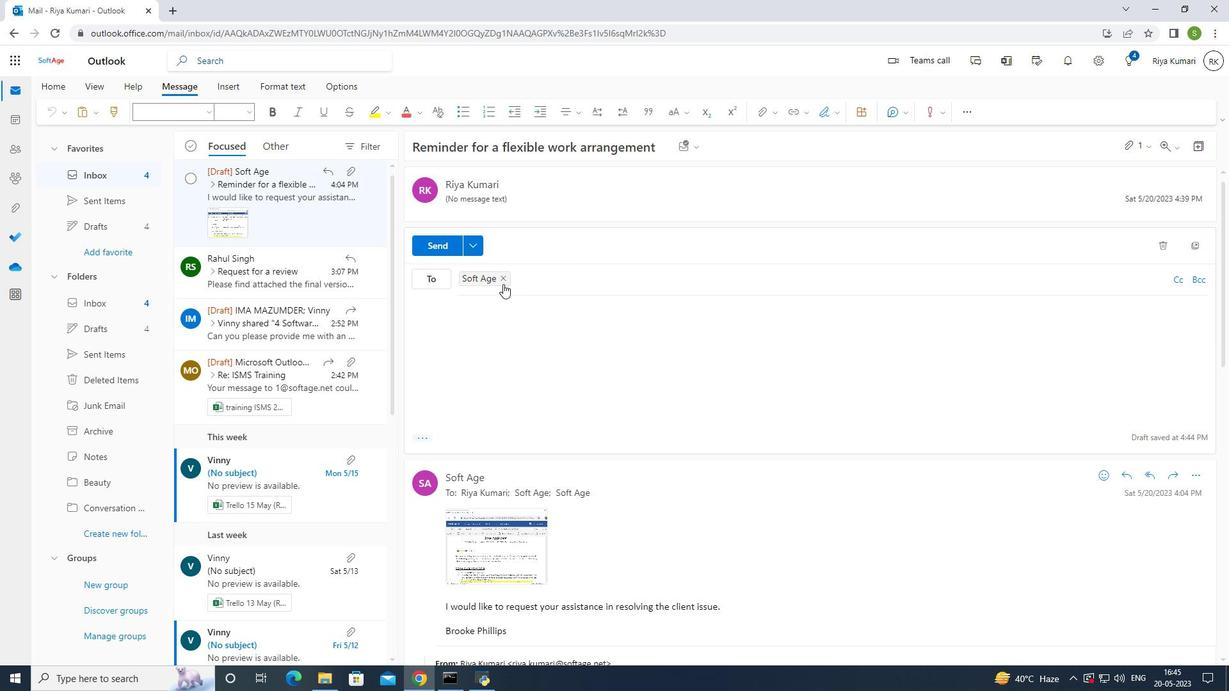 
Action: Mouse pressed left at (505, 281)
Screenshot: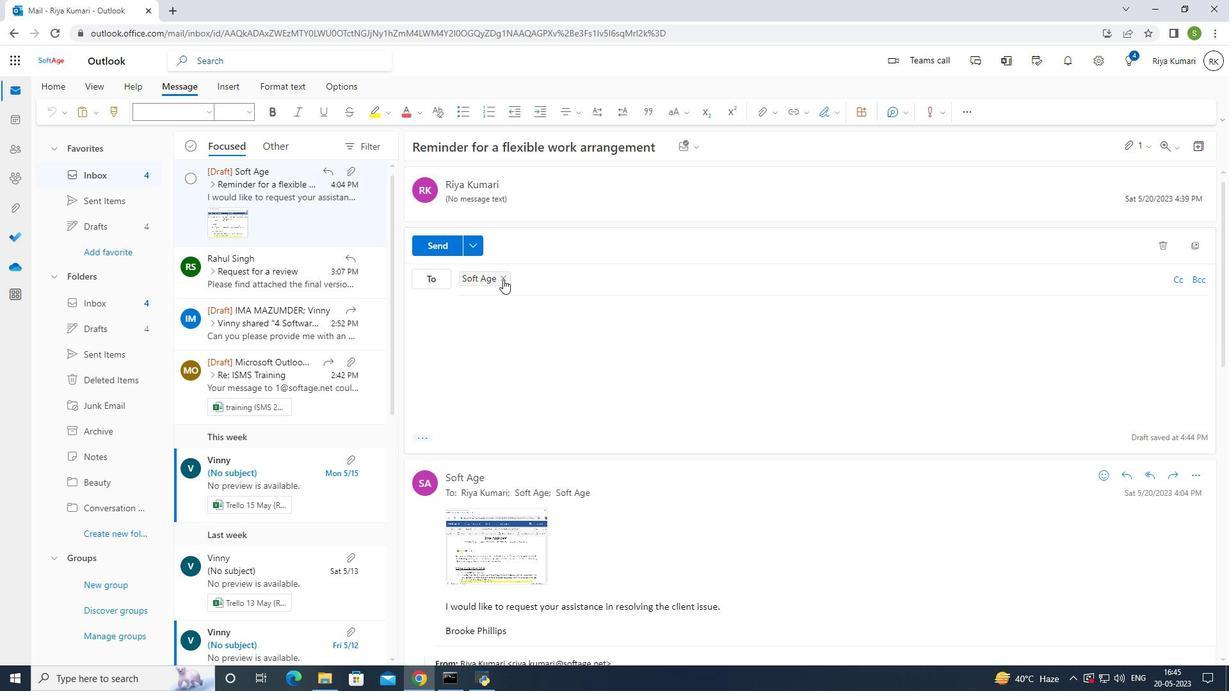 
Action: Mouse moved to (636, 285)
Screenshot: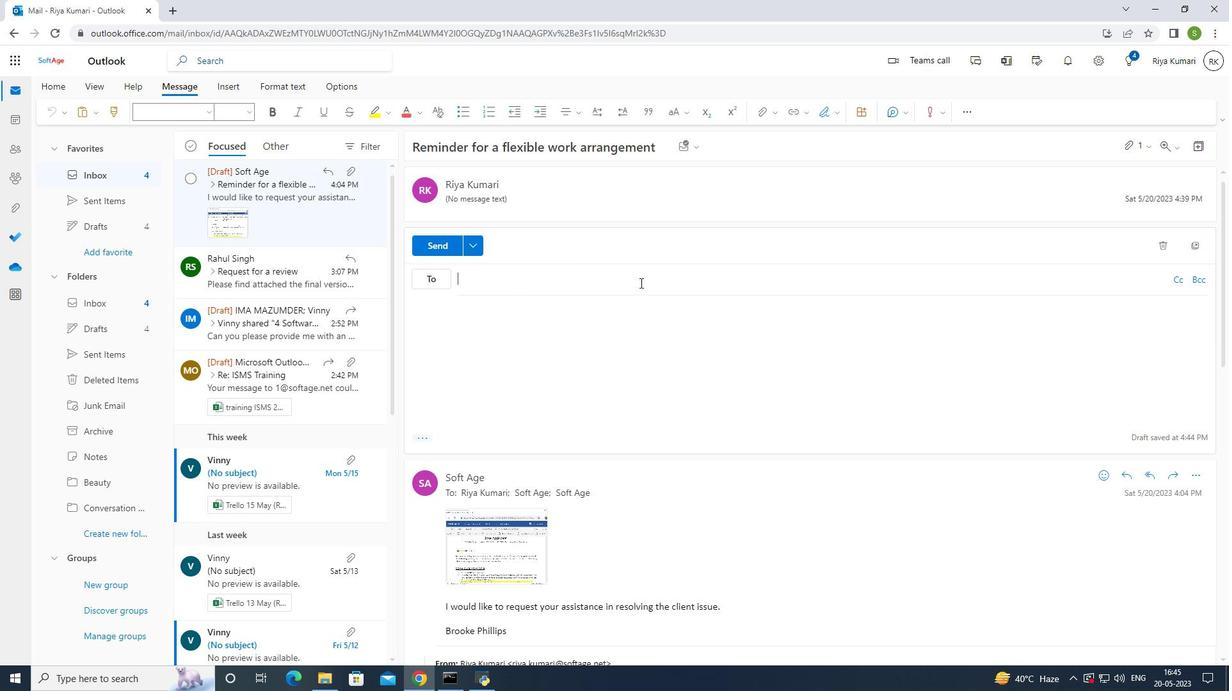 
Action: Key pressed softage.5<Key.shift>@softage.net
Screenshot: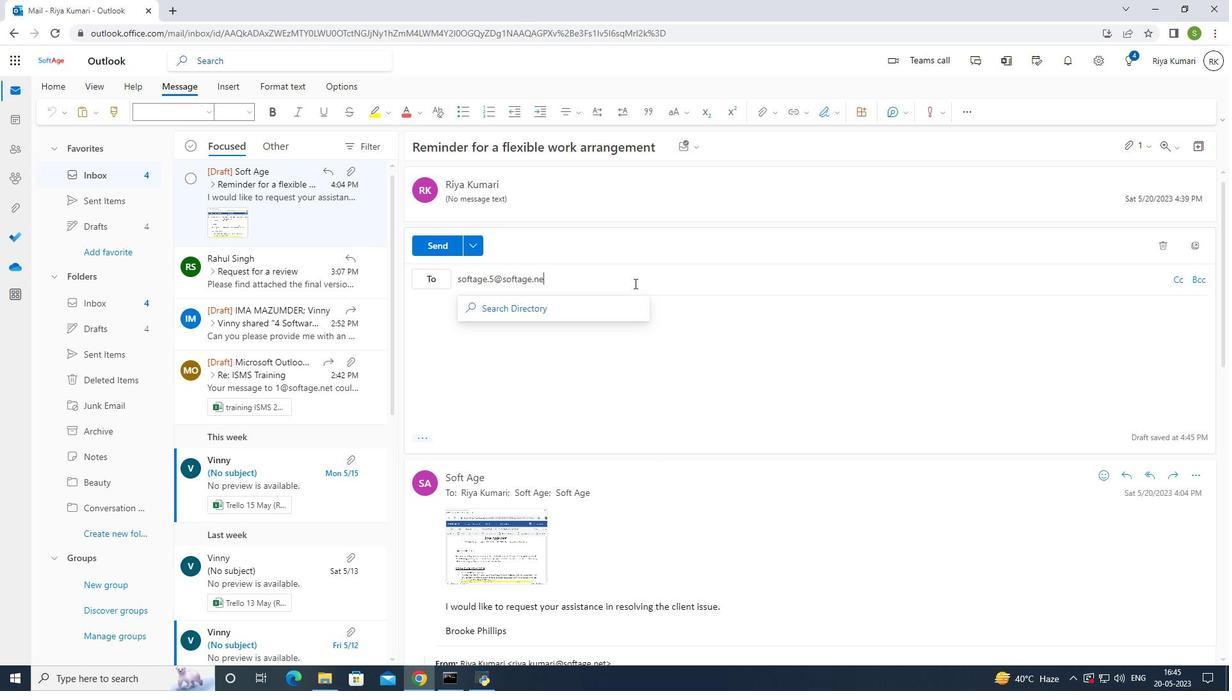 
Action: Mouse moved to (615, 313)
Screenshot: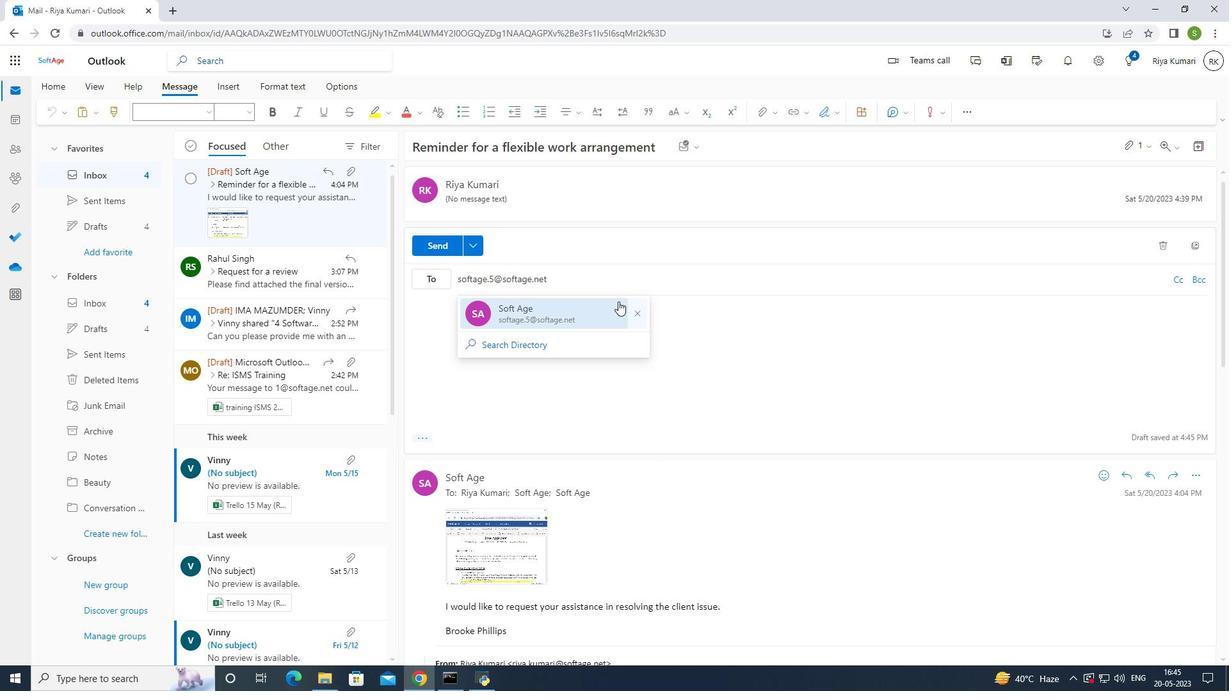 
Action: Mouse pressed left at (615, 313)
Screenshot: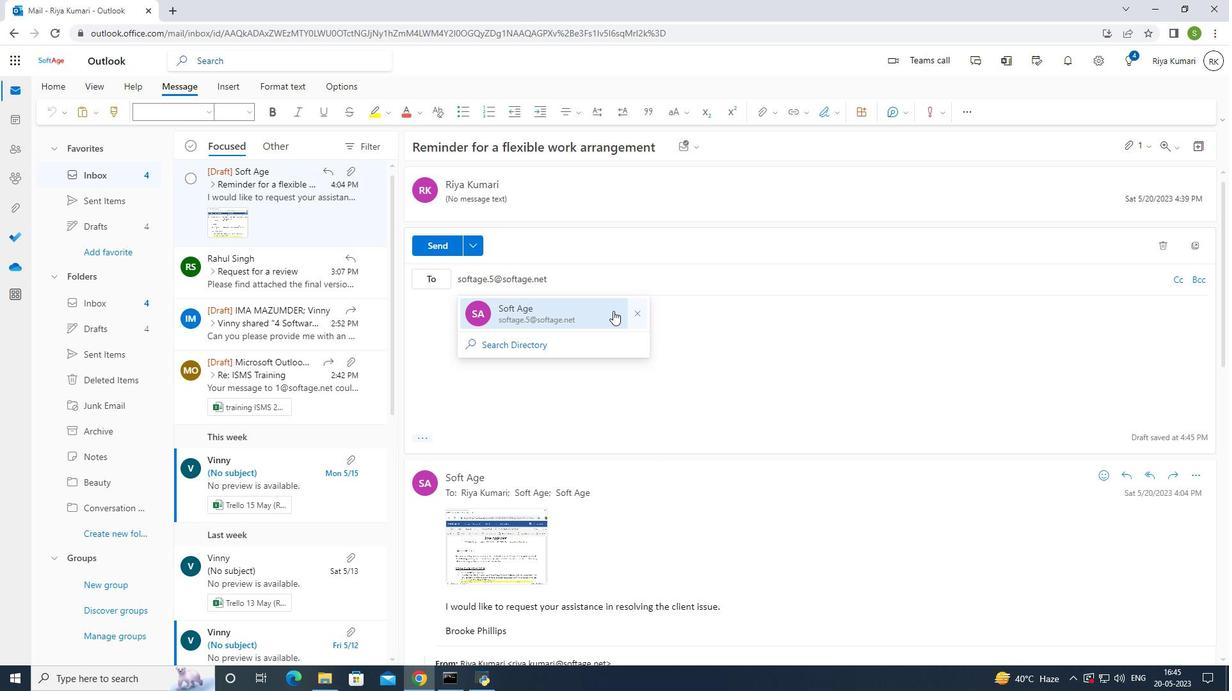 
Action: Mouse moved to (489, 372)
Screenshot: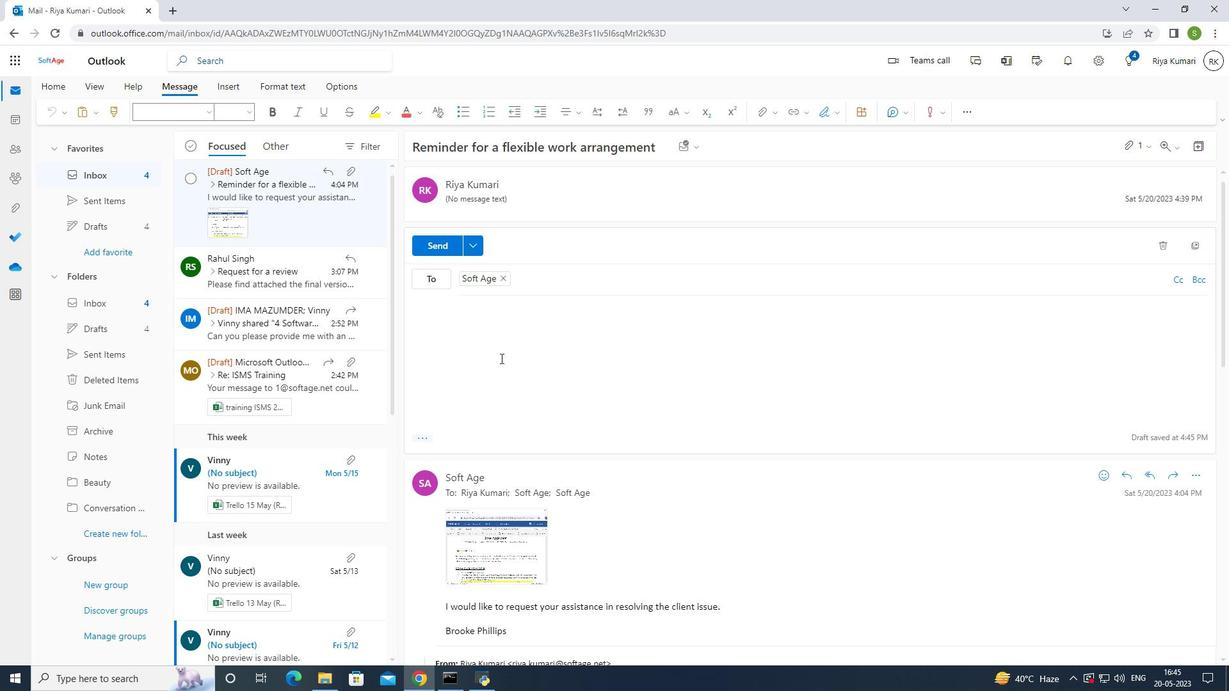 
Action: Mouse pressed left at (489, 372)
Screenshot: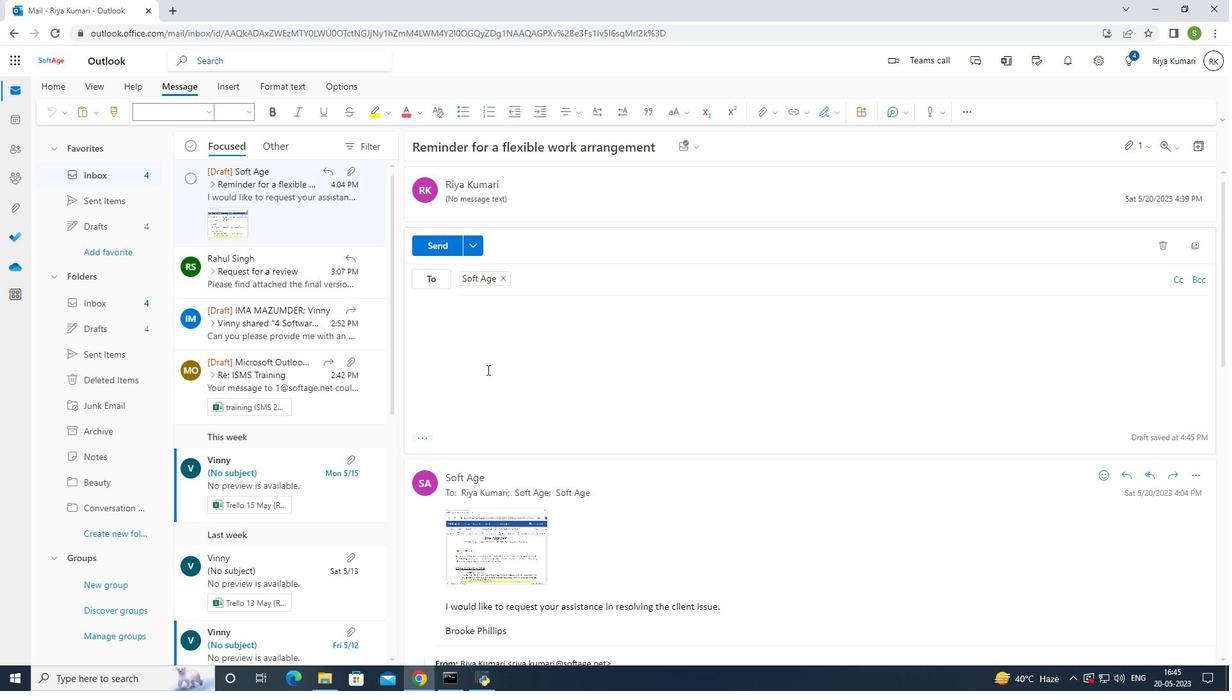 
Action: Mouse moved to (624, 287)
Screenshot: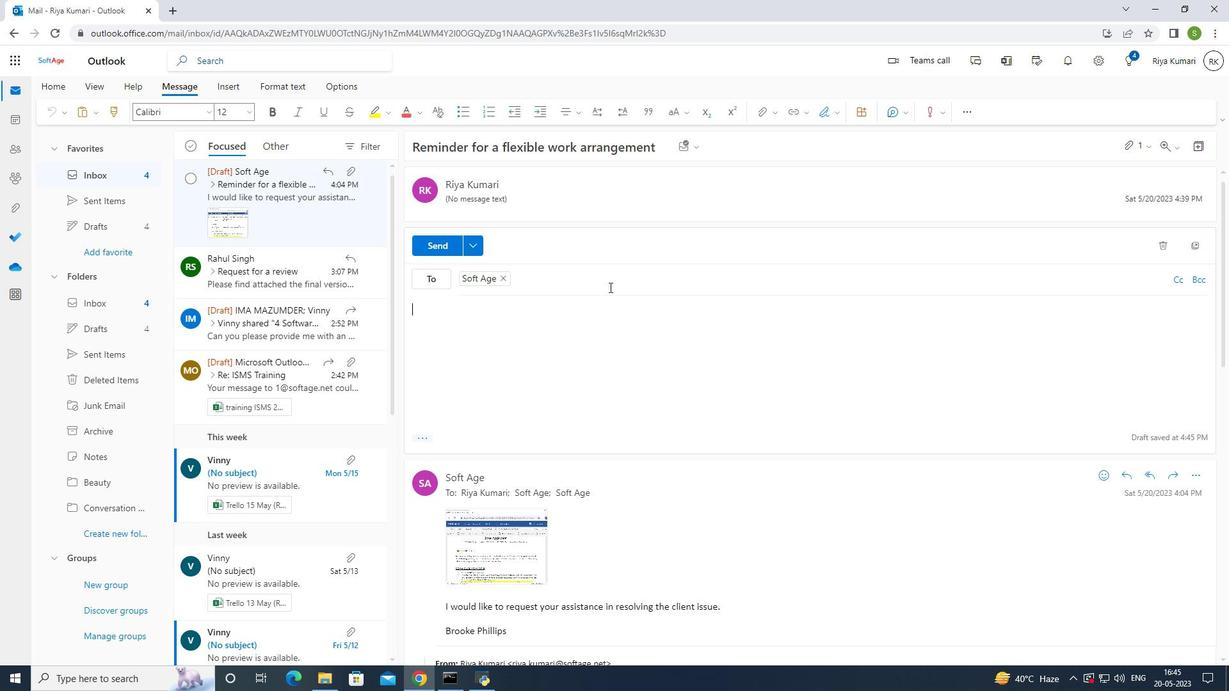 
Action: Key pressed <Key.shift>Happy<Key.space><Key.shift>memorial<Key.space><Key.shift>Day
Screenshot: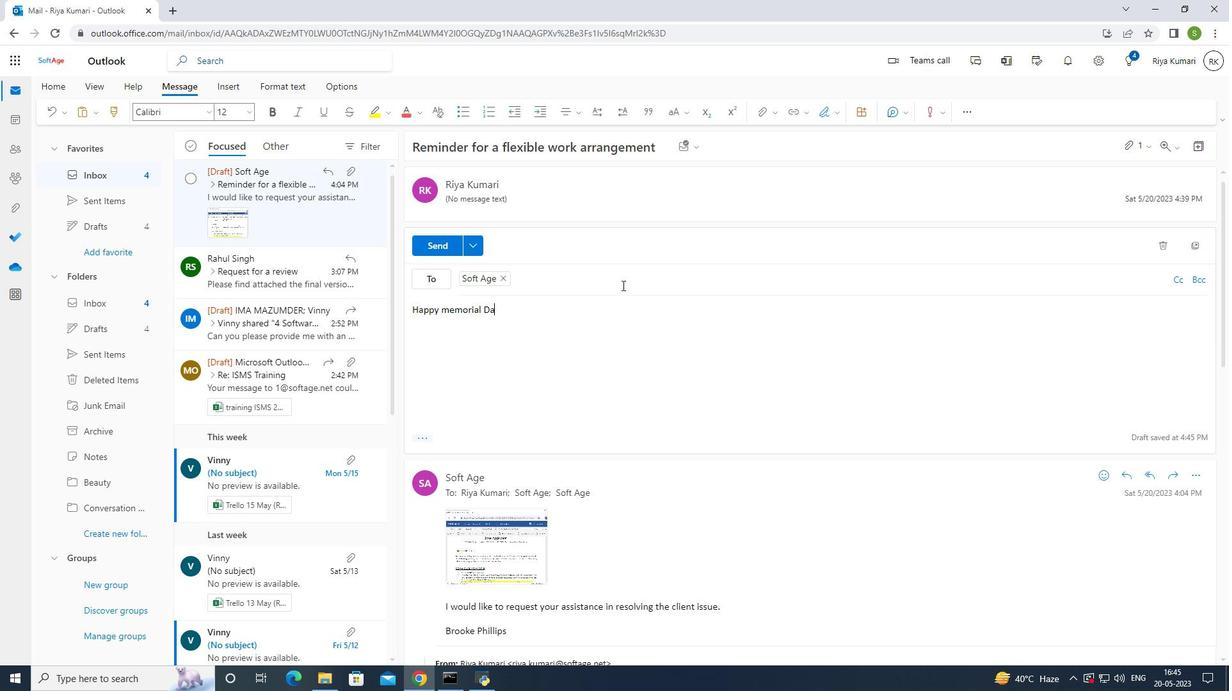 
Action: Mouse moved to (610, 334)
Screenshot: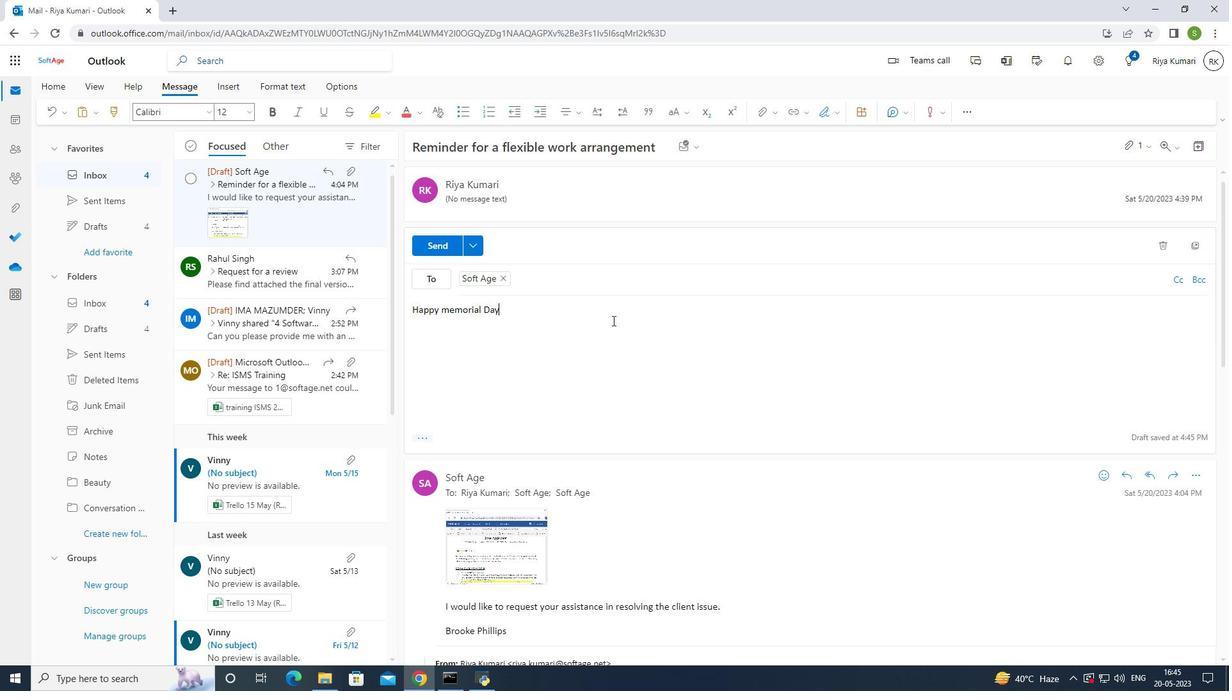 
Action: Mouse scrolled (610, 333) with delta (0, 0)
Screenshot: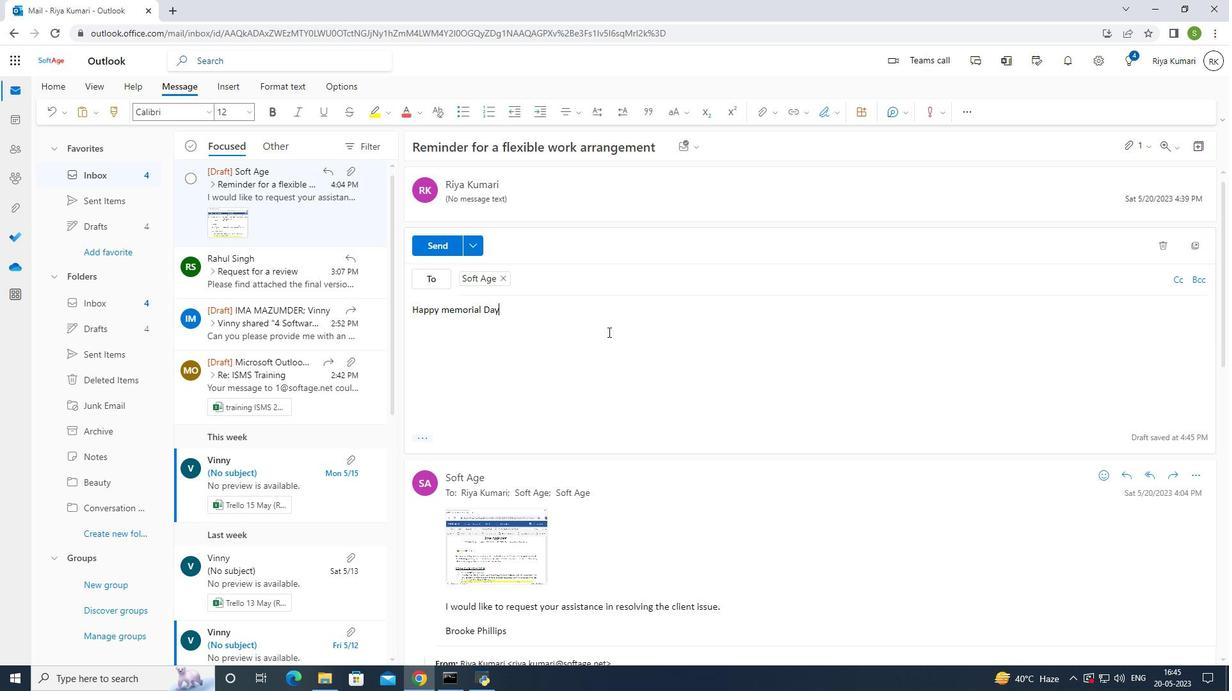 
Action: Mouse moved to (587, 302)
Screenshot: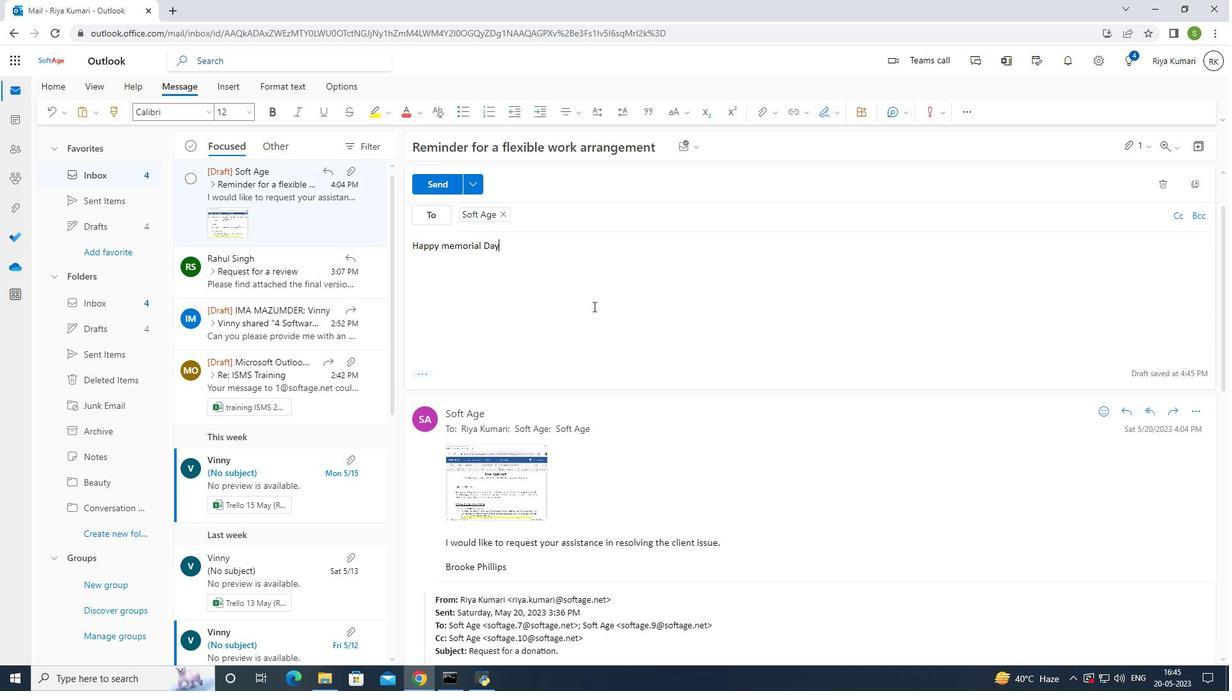 
Action: Mouse scrolled (587, 301) with delta (0, 0)
Screenshot: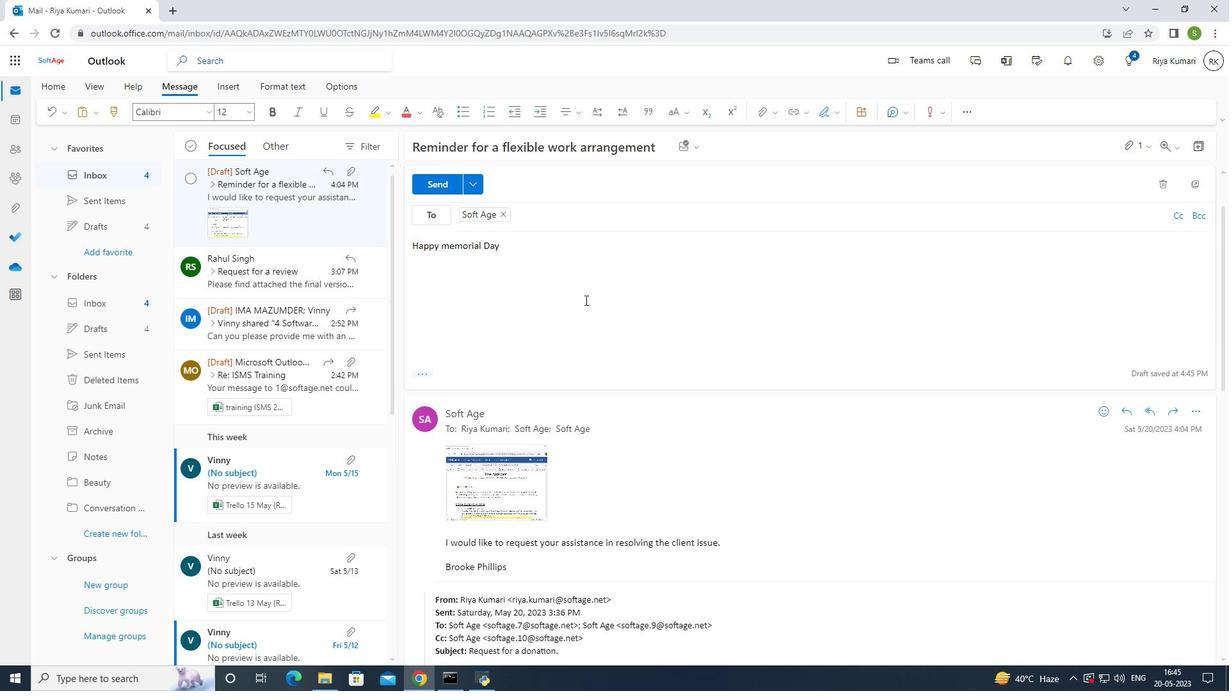 
Action: Mouse scrolled (587, 301) with delta (0, 0)
Screenshot: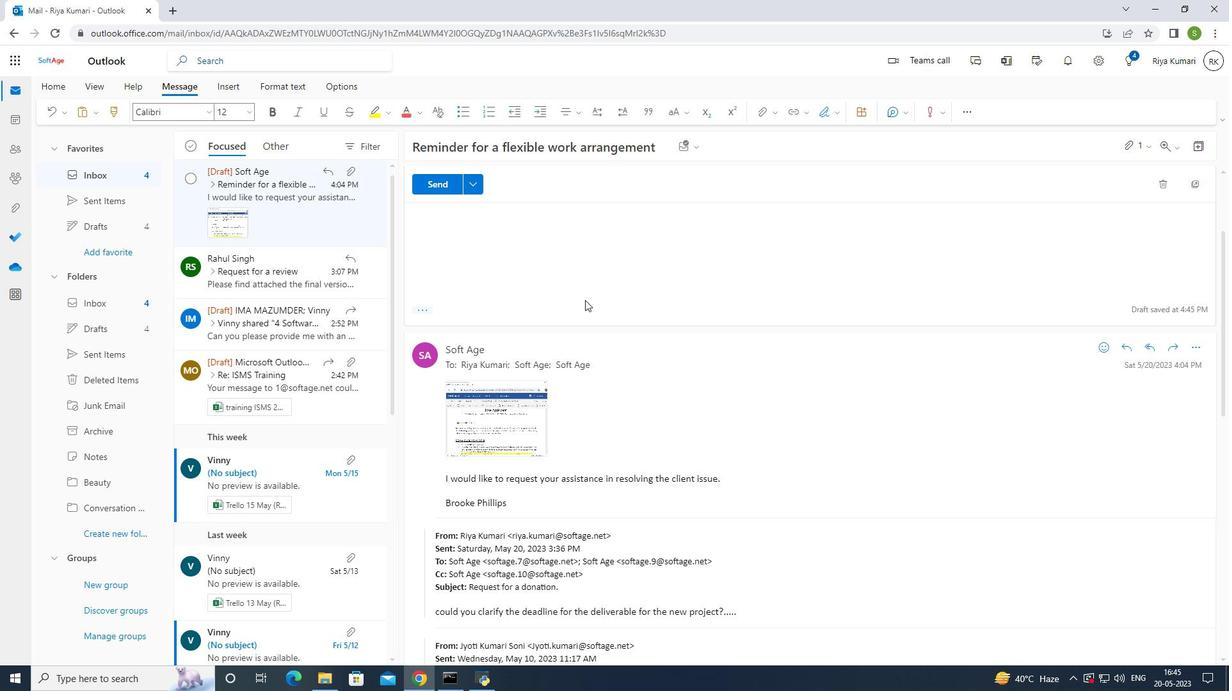 
Action: Mouse moved to (125, 536)
Screenshot: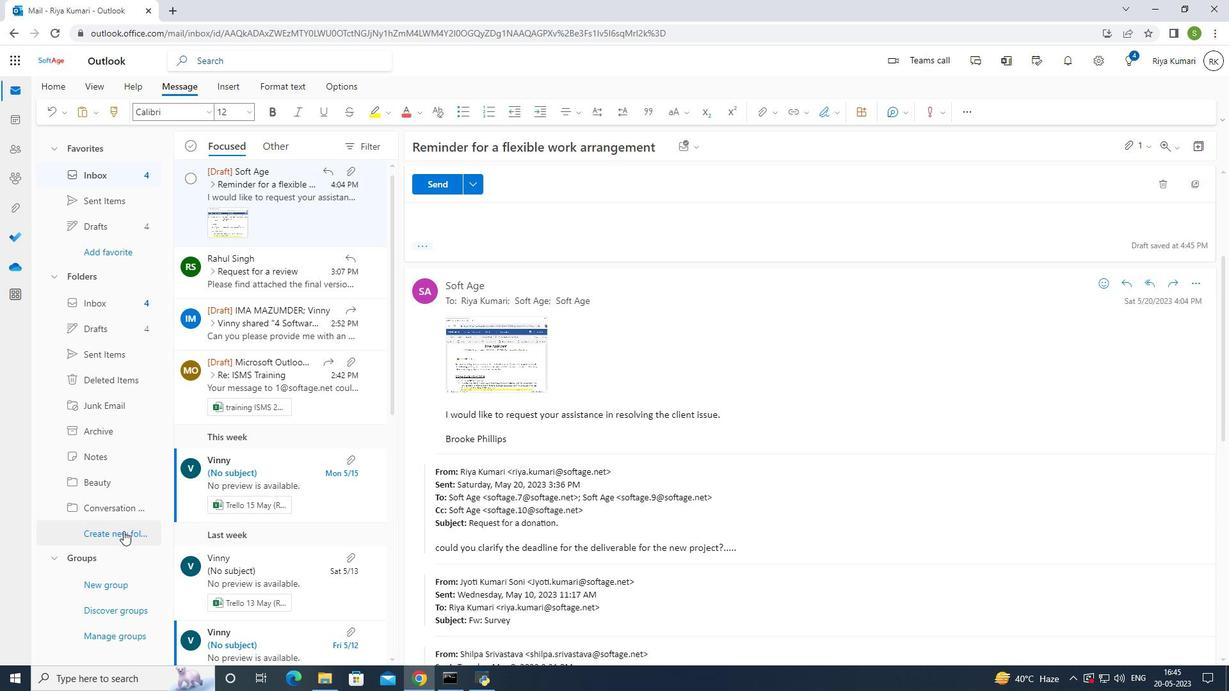 
Action: Mouse pressed left at (125, 536)
Screenshot: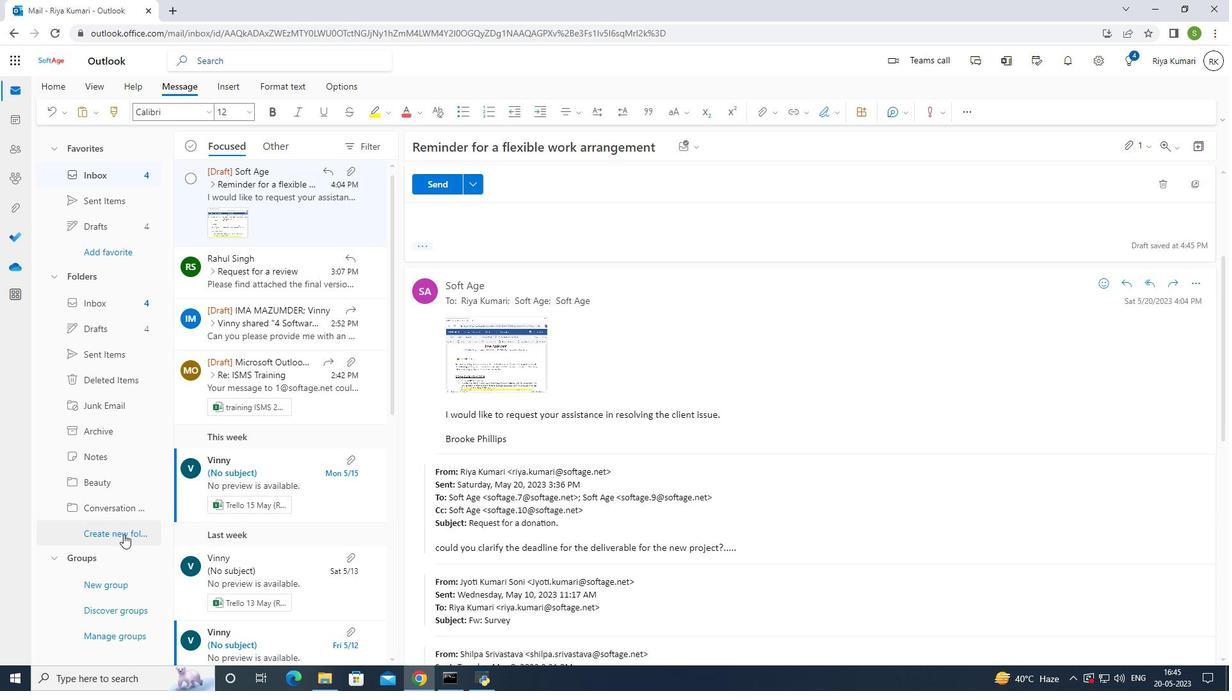 
Action: Mouse moved to (730, 349)
Screenshot: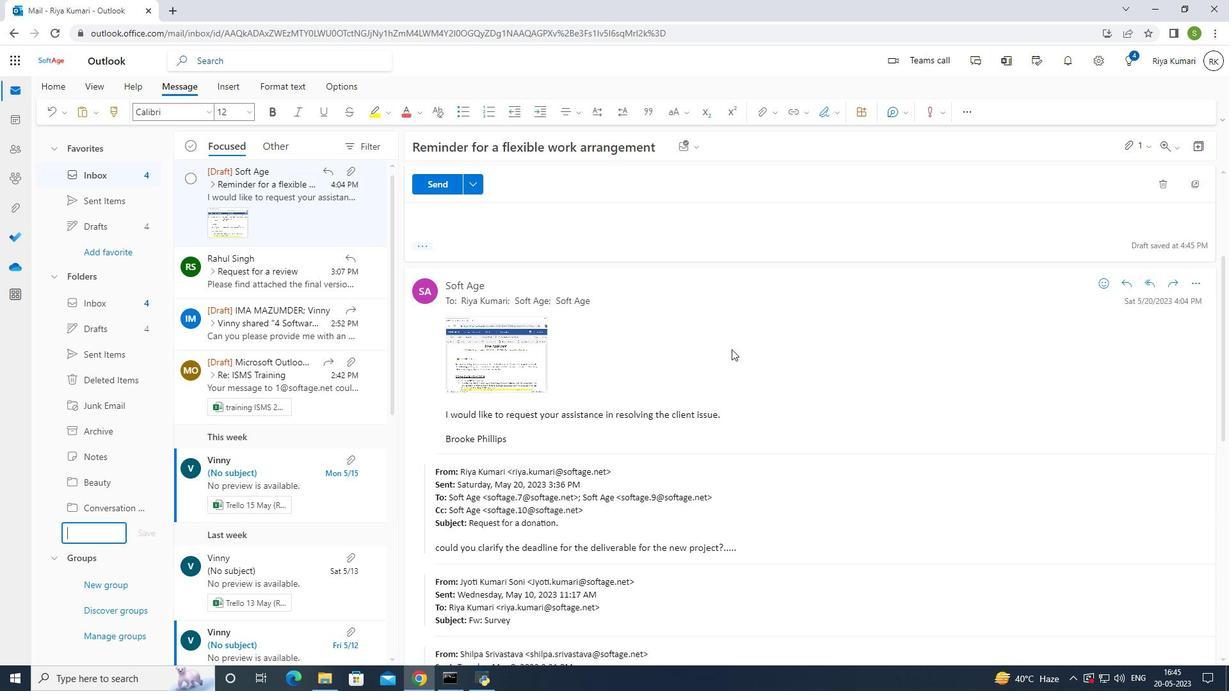 
Action: Key pressed <Key.shift><Key.shift><Key.shift><Key.shift><Key.shift><Key.shift><Key.shift><Key.shift><Key.shift><Key.shift><Key.shift><Key.shift><Key.shift><Key.shift><Key.shift><Key.shift><Key.shift><Key.shift><Key.shift>S
Screenshot: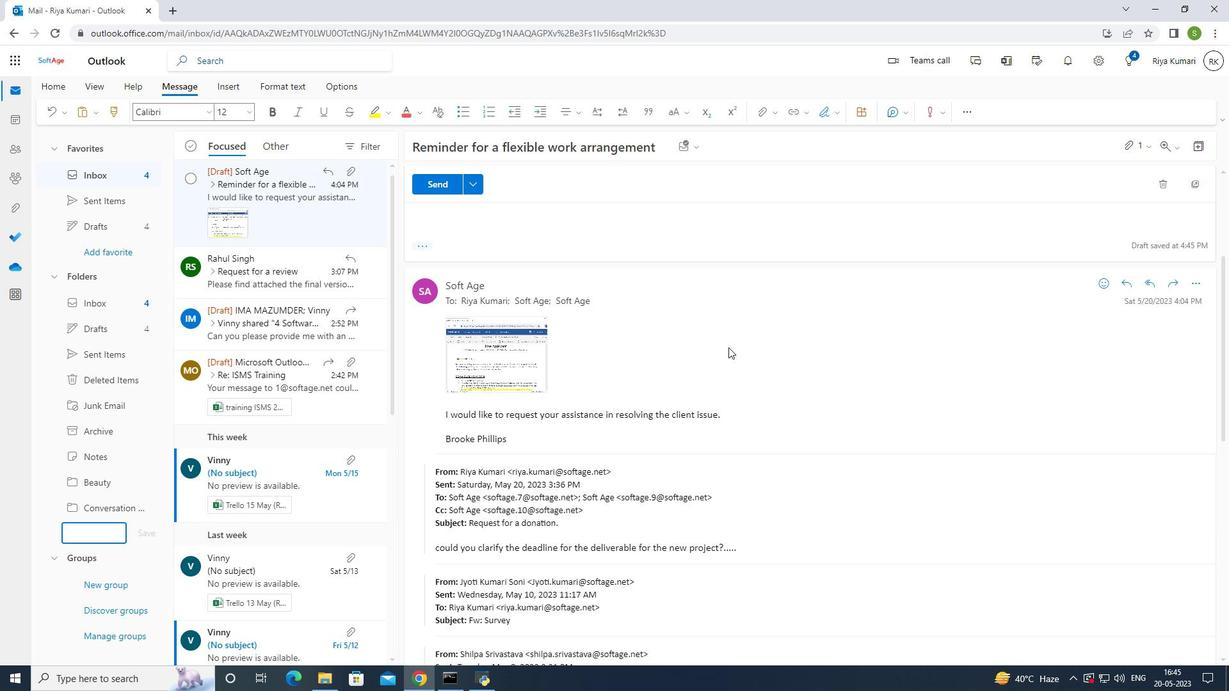 
Action: Mouse moved to (730, 349)
Screenshot: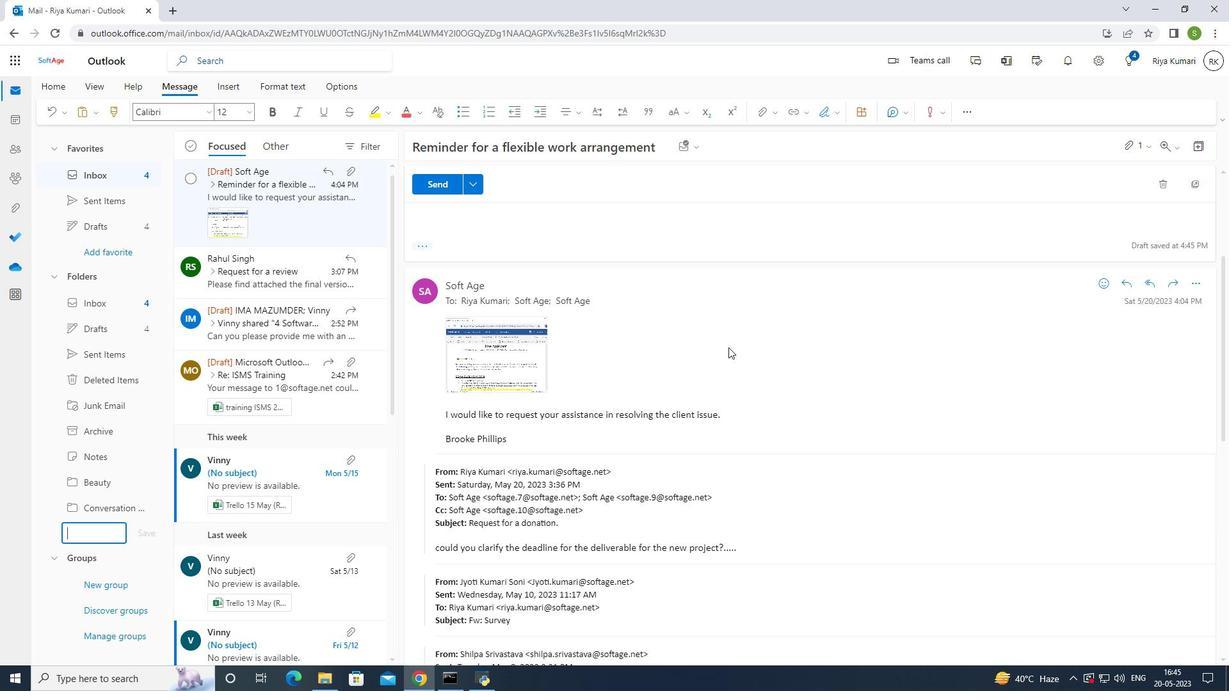 
Action: Key pressed kincare
Screenshot: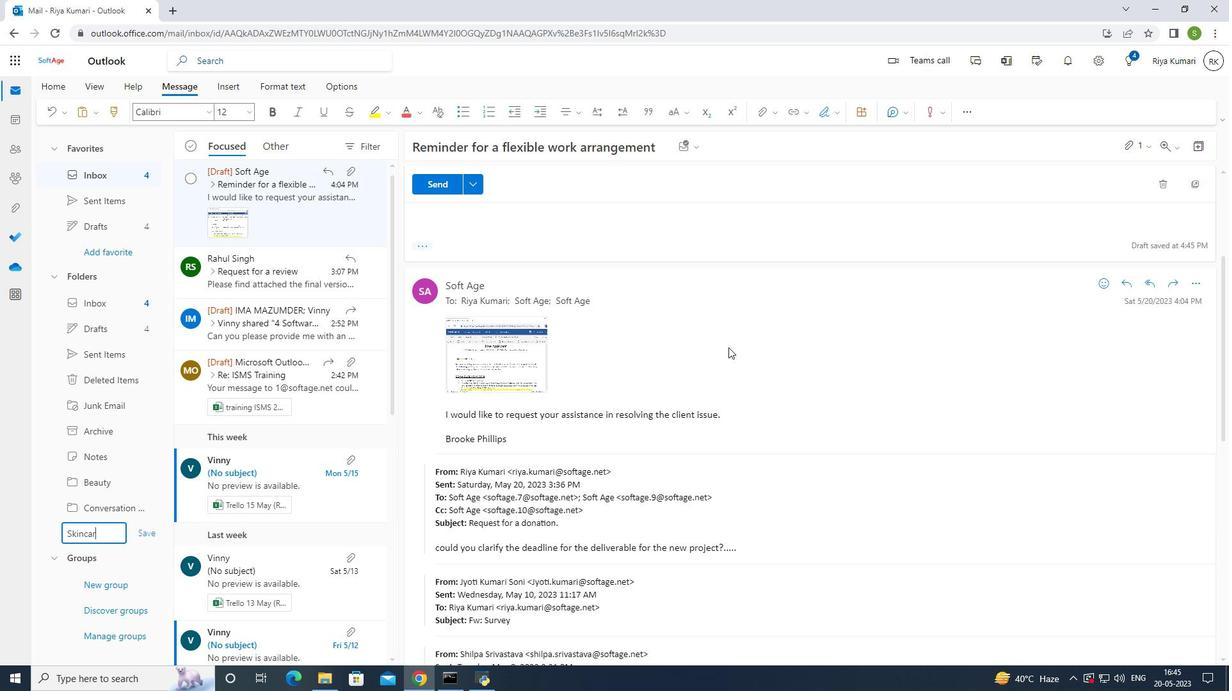 
Action: Mouse moved to (143, 536)
Screenshot: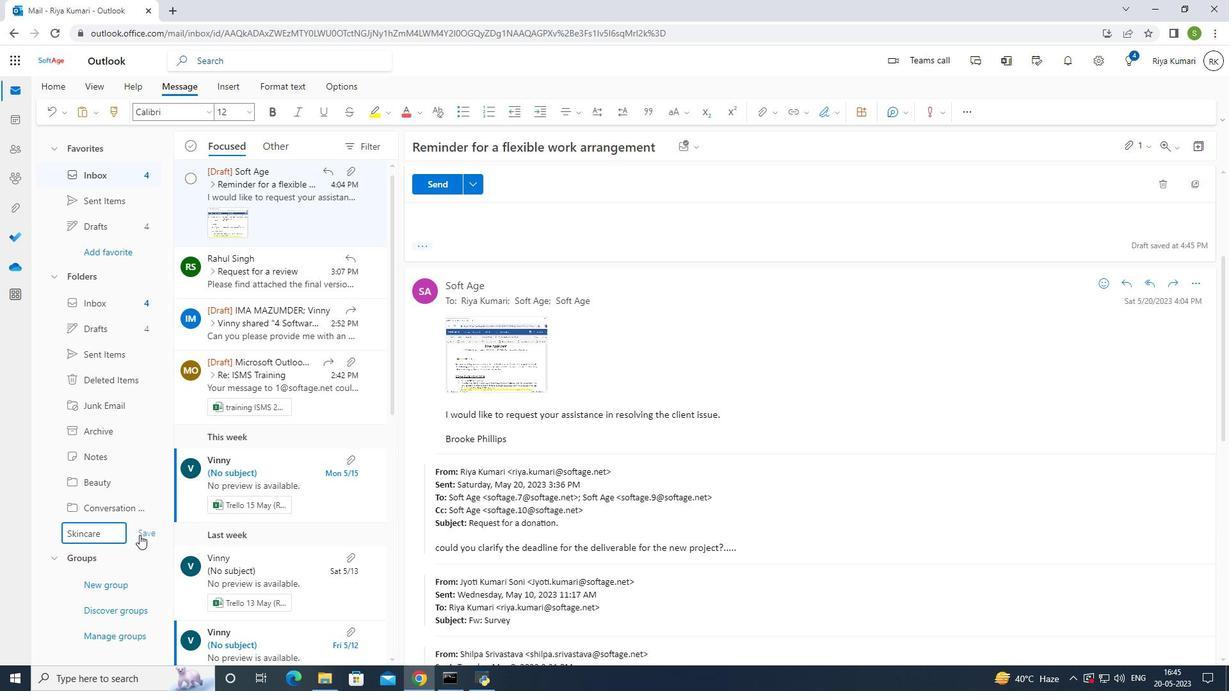 
Action: Mouse pressed left at (143, 536)
Screenshot: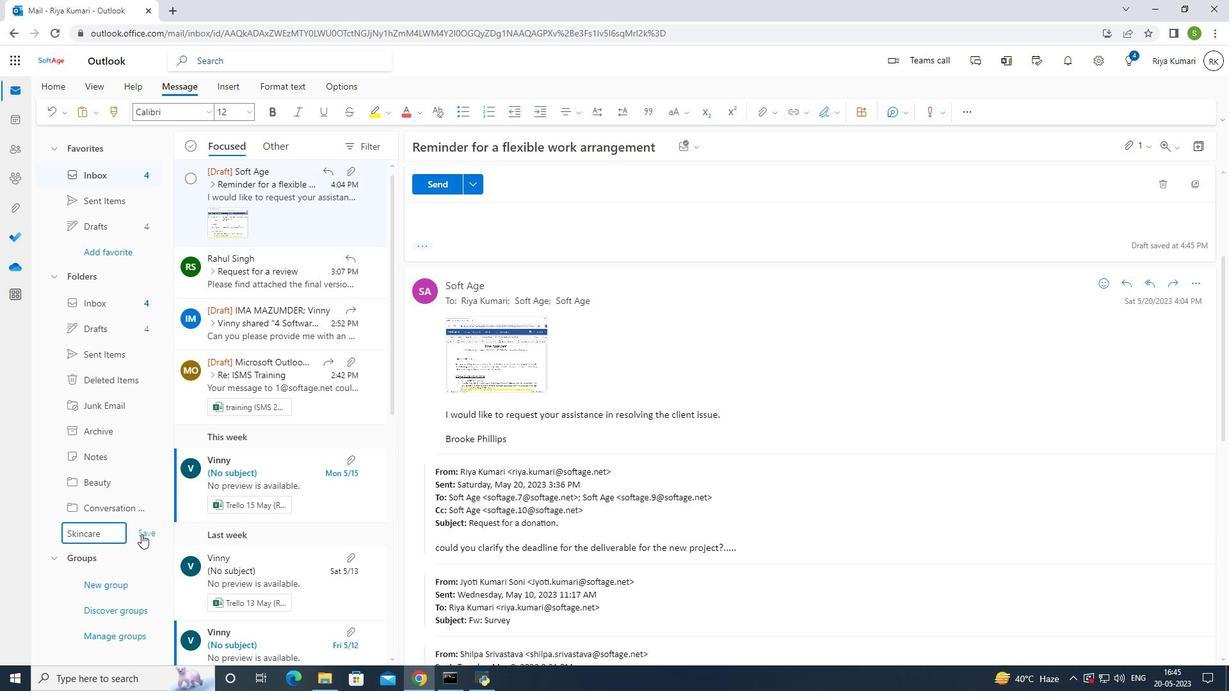 
Action: Mouse moved to (423, 178)
Screenshot: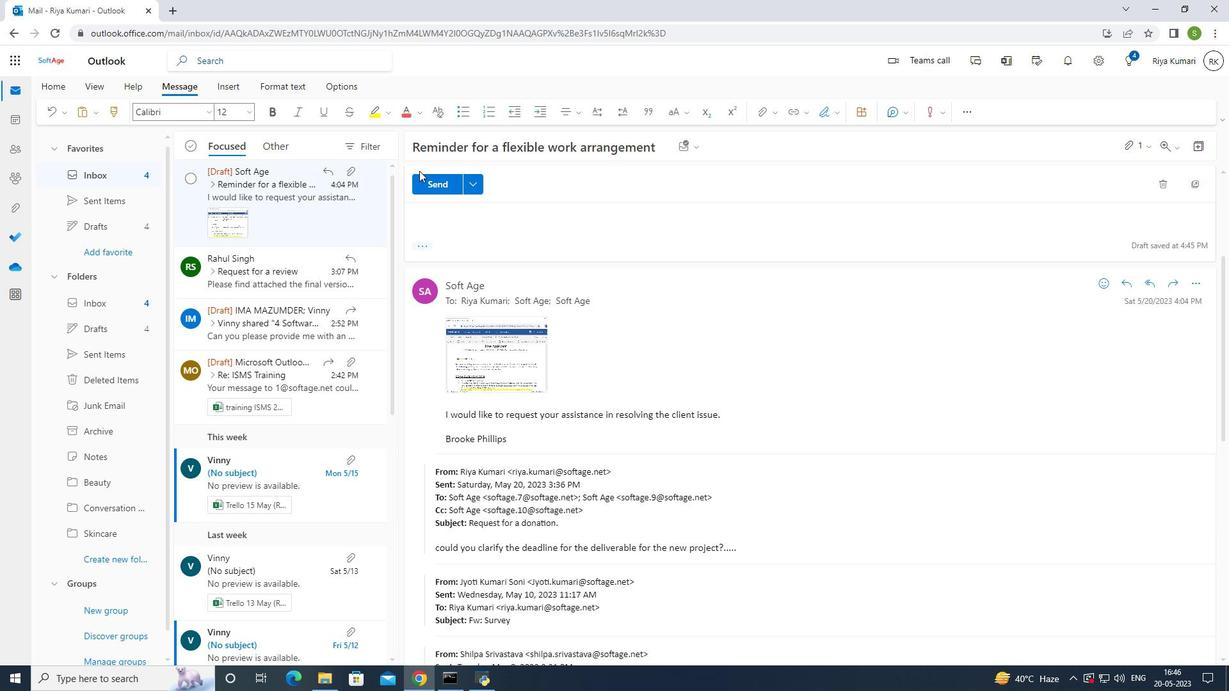 
Action: Mouse pressed left at (423, 178)
Screenshot: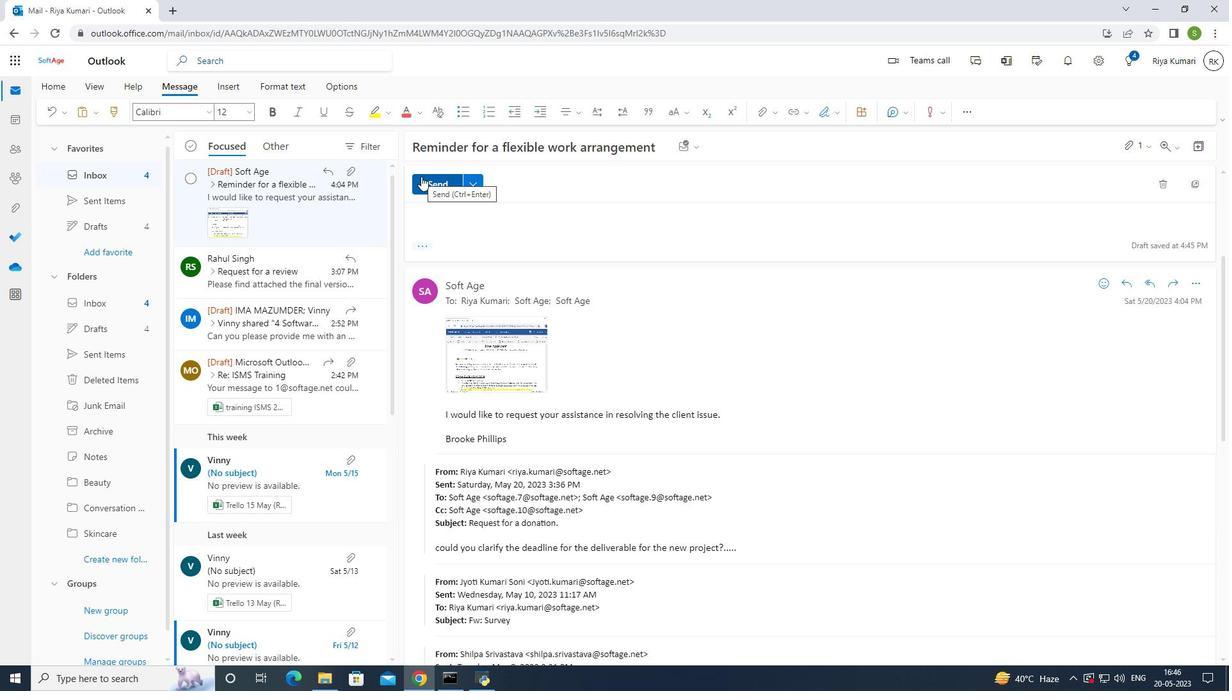 
Action: Mouse moved to (482, 220)
Screenshot: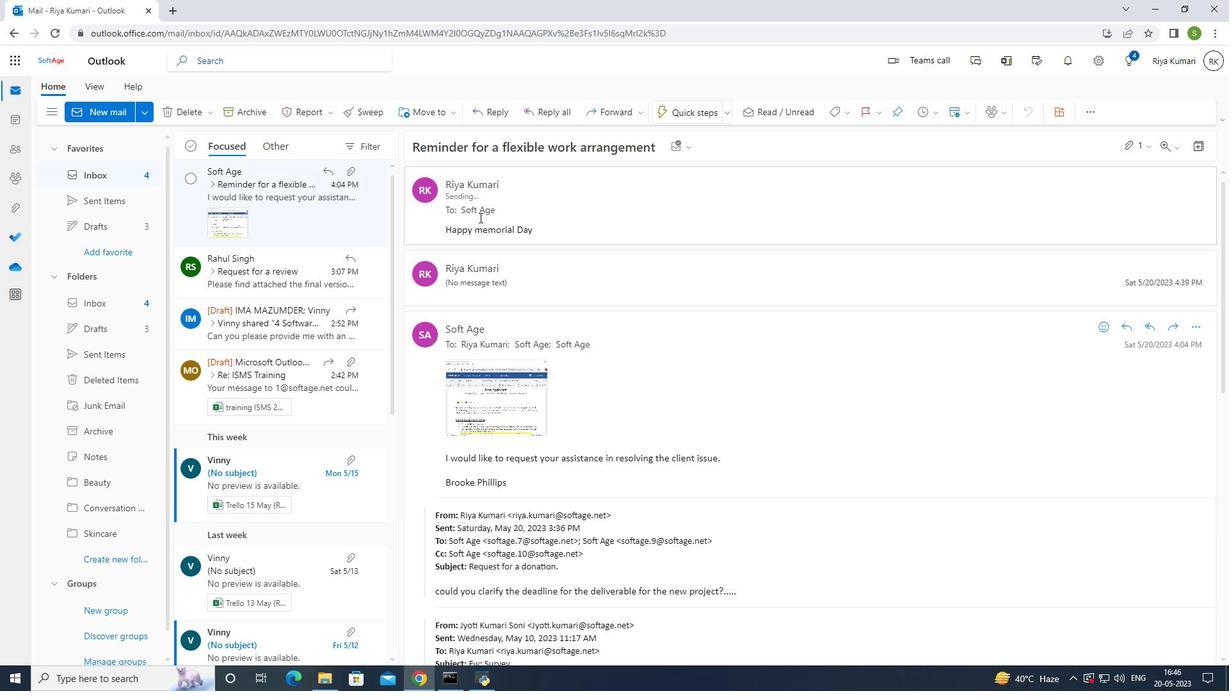 
